 Task: Reply to email with the signature Crystal Jones with the subject Service cancellation from softage.1@softage.net with the message Can you please schedule a call to discuss the project budget and resources? Undo the message and rewrite the message as I am sorry for any miscommunication on our end. Send the email
Action: Mouse moved to (441, 566)
Screenshot: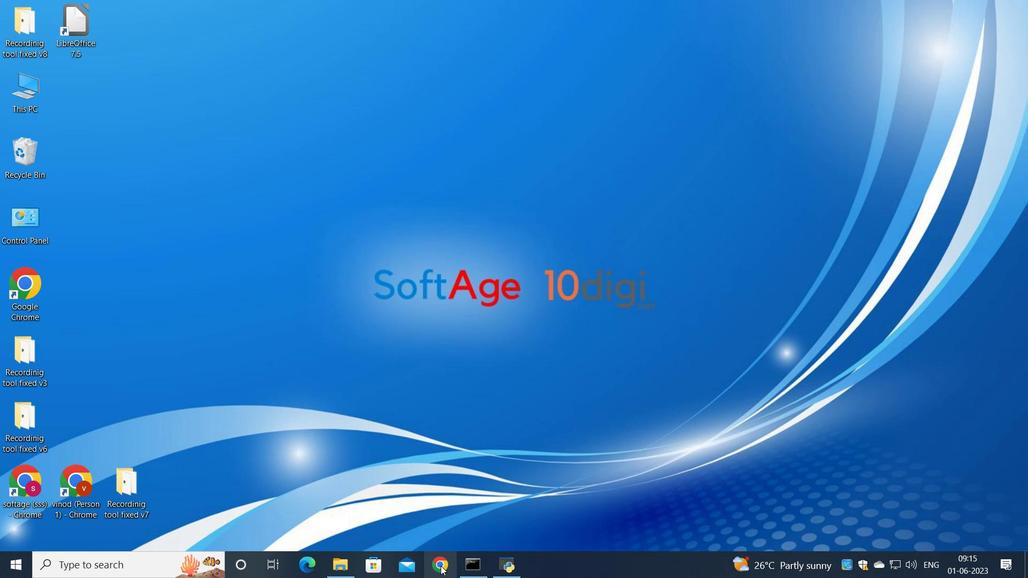
Action: Mouse pressed left at (441, 566)
Screenshot: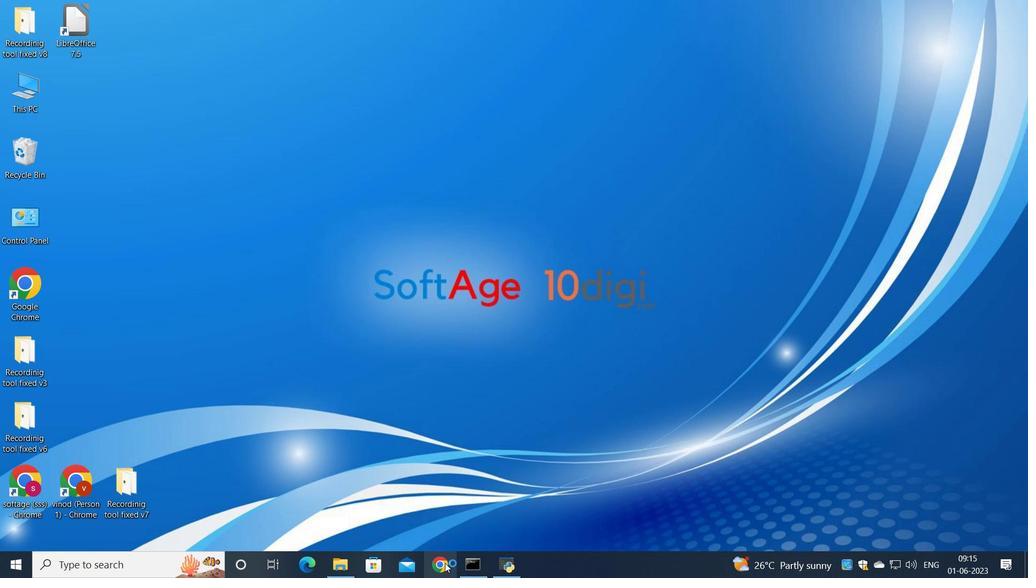 
Action: Mouse moved to (439, 349)
Screenshot: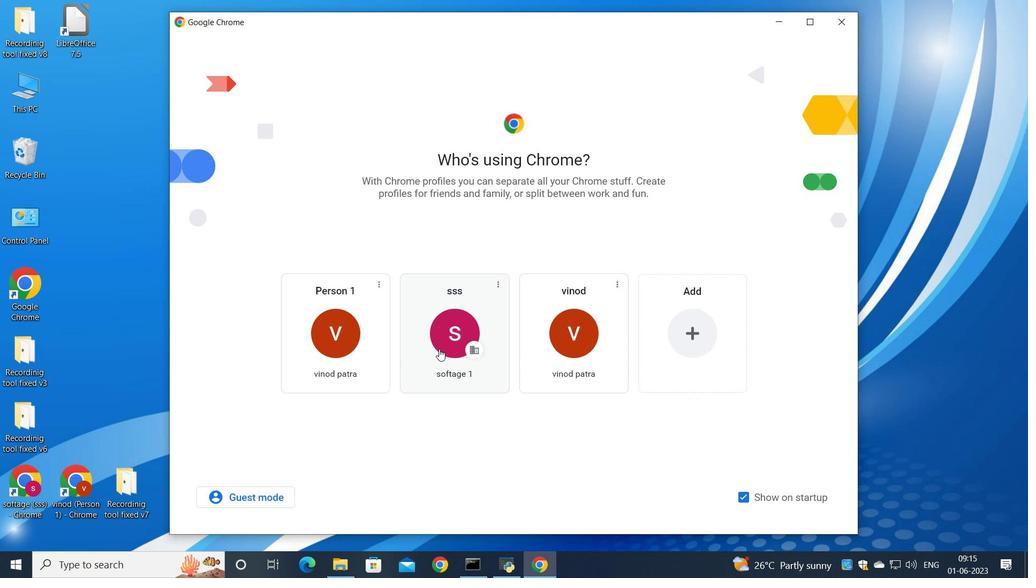 
Action: Mouse pressed left at (439, 349)
Screenshot: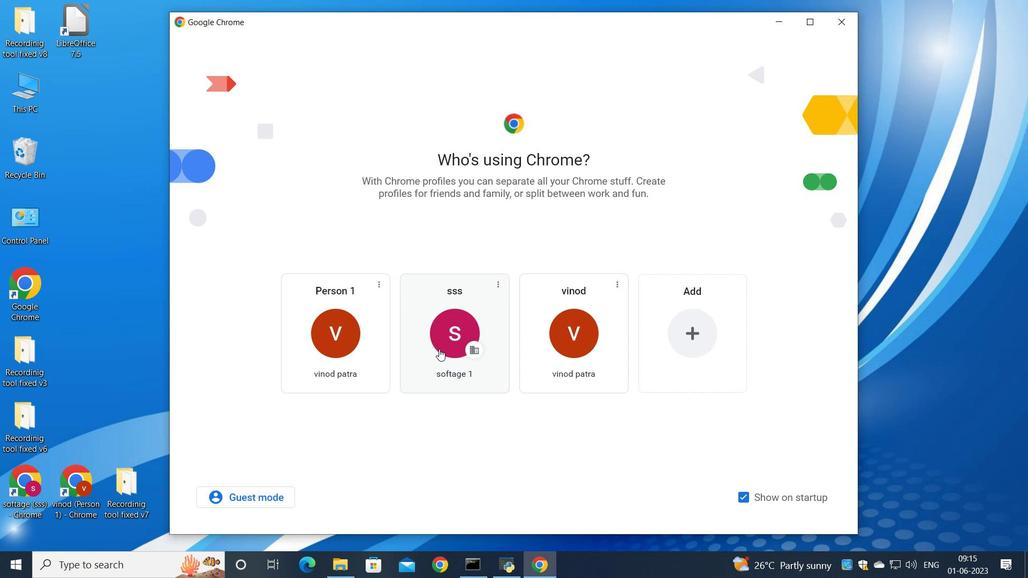 
Action: Mouse moved to (894, 89)
Screenshot: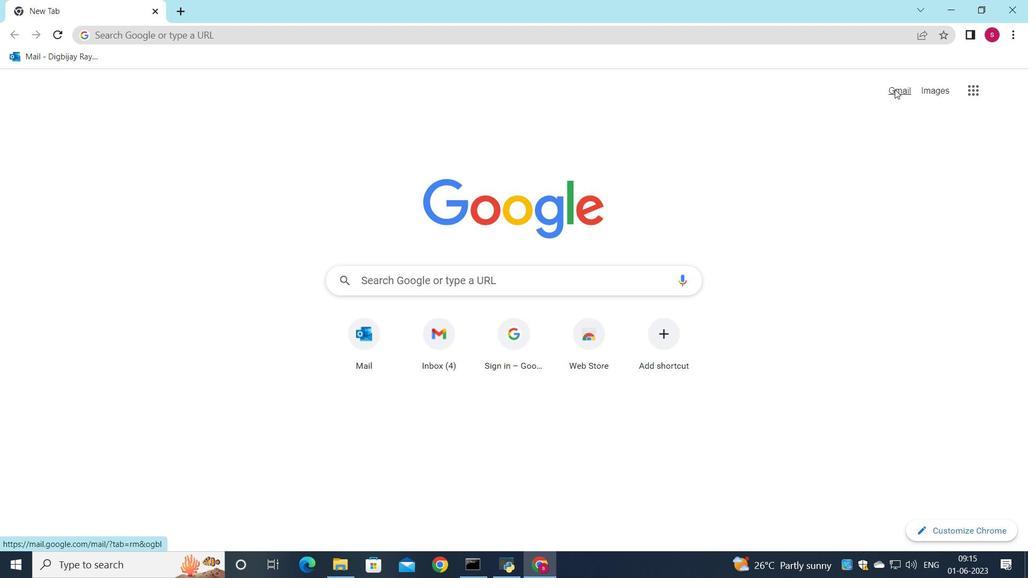 
Action: Mouse pressed left at (894, 89)
Screenshot: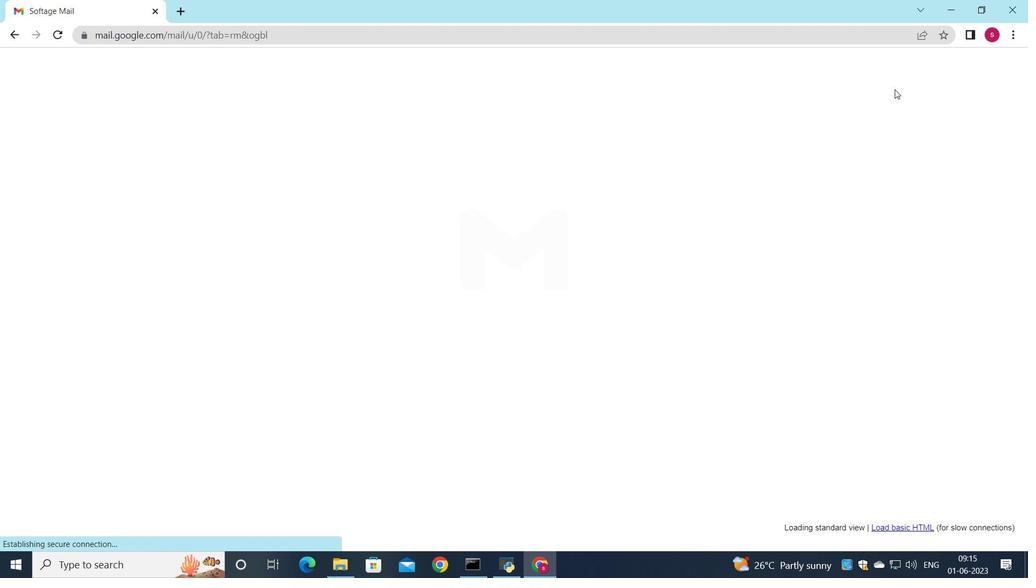 
Action: Mouse moved to (873, 92)
Screenshot: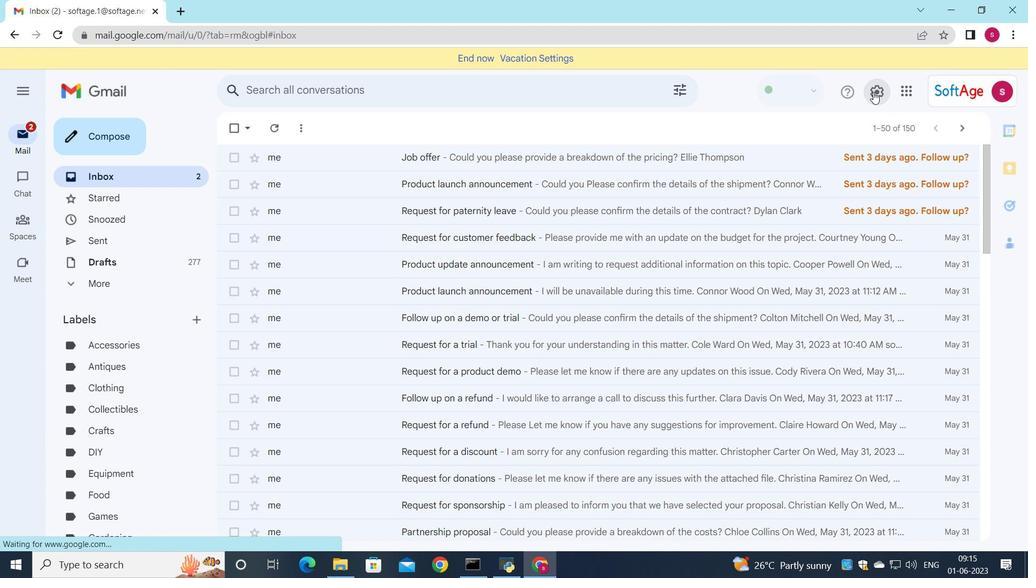 
Action: Mouse pressed left at (873, 92)
Screenshot: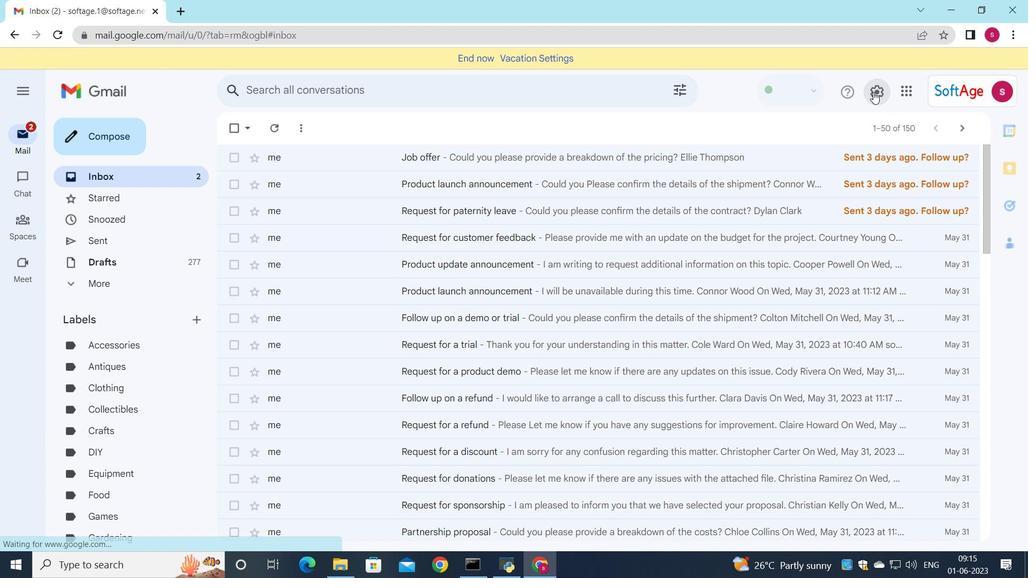 
Action: Mouse moved to (870, 159)
Screenshot: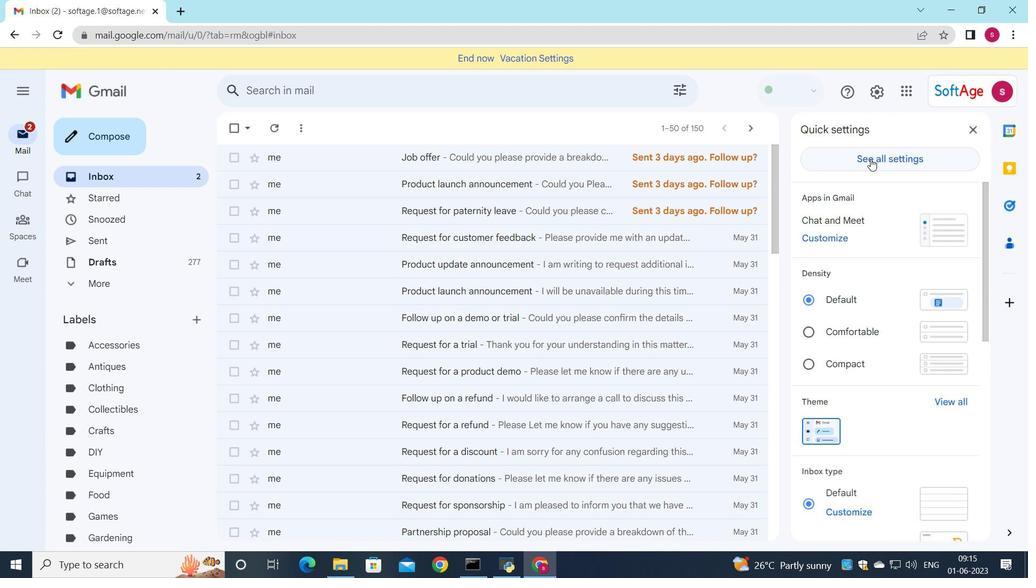 
Action: Mouse pressed left at (870, 159)
Screenshot: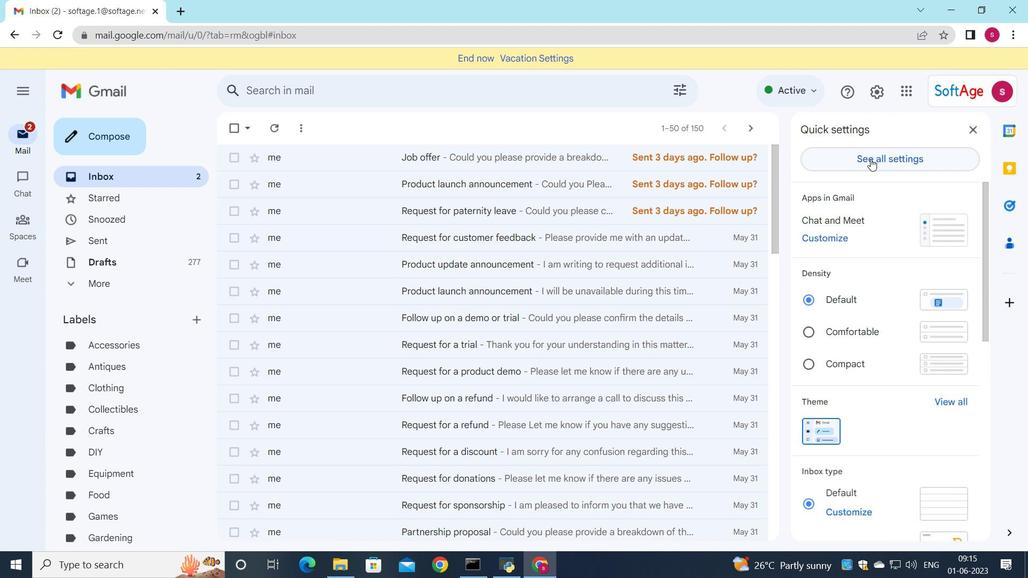
Action: Mouse moved to (656, 269)
Screenshot: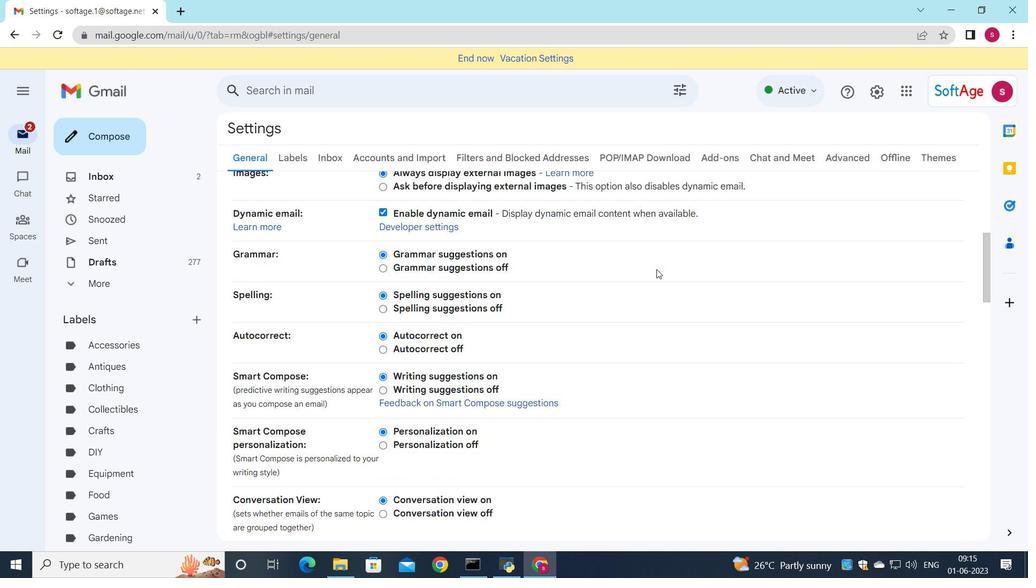 
Action: Mouse scrolled (656, 269) with delta (0, 0)
Screenshot: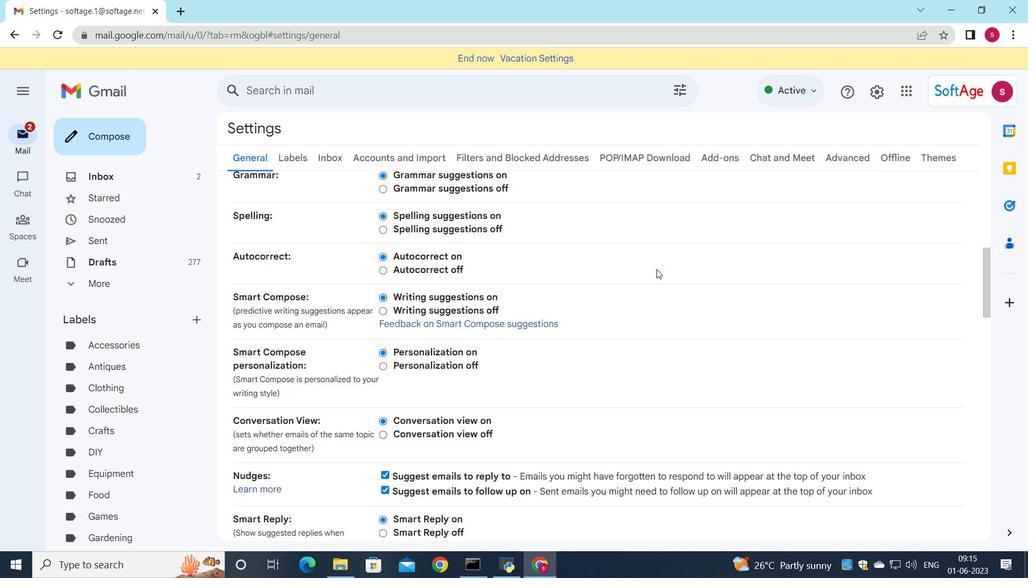 
Action: Mouse scrolled (656, 269) with delta (0, 0)
Screenshot: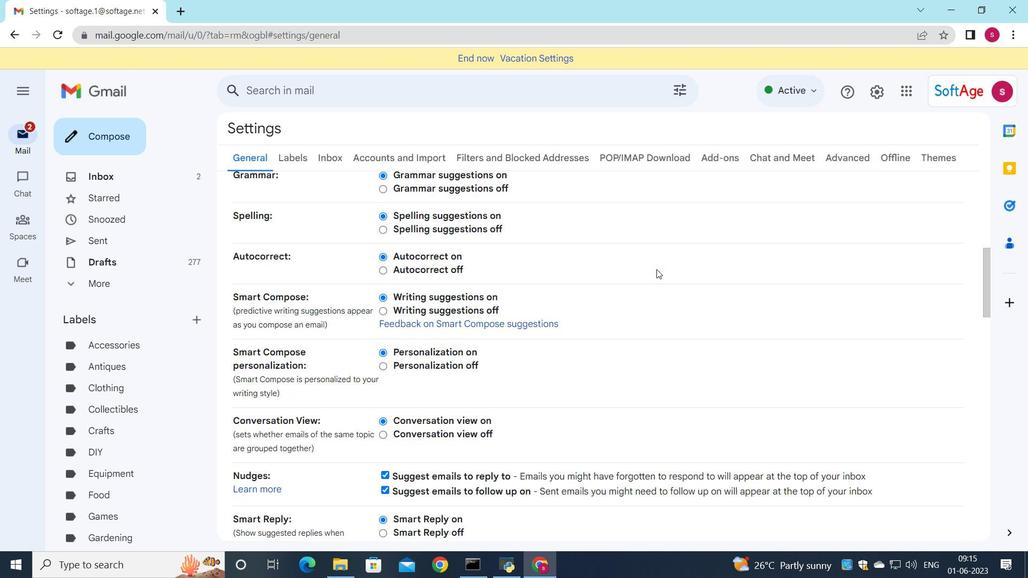 
Action: Mouse scrolled (656, 269) with delta (0, 0)
Screenshot: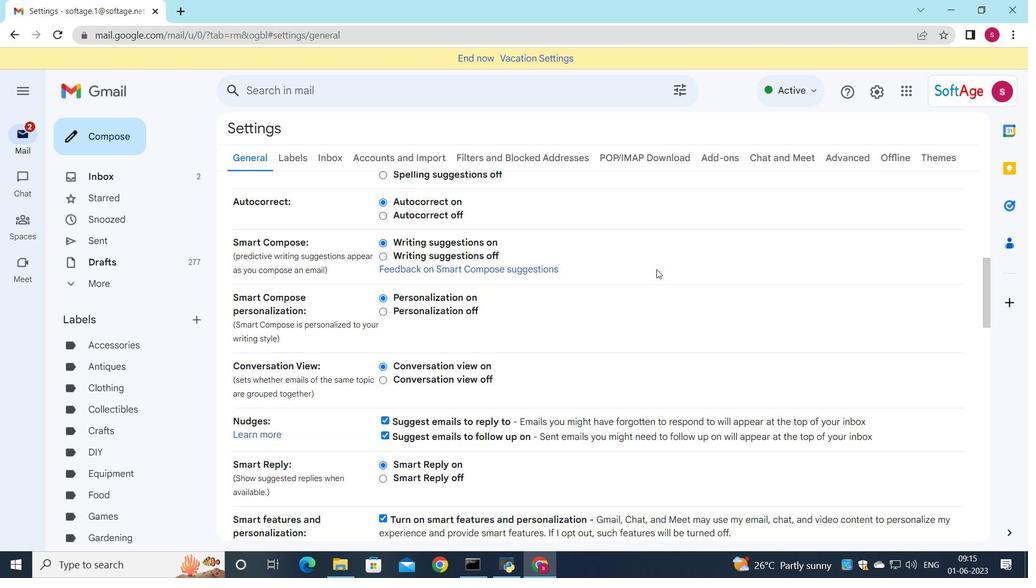 
Action: Mouse scrolled (656, 269) with delta (0, 0)
Screenshot: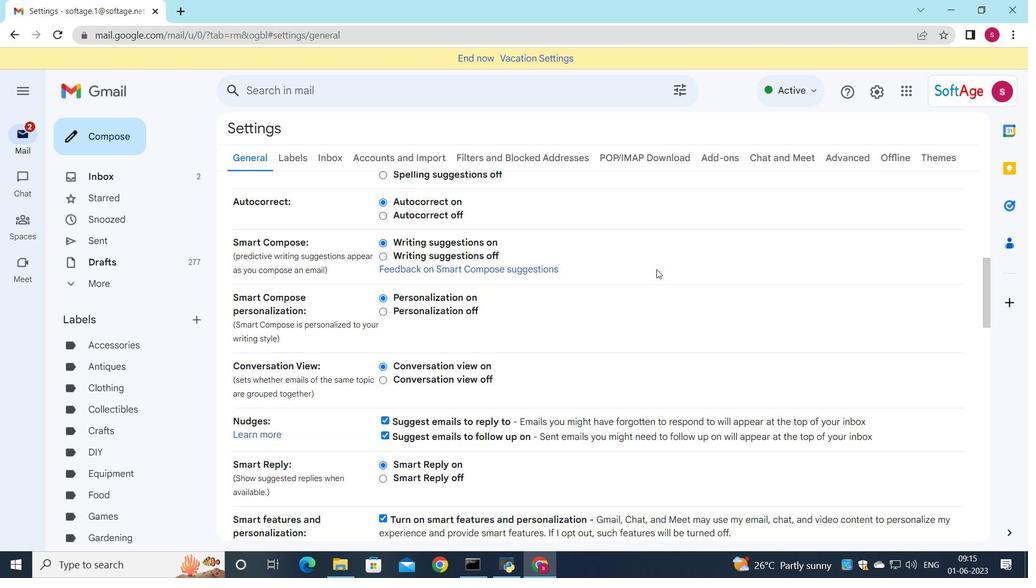 
Action: Mouse scrolled (656, 269) with delta (0, 0)
Screenshot: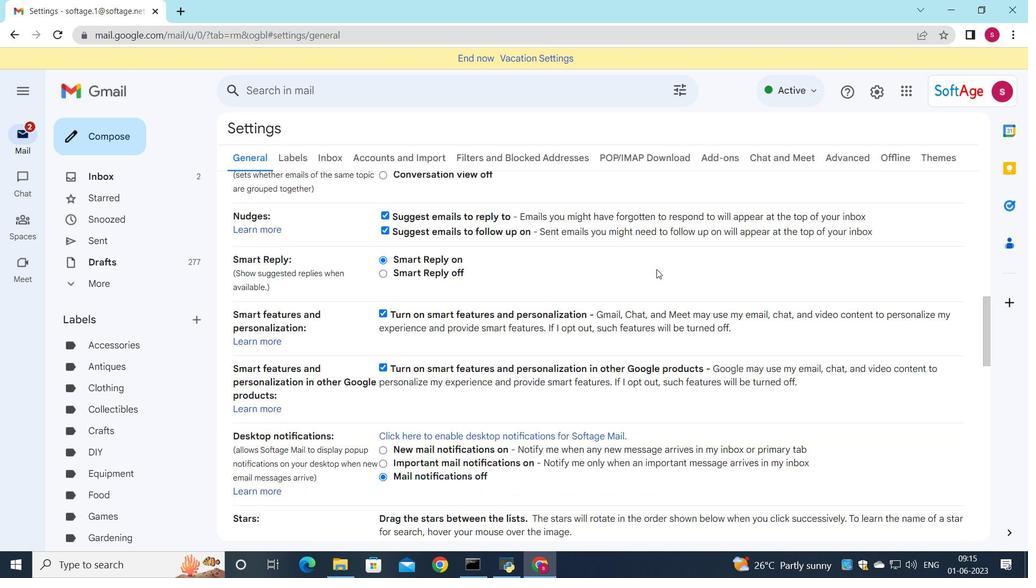 
Action: Mouse scrolled (656, 269) with delta (0, 0)
Screenshot: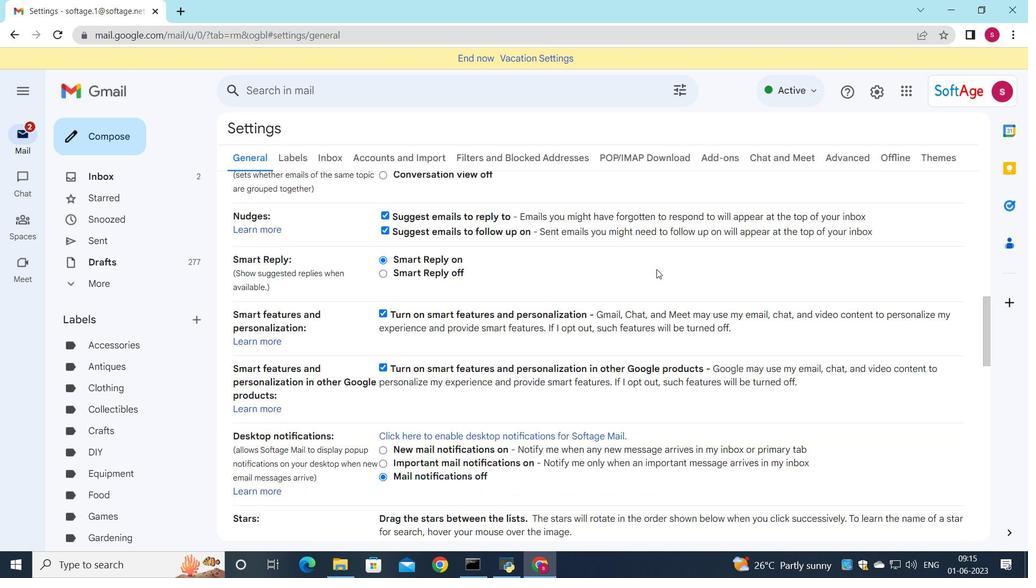 
Action: Mouse scrolled (656, 269) with delta (0, 0)
Screenshot: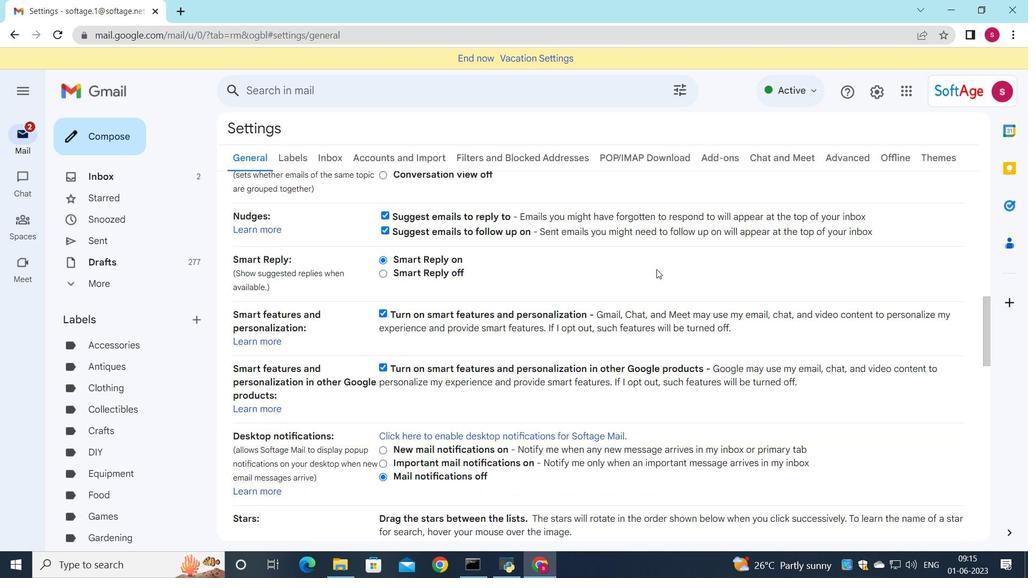 
Action: Mouse scrolled (656, 269) with delta (0, 0)
Screenshot: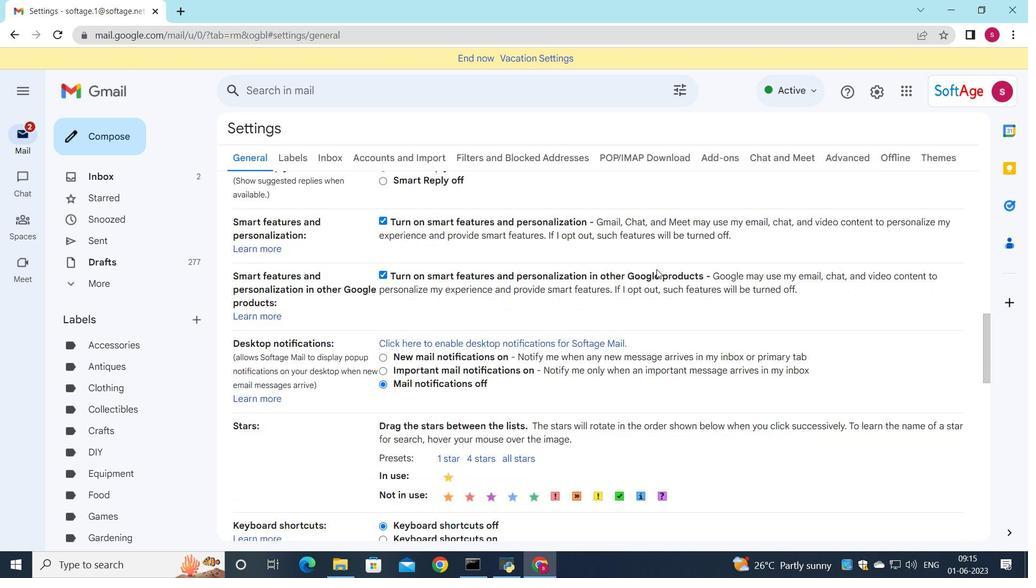 
Action: Mouse scrolled (656, 269) with delta (0, 0)
Screenshot: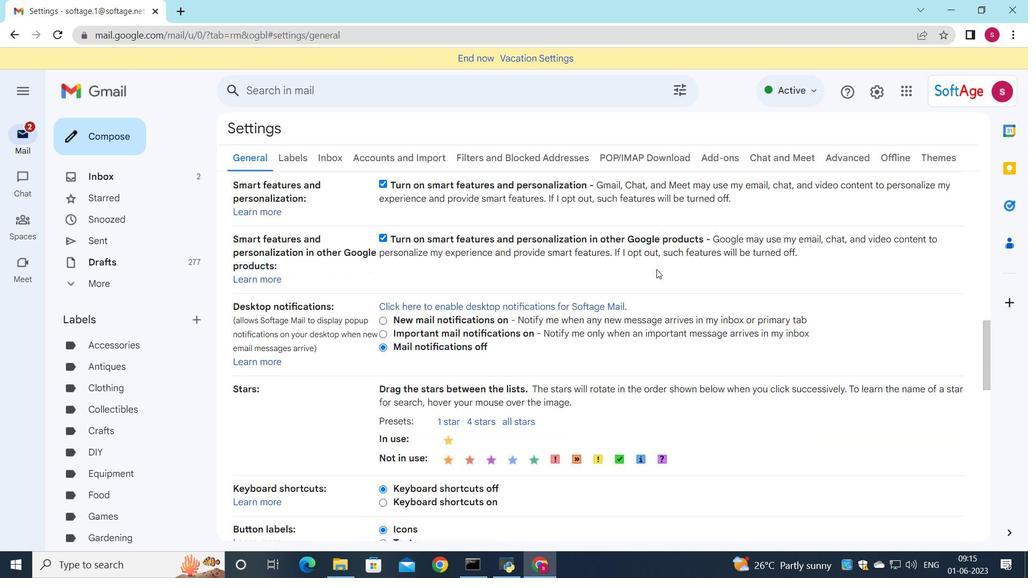 
Action: Mouse scrolled (656, 269) with delta (0, 0)
Screenshot: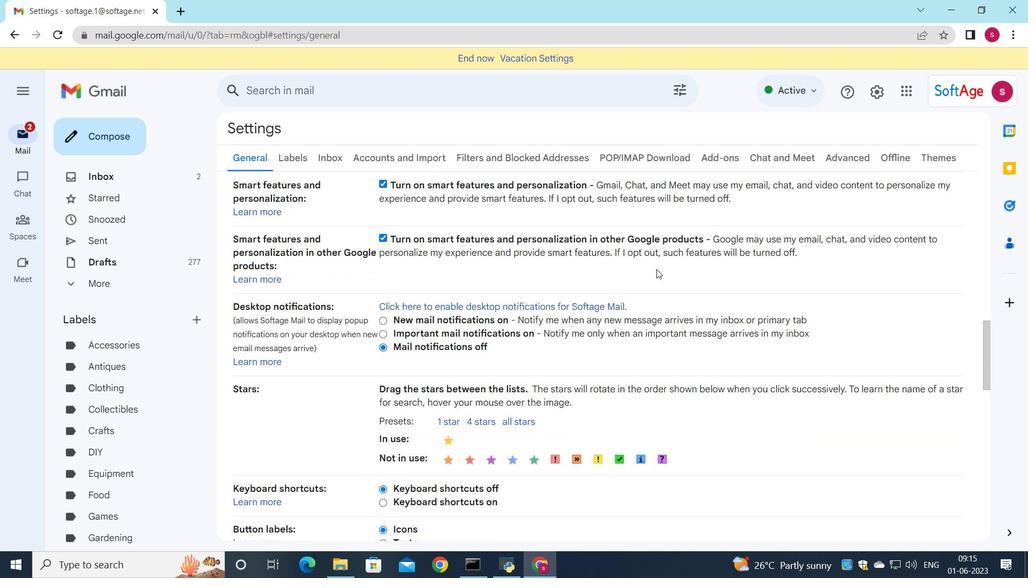 
Action: Mouse scrolled (656, 269) with delta (0, 0)
Screenshot: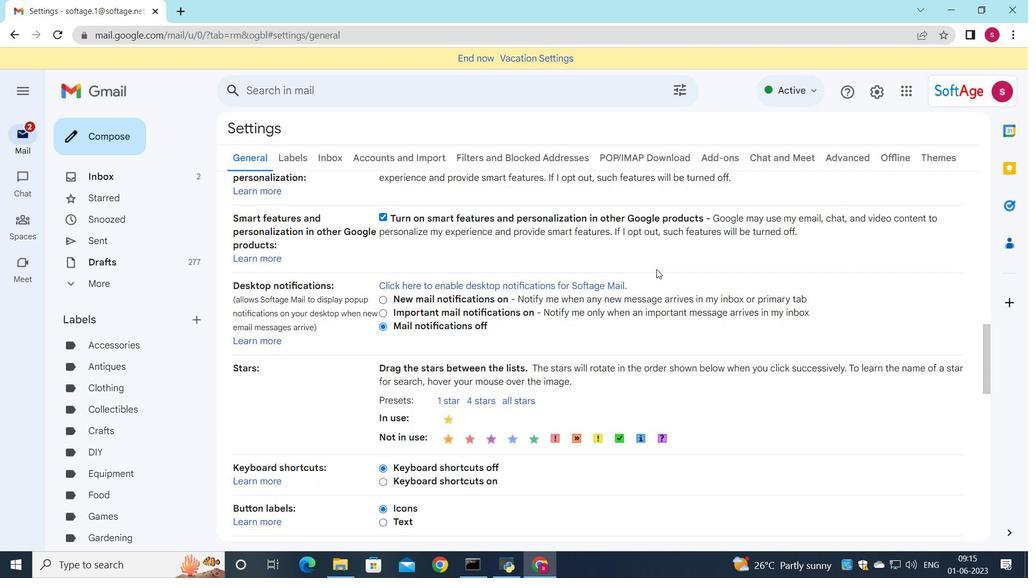
Action: Mouse scrolled (656, 269) with delta (0, 0)
Screenshot: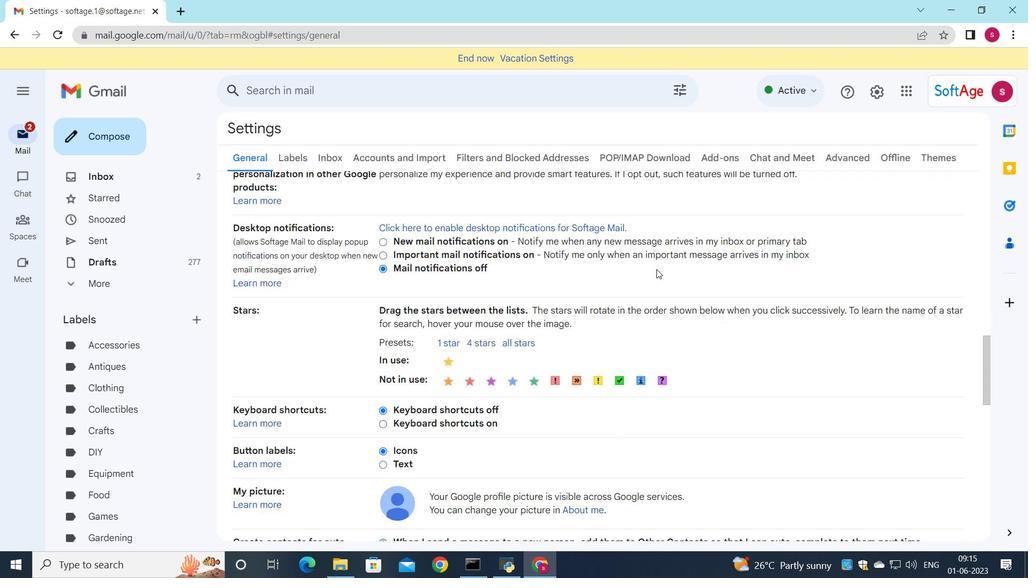 
Action: Mouse scrolled (656, 269) with delta (0, 0)
Screenshot: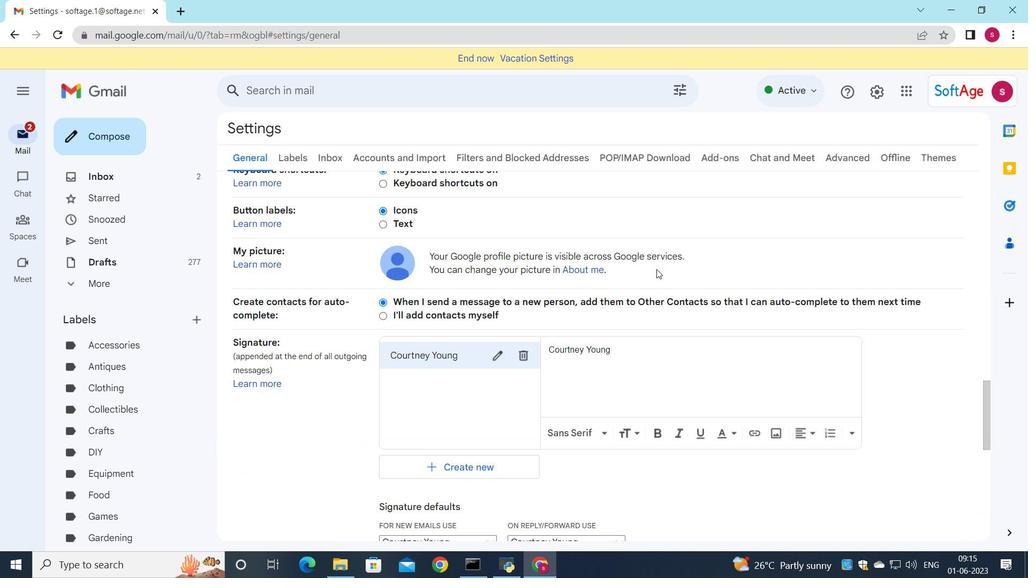 
Action: Mouse scrolled (656, 269) with delta (0, 0)
Screenshot: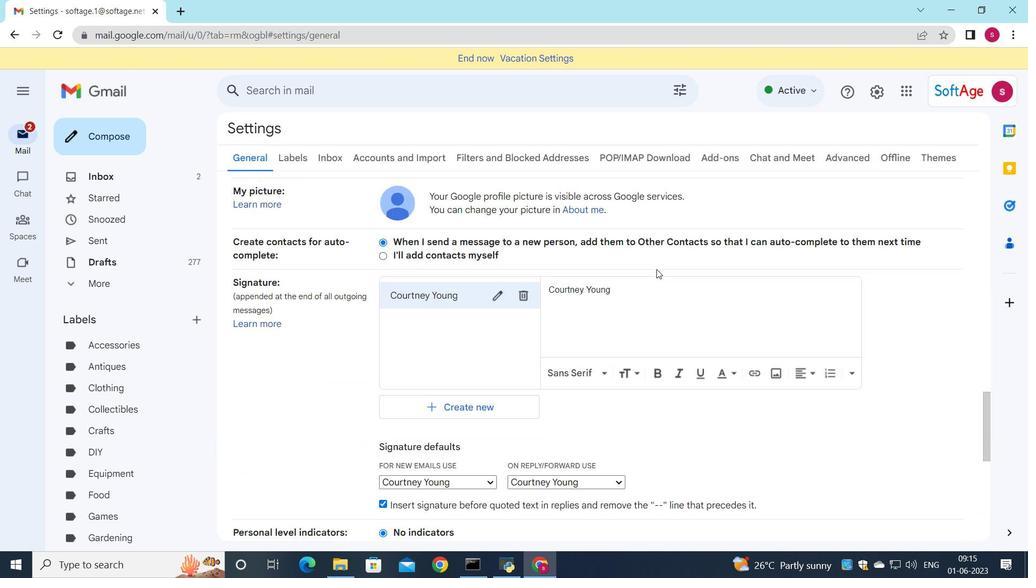 
Action: Mouse scrolled (656, 269) with delta (0, 0)
Screenshot: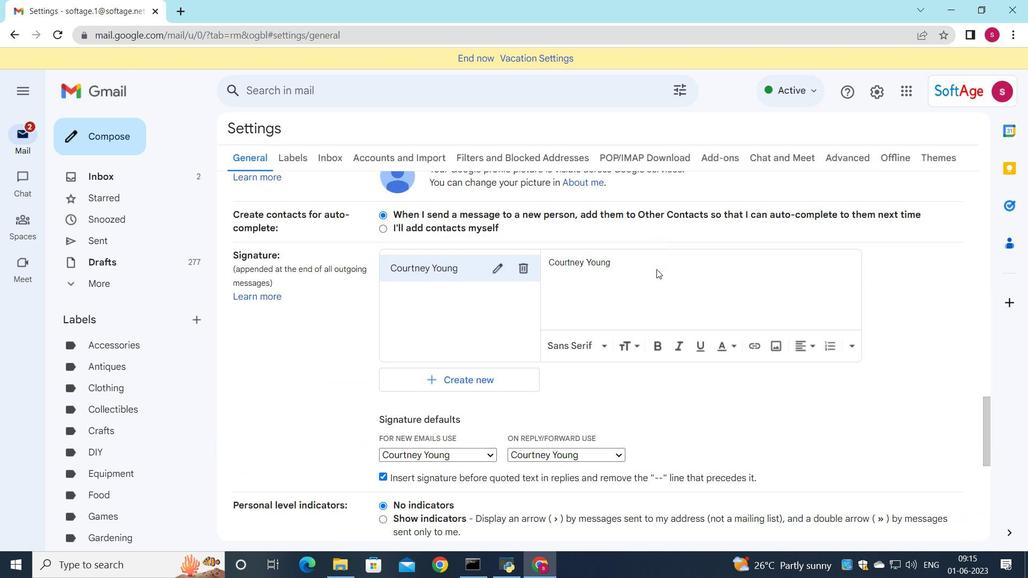 
Action: Mouse scrolled (656, 269) with delta (0, 0)
Screenshot: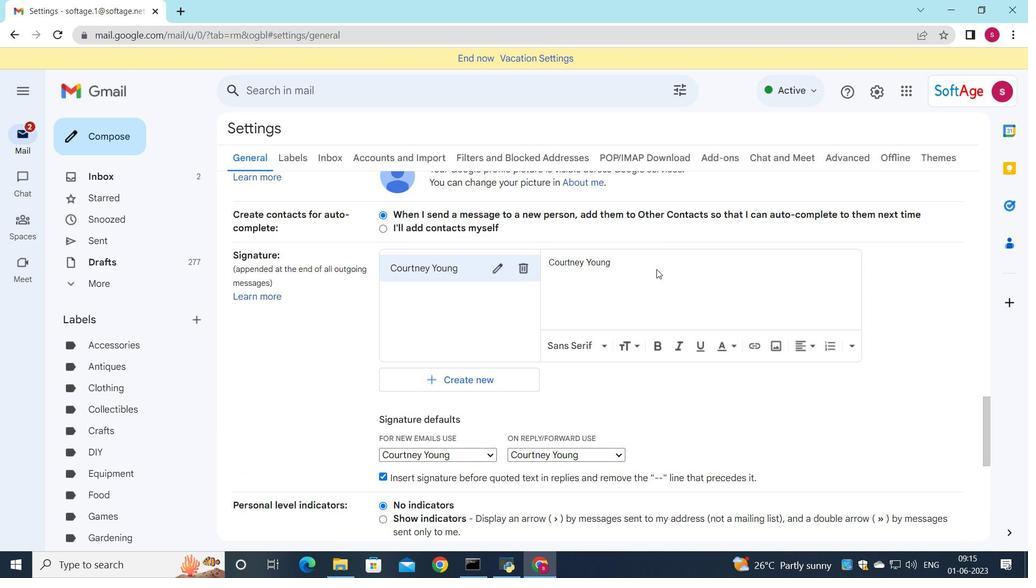 
Action: Mouse scrolled (656, 269) with delta (0, 0)
Screenshot: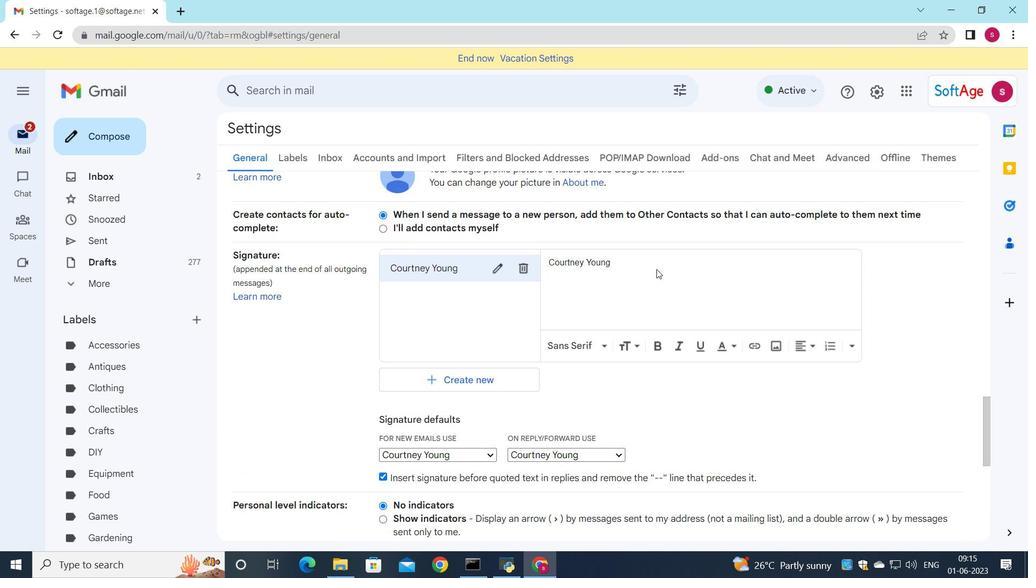 
Action: Mouse scrolled (656, 269) with delta (0, 0)
Screenshot: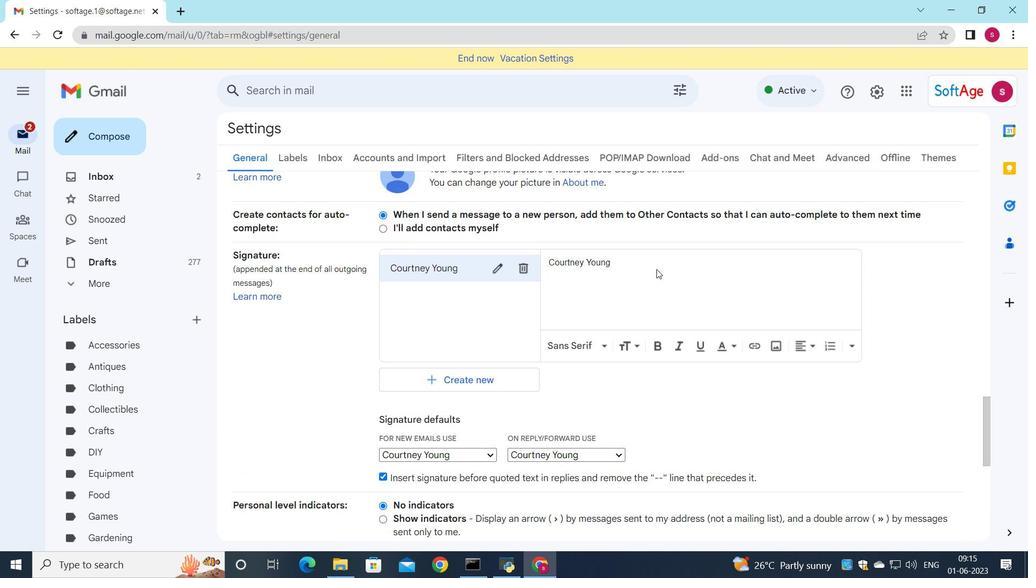 
Action: Mouse moved to (526, 268)
Screenshot: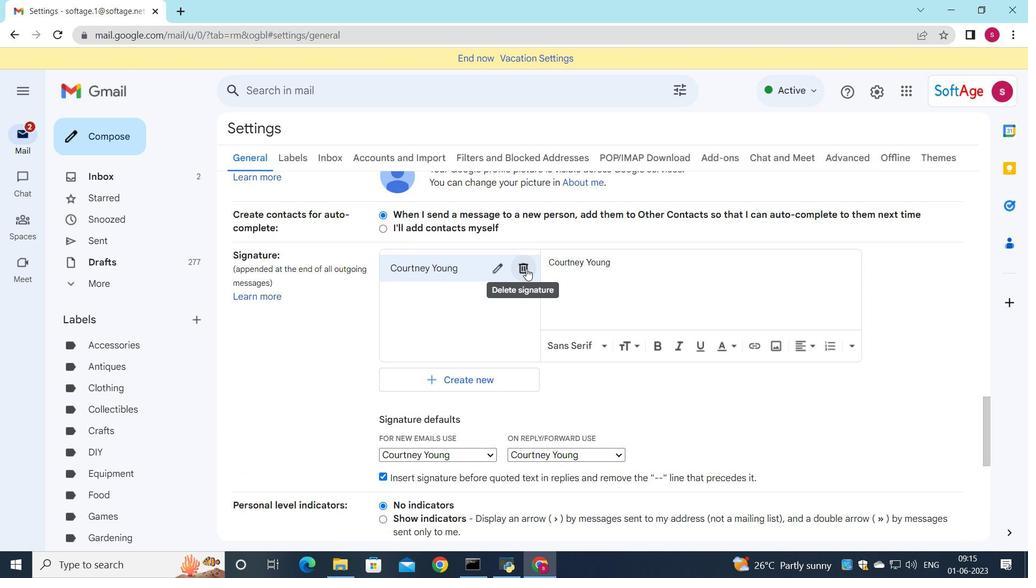 
Action: Mouse pressed left at (526, 268)
Screenshot: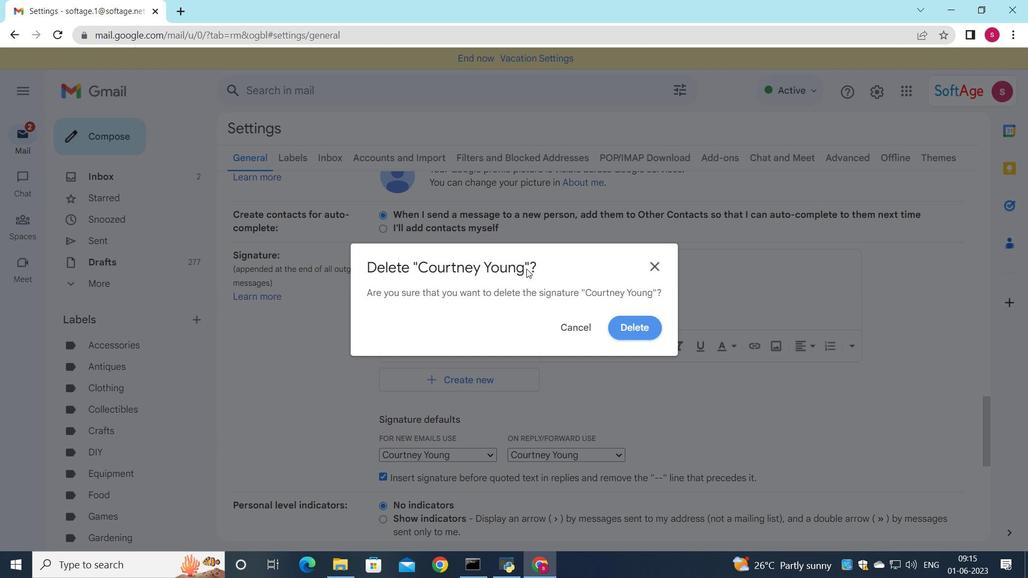
Action: Mouse moved to (625, 322)
Screenshot: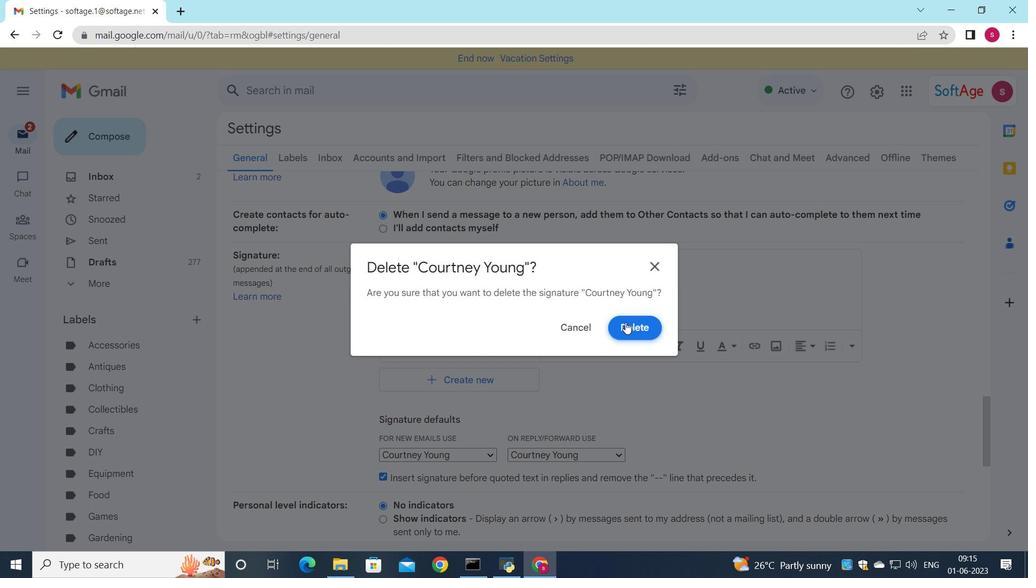 
Action: Mouse pressed left at (625, 322)
Screenshot: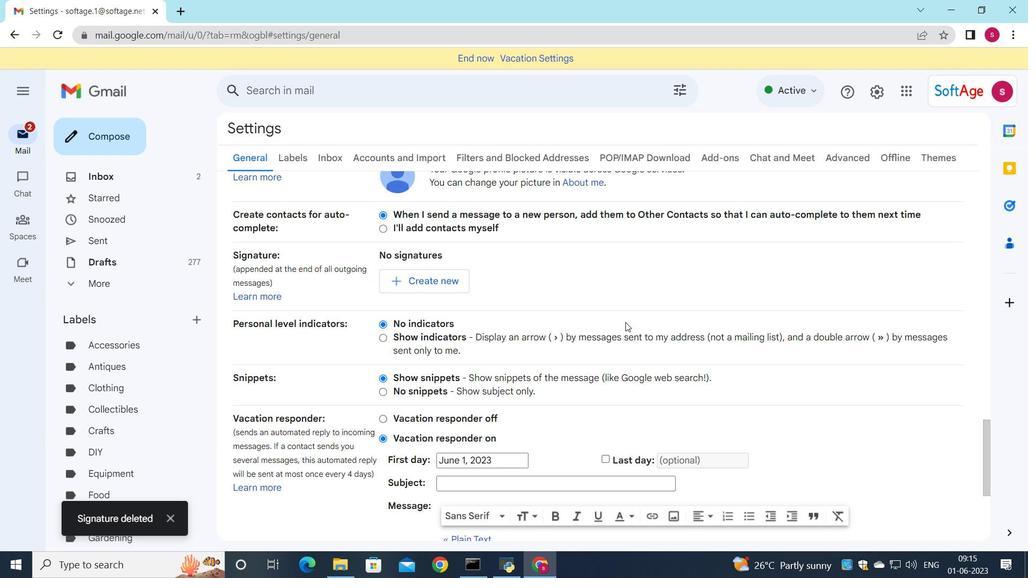 
Action: Mouse moved to (418, 280)
Screenshot: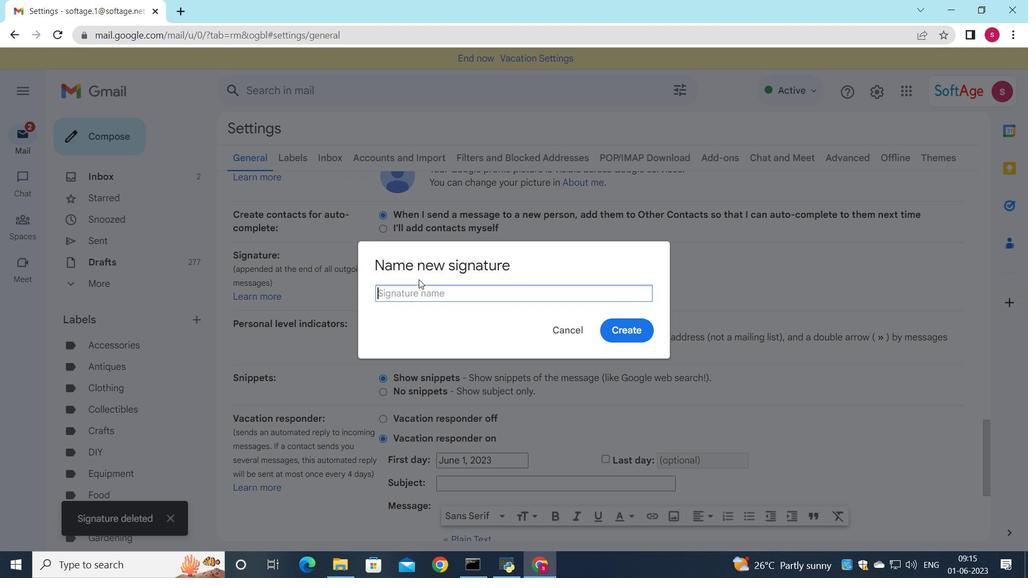 
Action: Mouse pressed left at (418, 280)
Screenshot: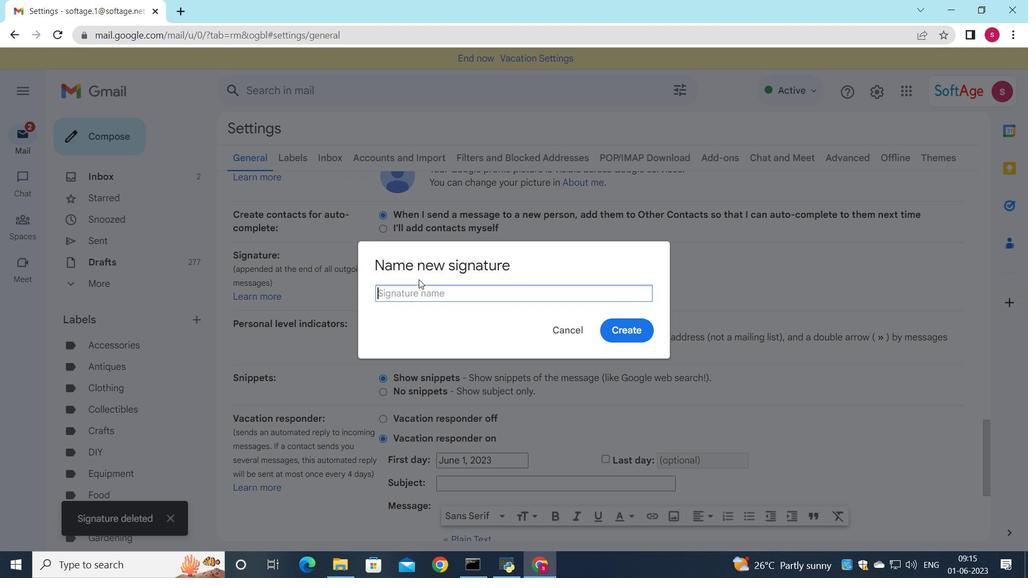
Action: Mouse moved to (530, 336)
Screenshot: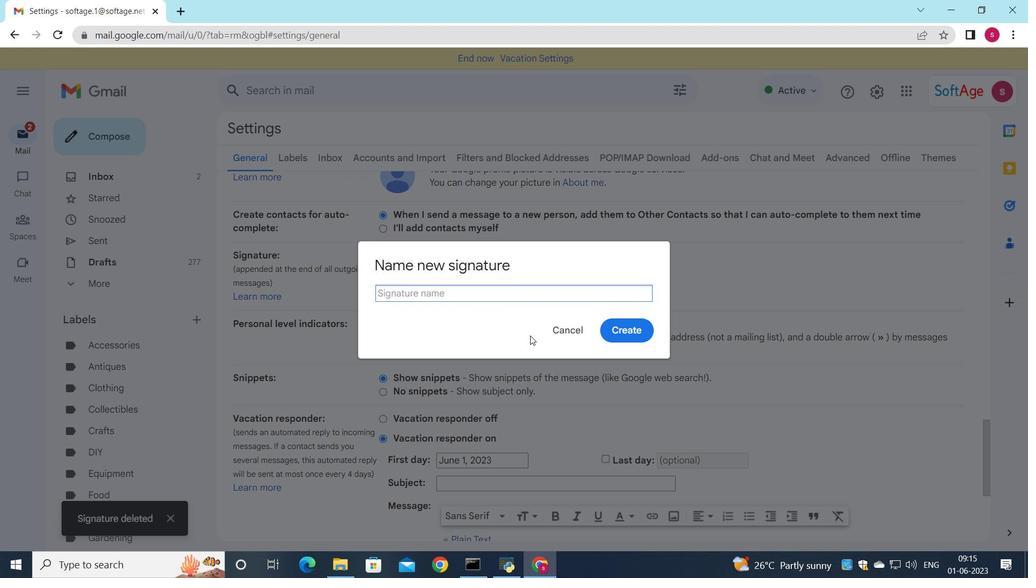 
Action: Key pressed <Key.shift>Crystal<Key.space><Key.shift>Jones
Screenshot: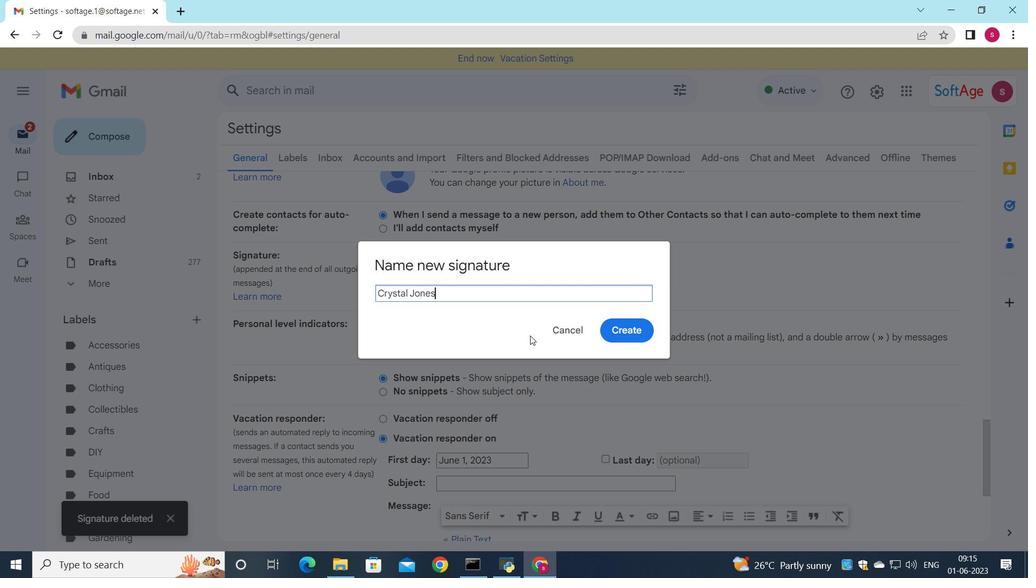 
Action: Mouse moved to (621, 334)
Screenshot: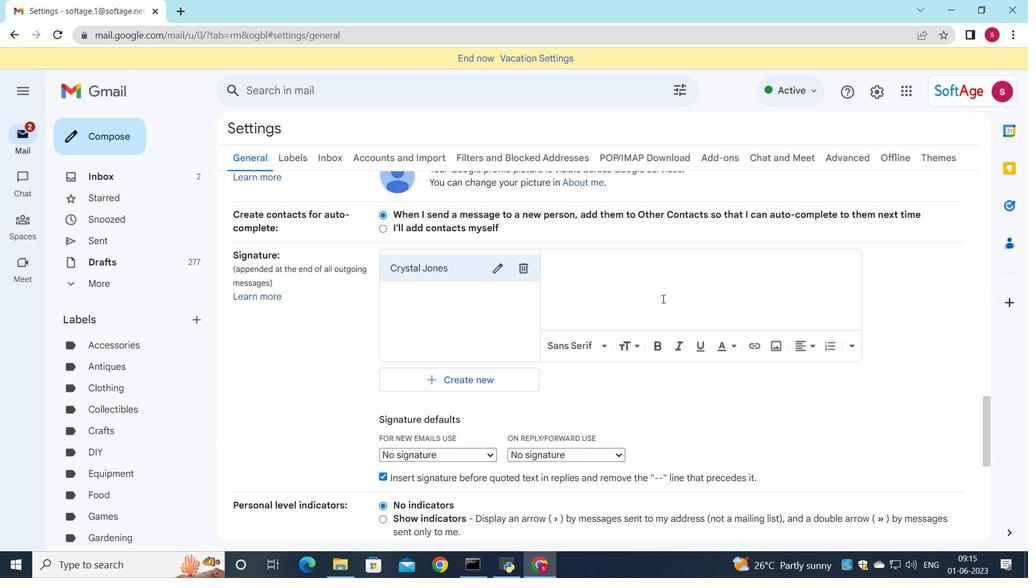 
Action: Mouse pressed left at (621, 334)
Screenshot: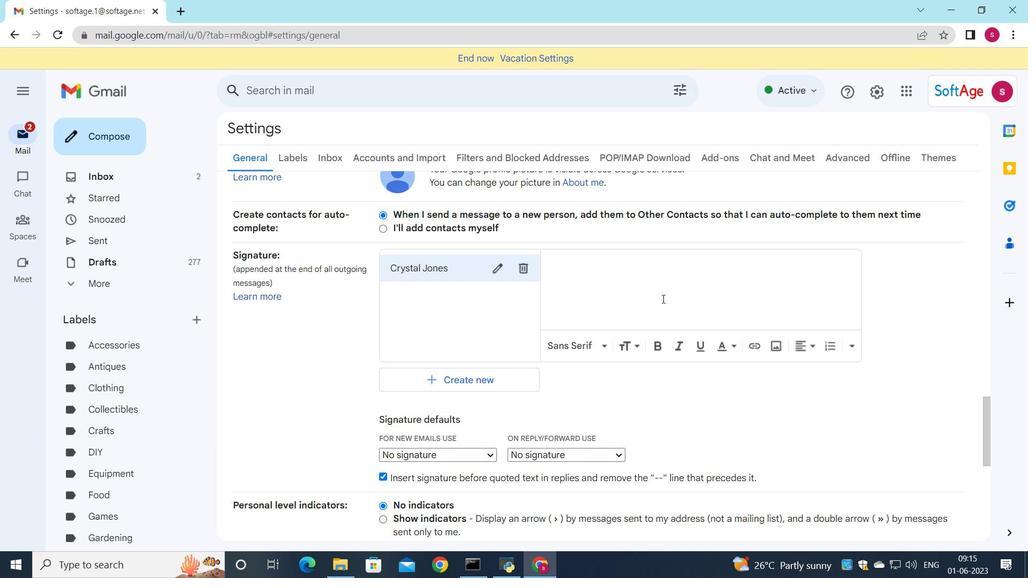 
Action: Mouse moved to (660, 290)
Screenshot: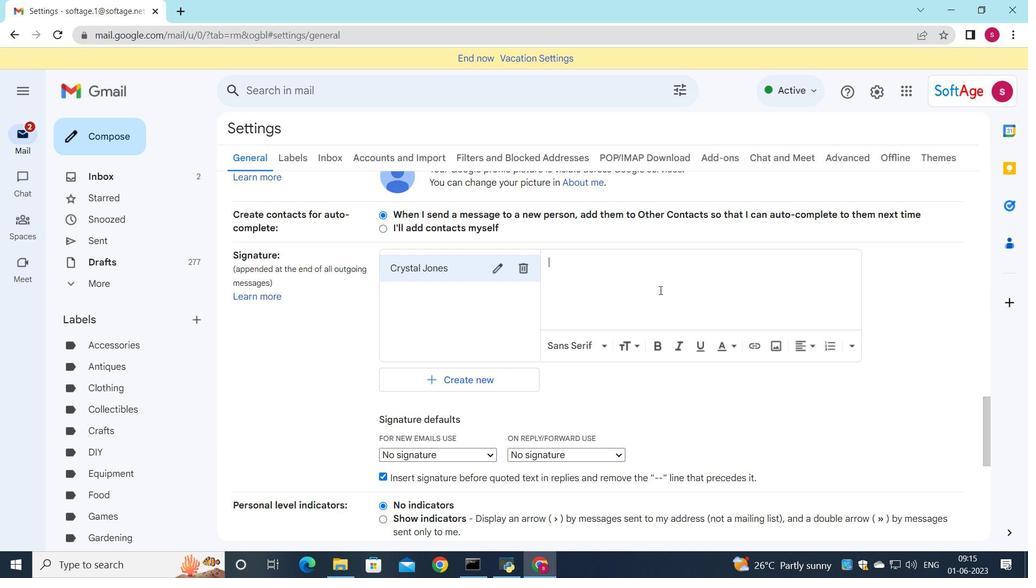 
Action: Mouse pressed left at (660, 290)
Screenshot: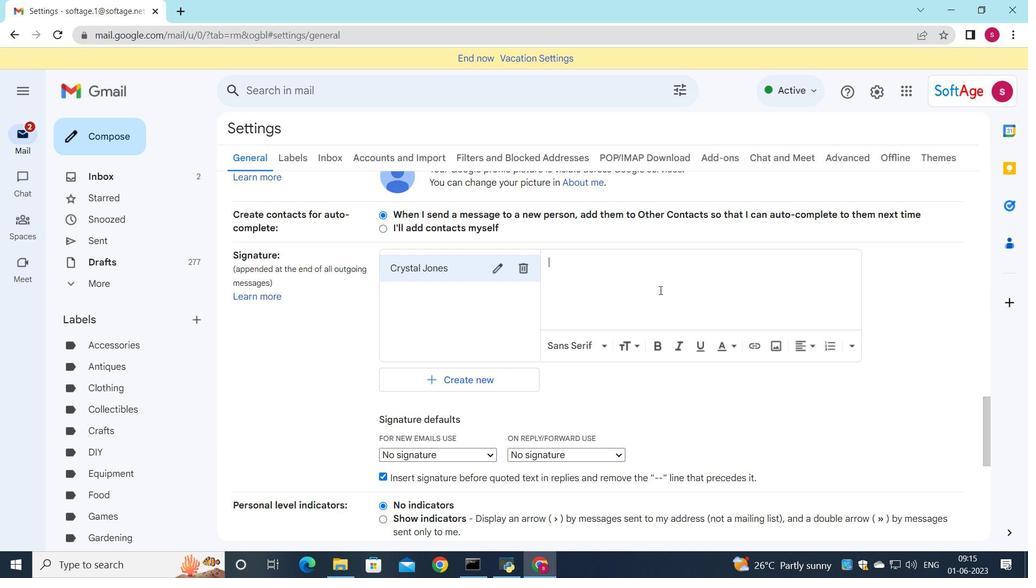 
Action: Key pressed <Key.shift>Crysy
Screenshot: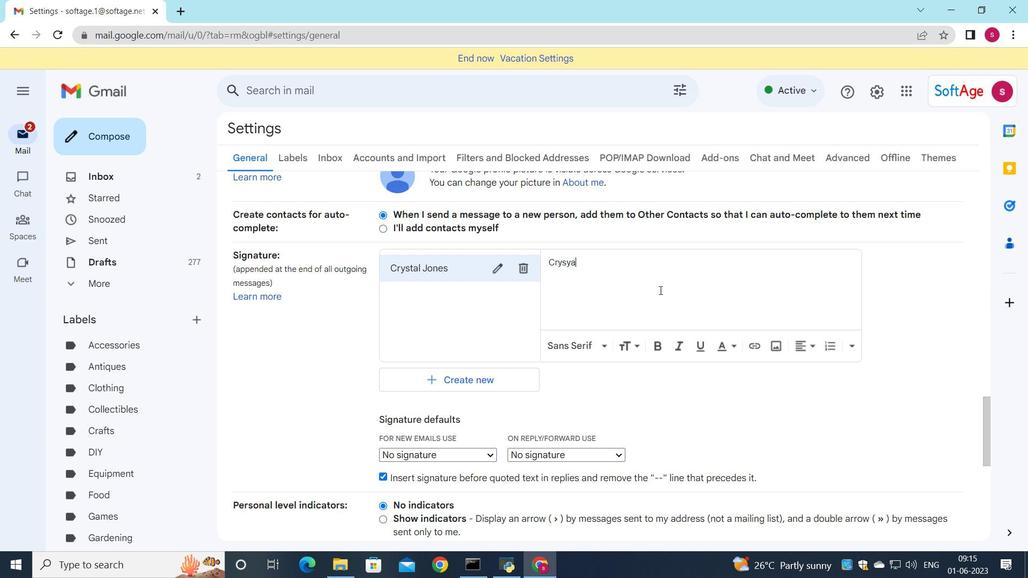 
Action: Mouse moved to (660, 290)
Screenshot: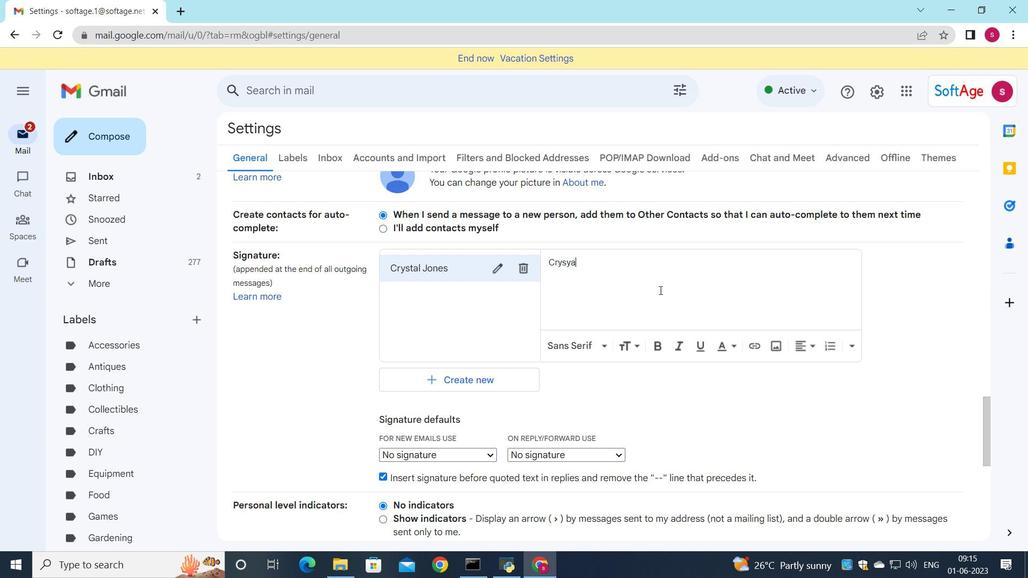 
Action: Key pressed al<Key.space>
Screenshot: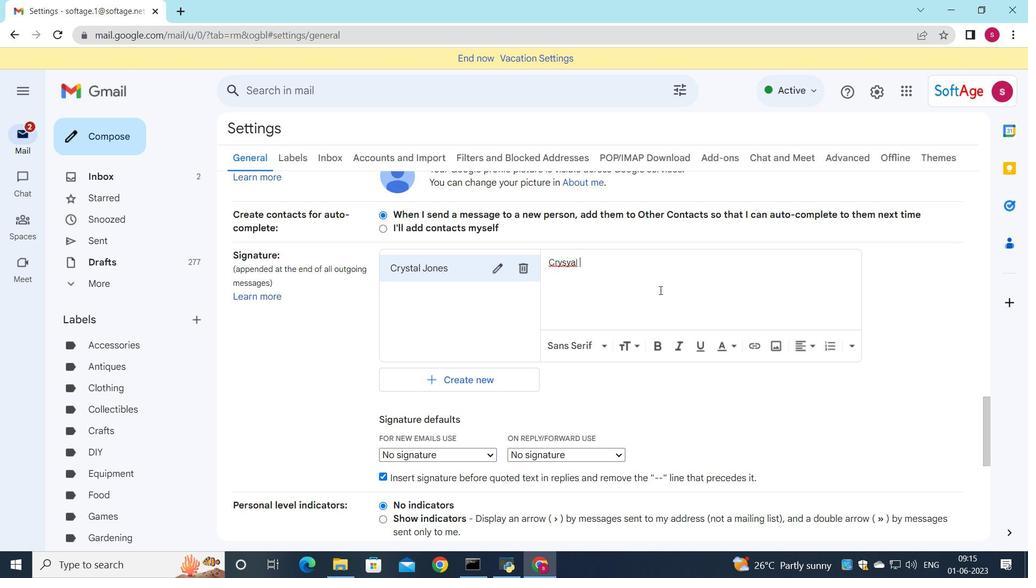 
Action: Mouse moved to (569, 263)
Screenshot: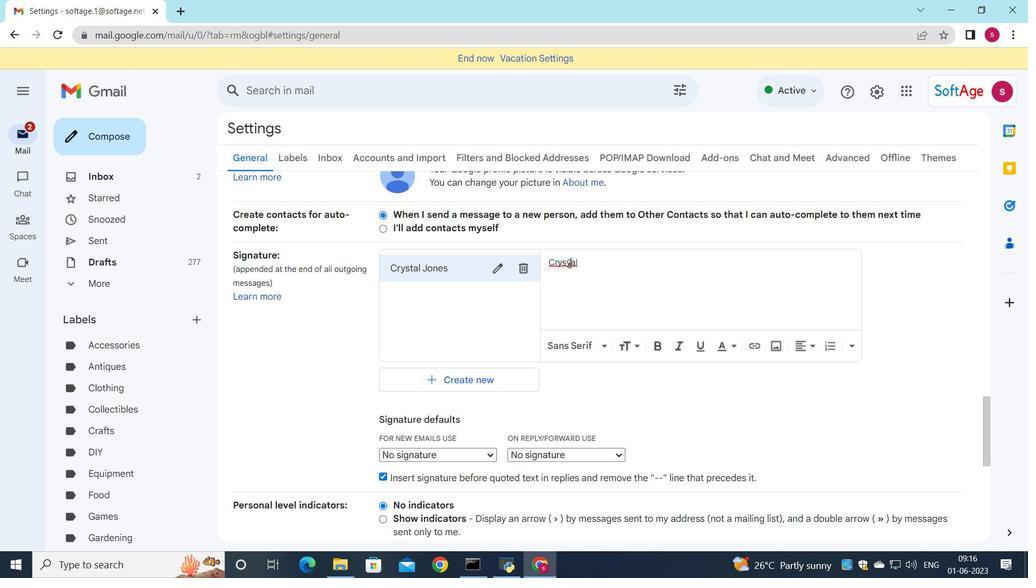 
Action: Mouse pressed left at (569, 263)
Screenshot: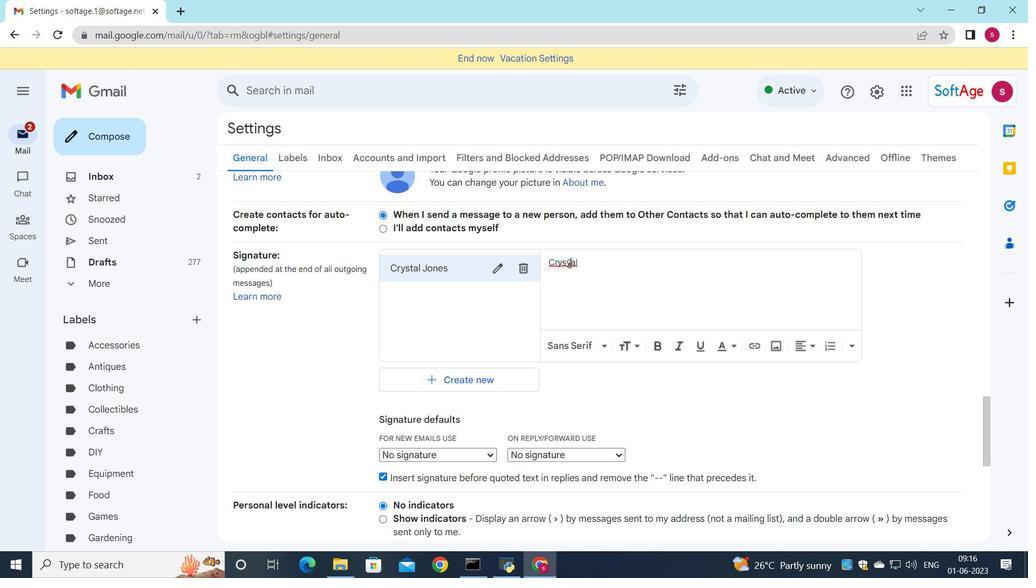 
Action: Key pressed <Key.backspace>t<Key.right><Key.right><Key.space><Key.shift>Jones
Screenshot: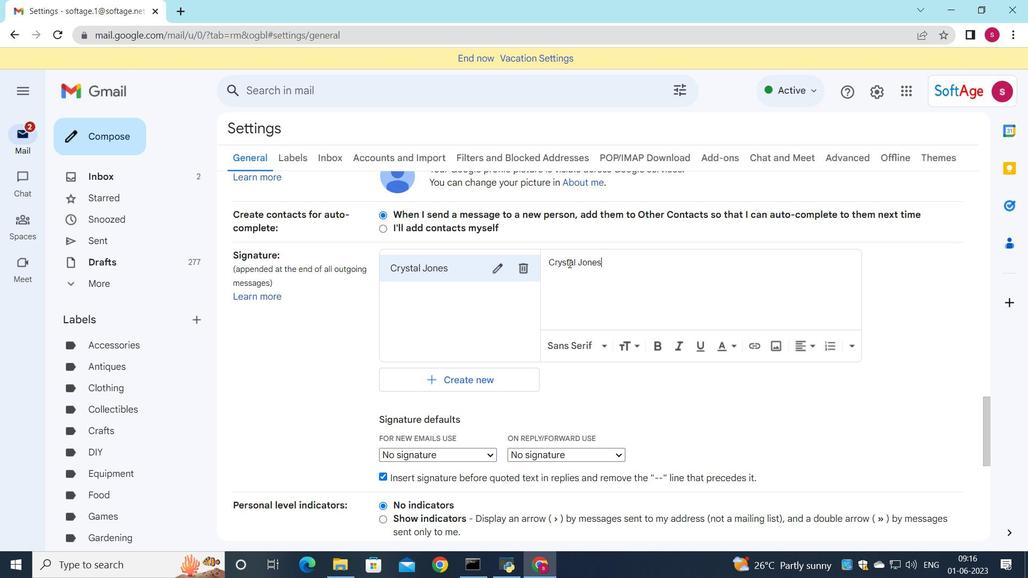 
Action: Mouse moved to (485, 453)
Screenshot: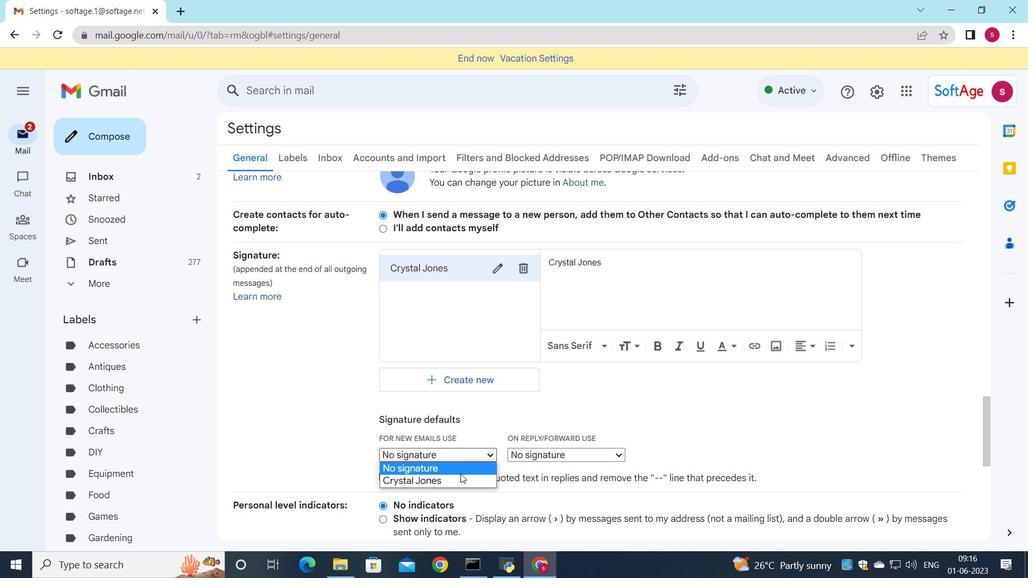 
Action: Mouse pressed left at (485, 453)
Screenshot: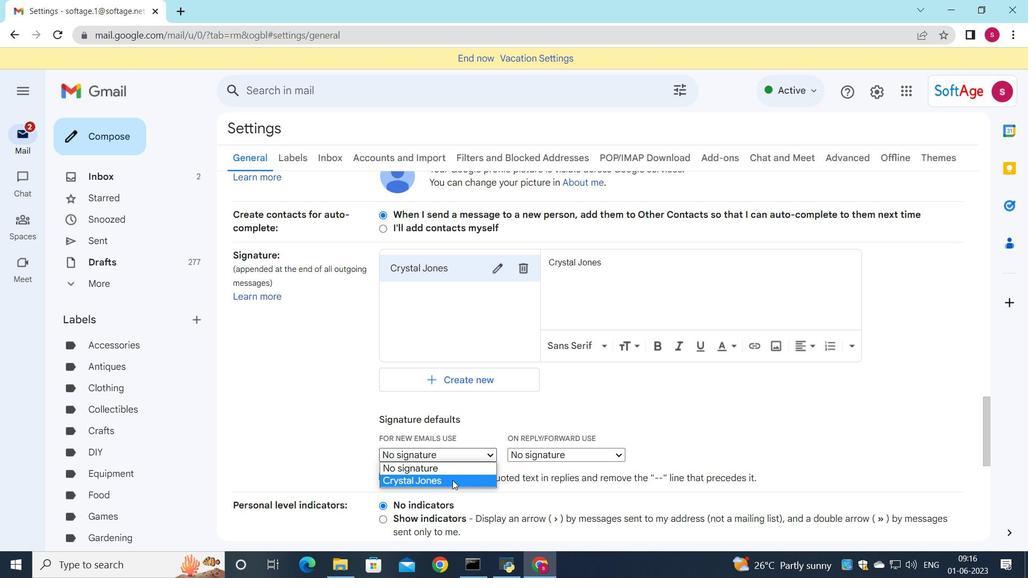 
Action: Mouse moved to (452, 480)
Screenshot: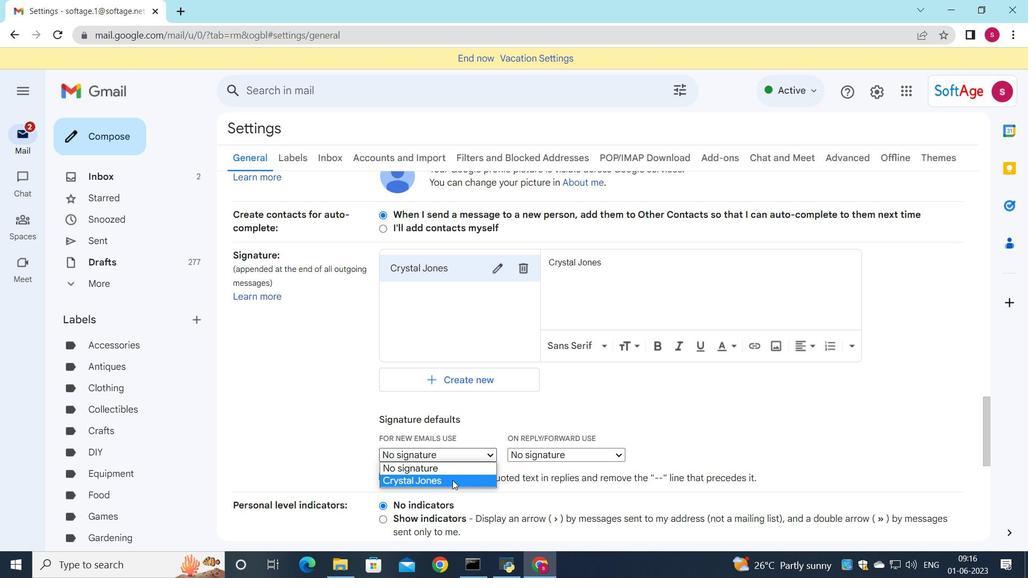 
Action: Mouse pressed left at (452, 480)
Screenshot: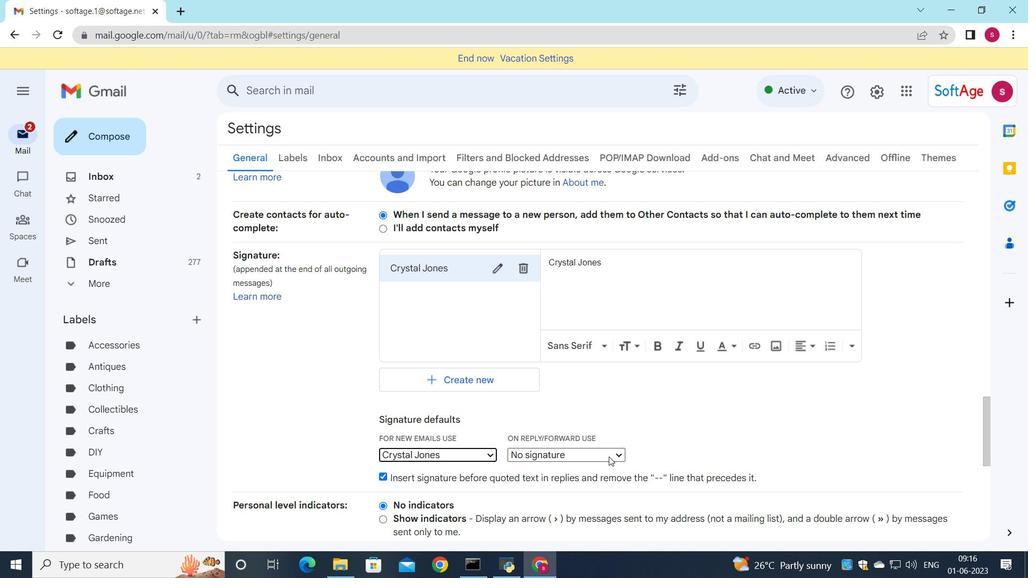 
Action: Mouse moved to (604, 456)
Screenshot: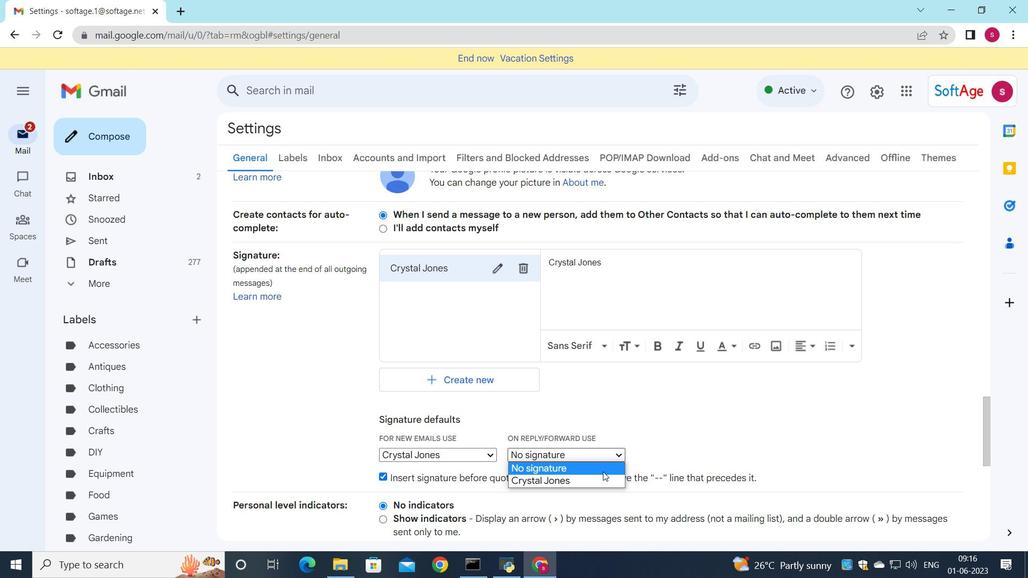 
Action: Mouse pressed left at (604, 456)
Screenshot: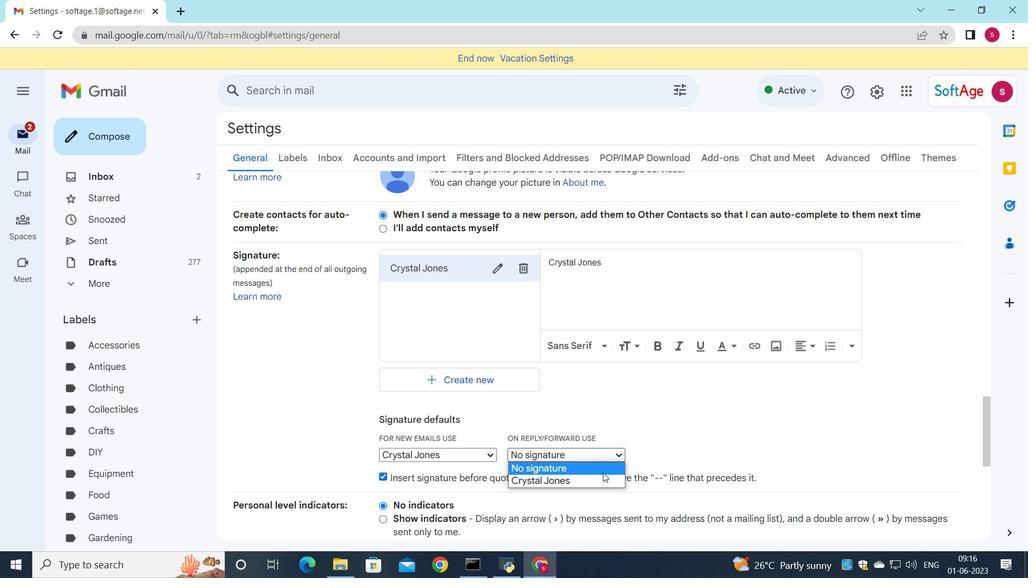 
Action: Mouse moved to (601, 482)
Screenshot: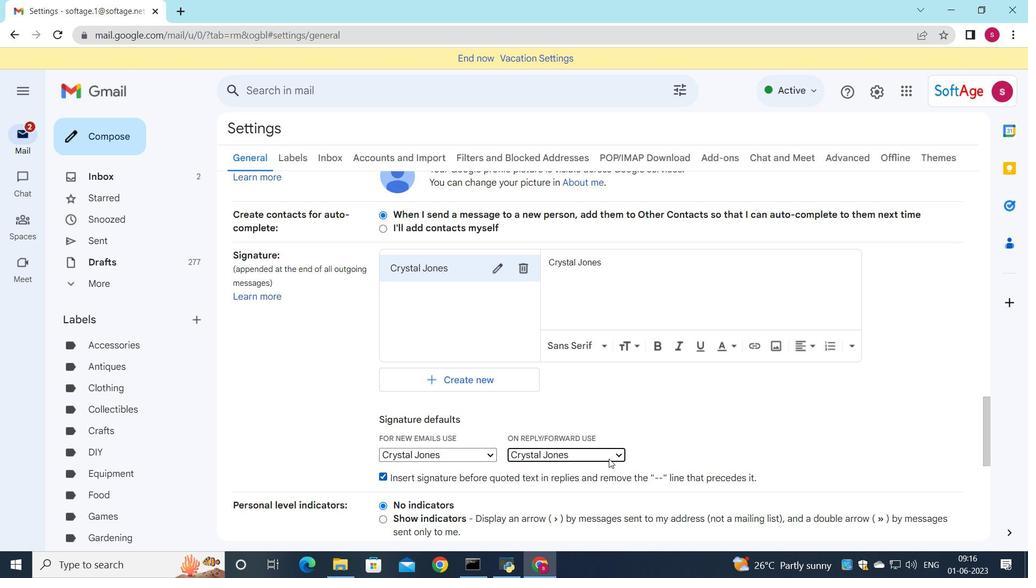 
Action: Mouse pressed left at (601, 482)
Screenshot: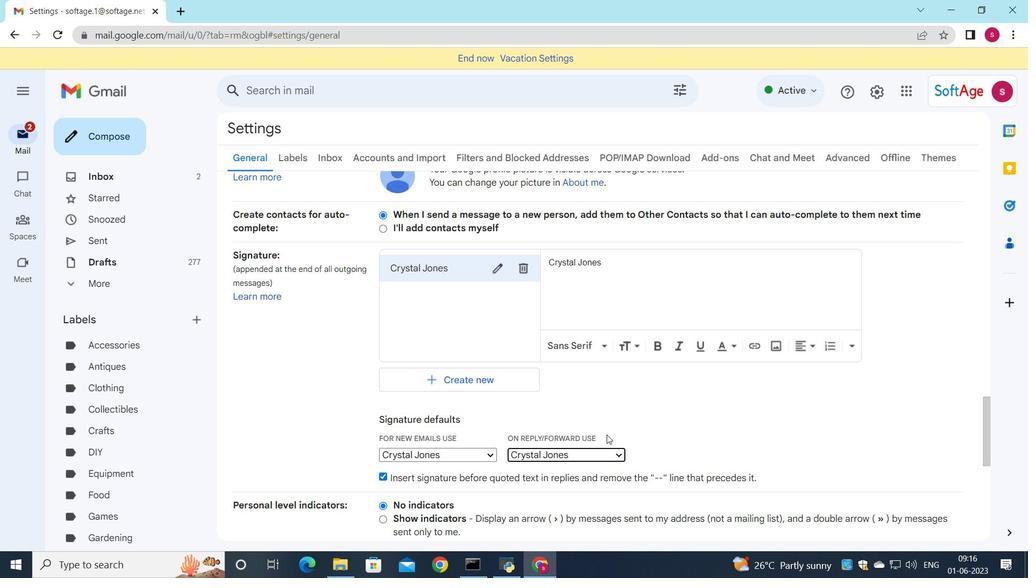
Action: Mouse moved to (607, 432)
Screenshot: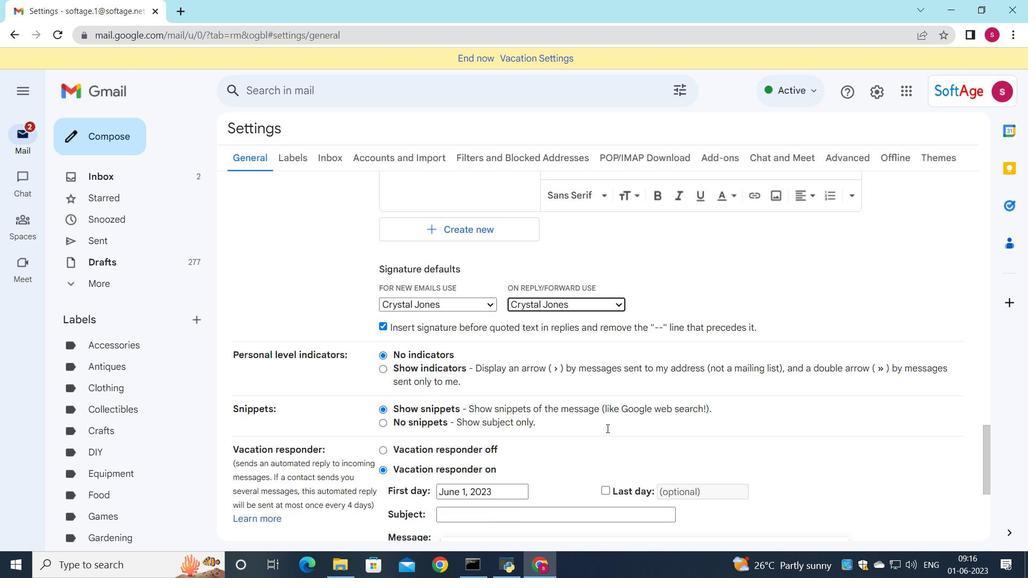 
Action: Mouse scrolled (607, 431) with delta (0, 0)
Screenshot: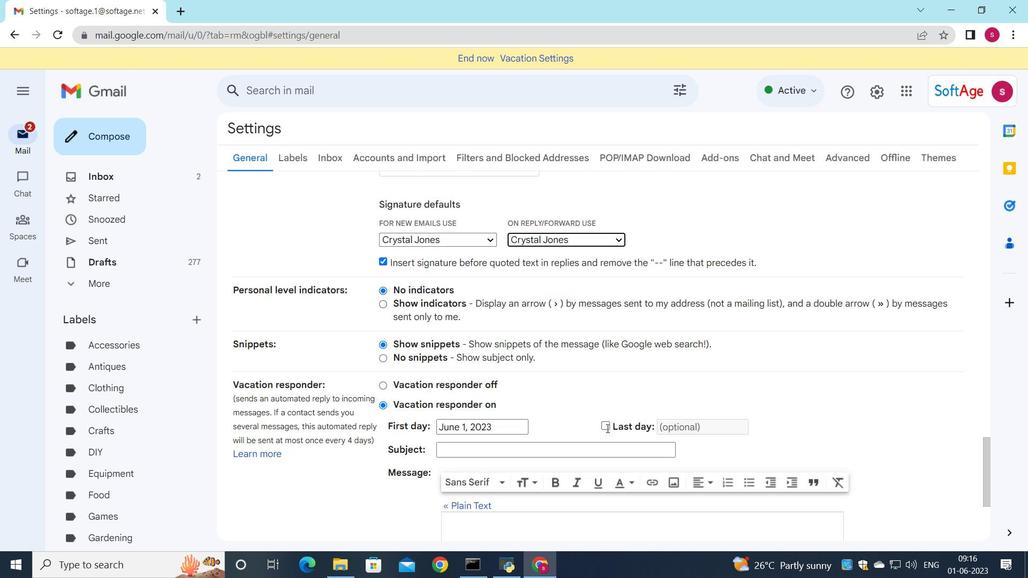 
Action: Mouse scrolled (607, 431) with delta (0, 0)
Screenshot: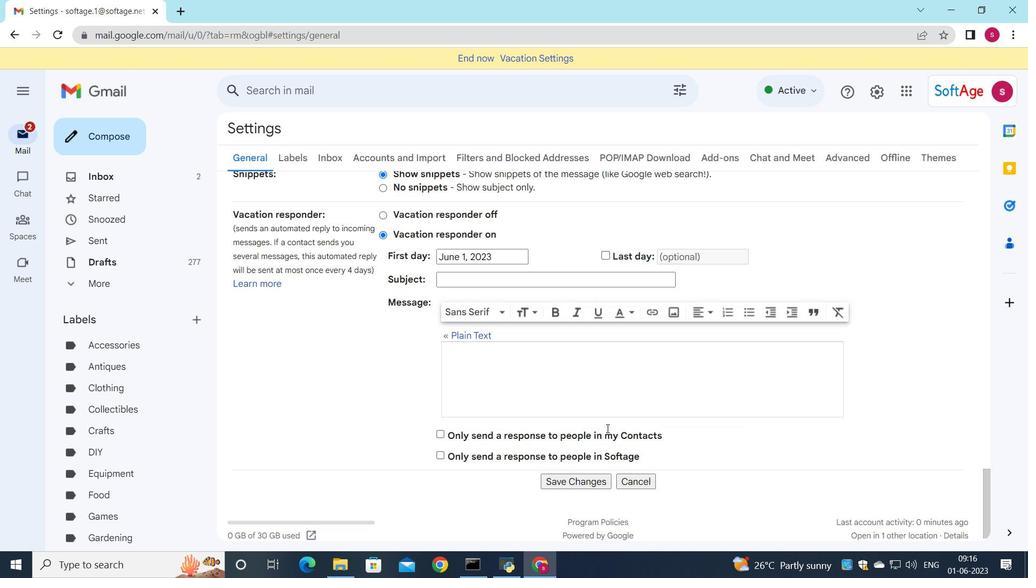 
Action: Mouse moved to (607, 428)
Screenshot: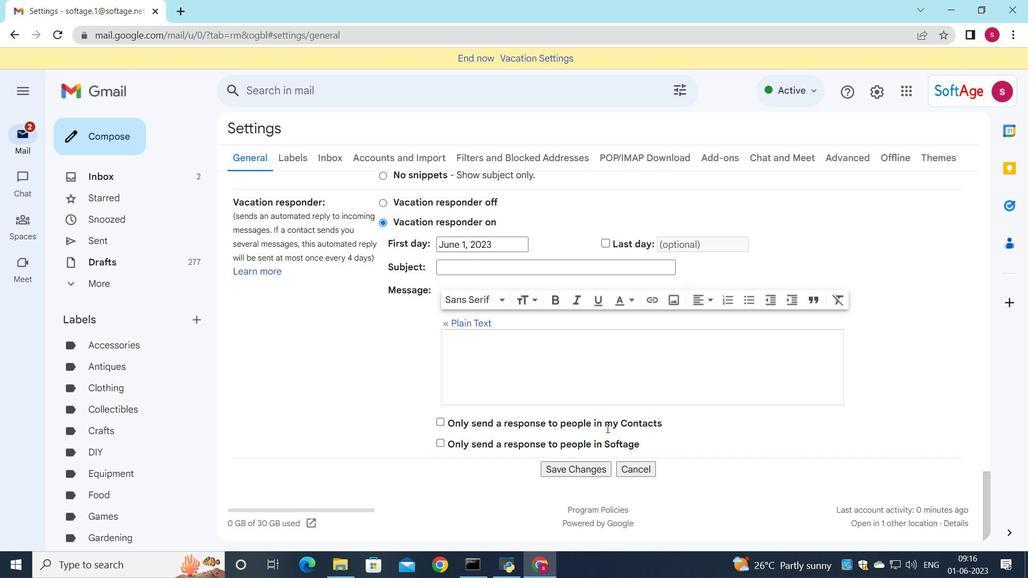 
Action: Mouse scrolled (607, 427) with delta (0, 0)
Screenshot: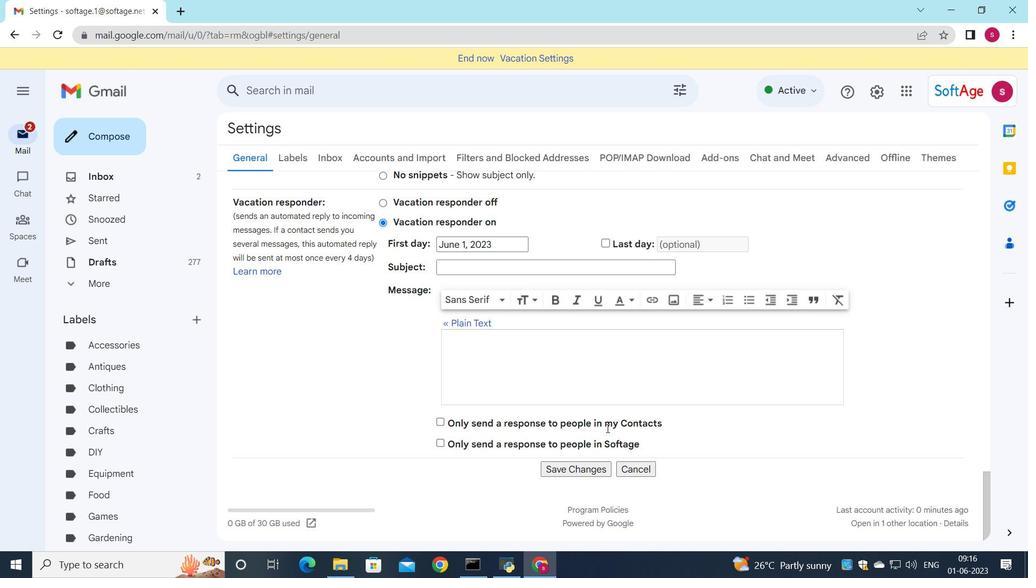 
Action: Mouse scrolled (607, 427) with delta (0, 0)
Screenshot: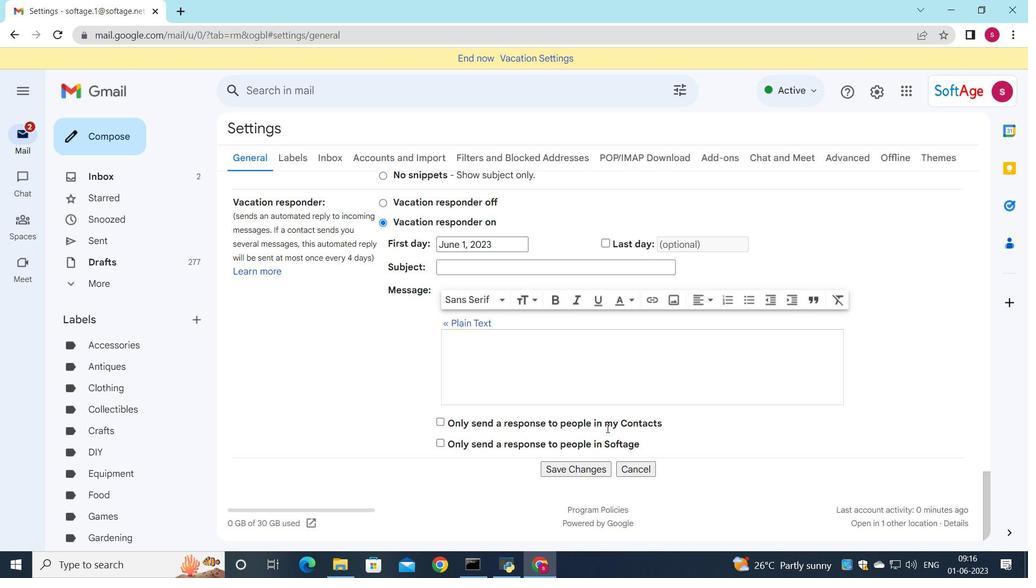 
Action: Mouse scrolled (607, 427) with delta (0, 0)
Screenshot: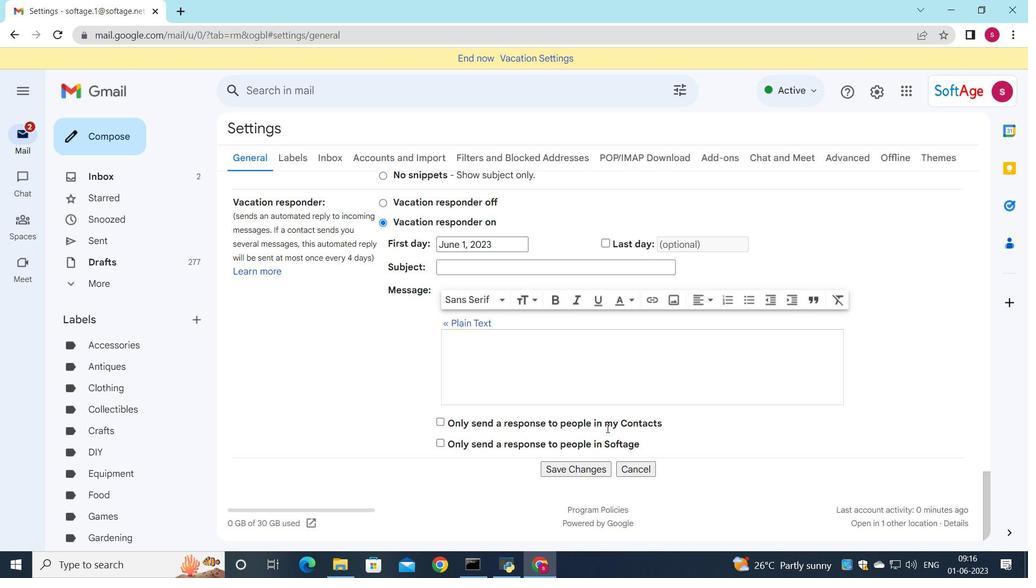 
Action: Mouse scrolled (607, 427) with delta (0, 0)
Screenshot: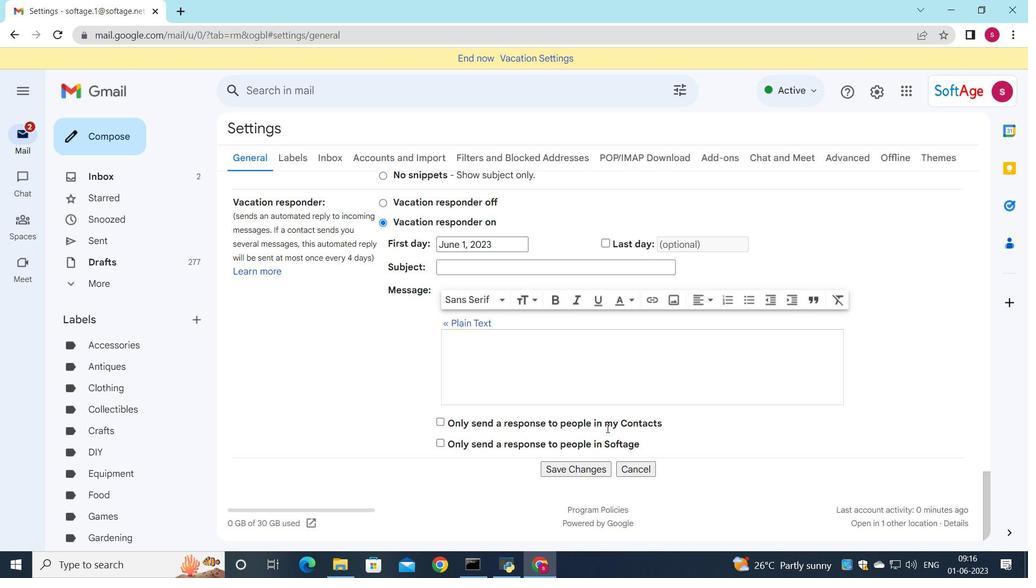 
Action: Mouse scrolled (607, 427) with delta (0, 0)
Screenshot: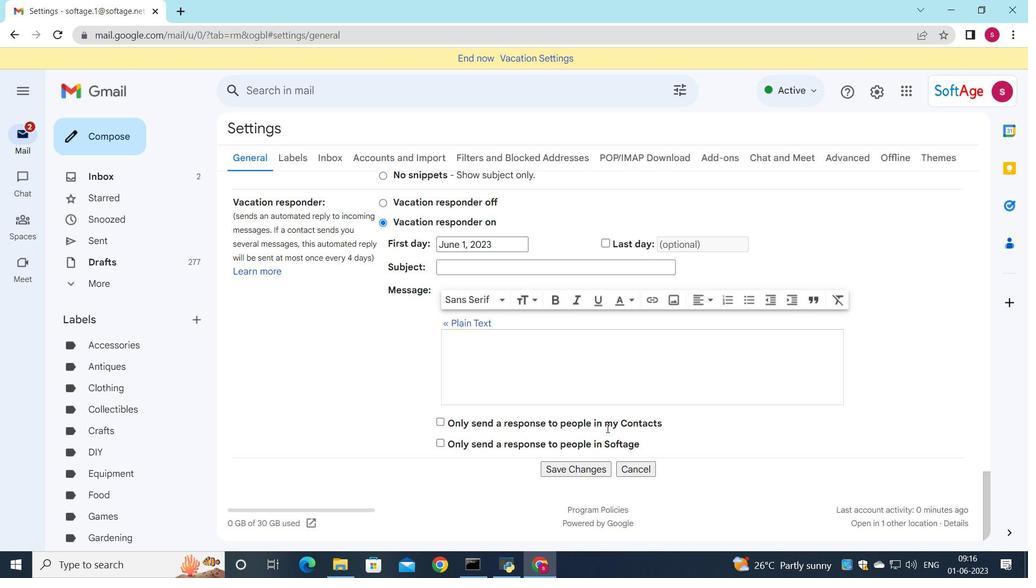 
Action: Mouse scrolled (607, 427) with delta (0, 0)
Screenshot: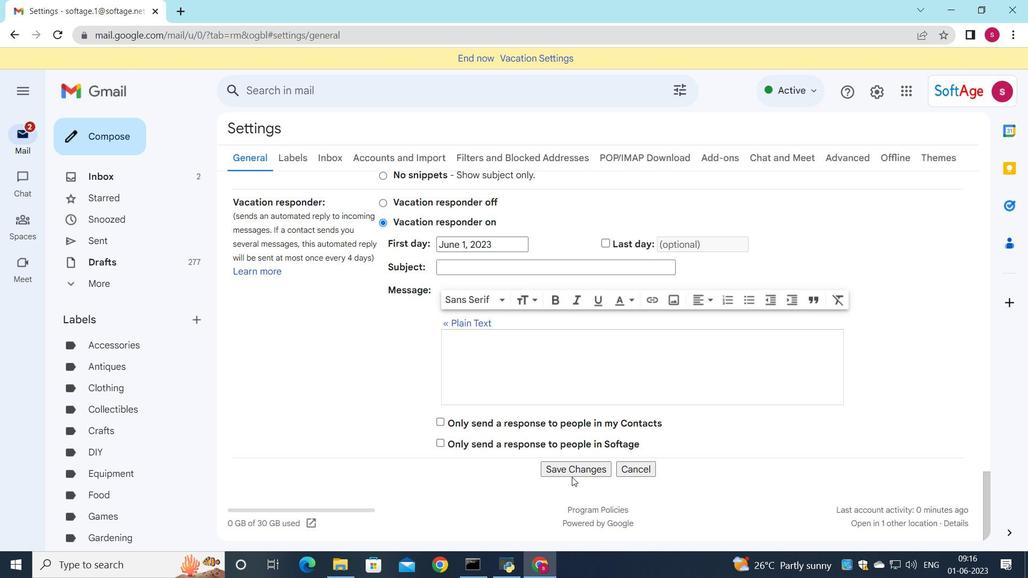 
Action: Mouse moved to (570, 472)
Screenshot: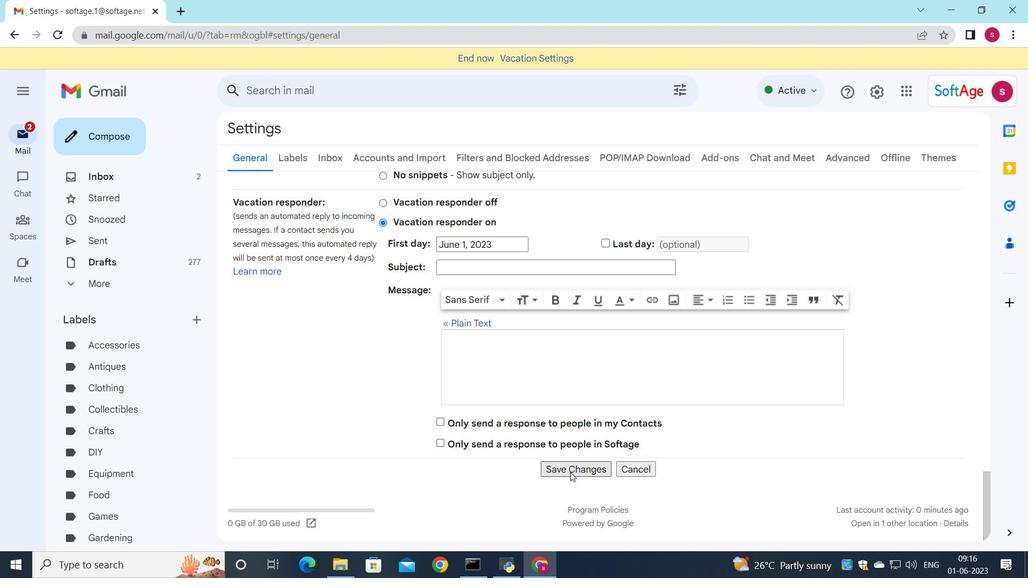 
Action: Mouse pressed left at (570, 472)
Screenshot: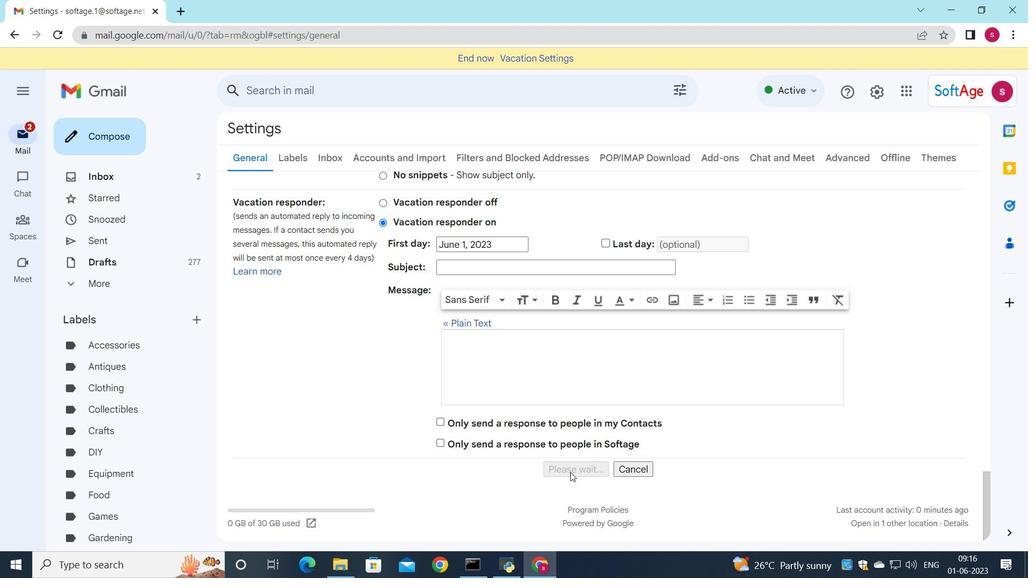 
Action: Mouse moved to (297, 251)
Screenshot: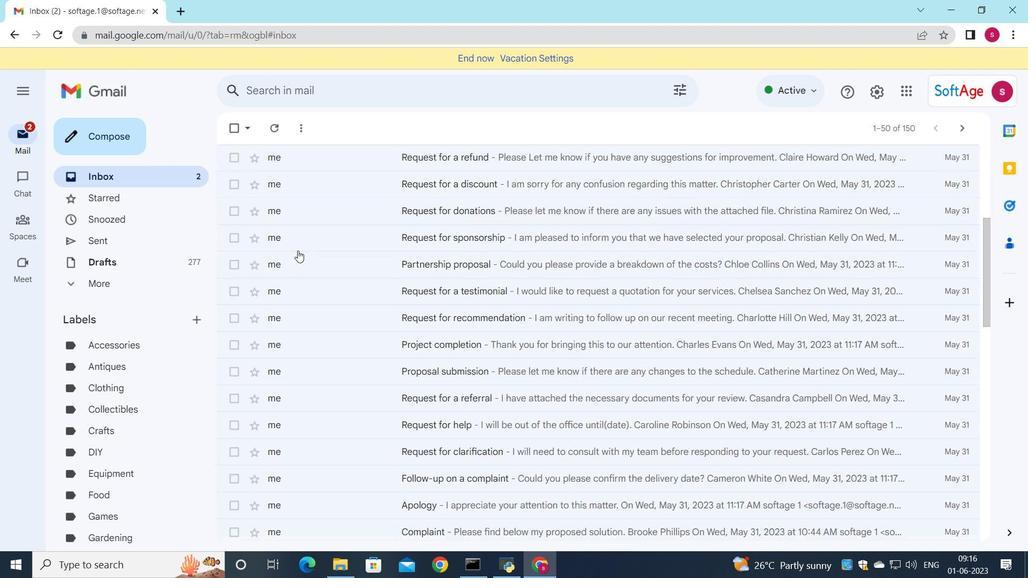 
Action: Mouse scrolled (297, 250) with delta (0, 0)
Screenshot: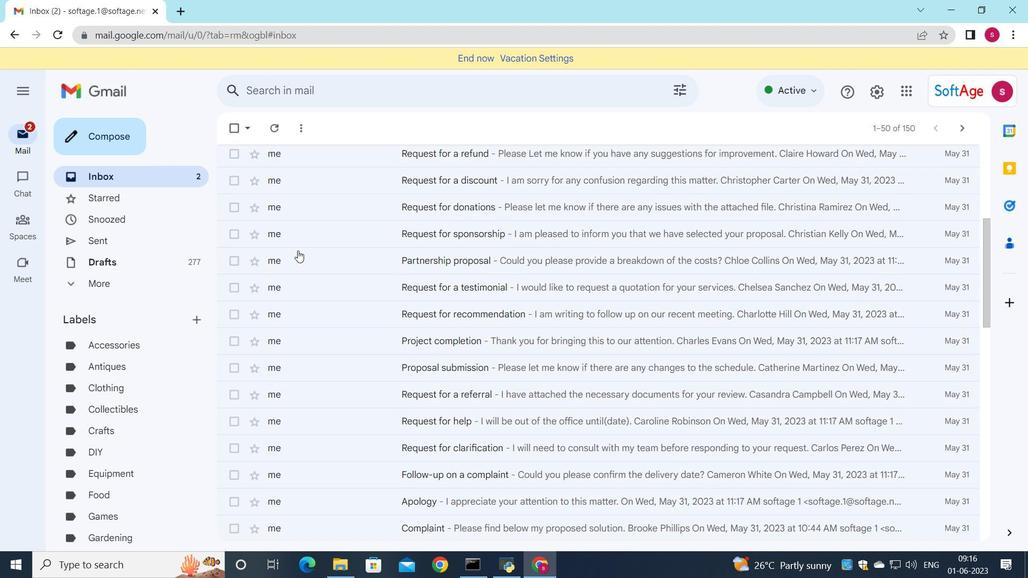 
Action: Mouse scrolled (297, 250) with delta (0, 0)
Screenshot: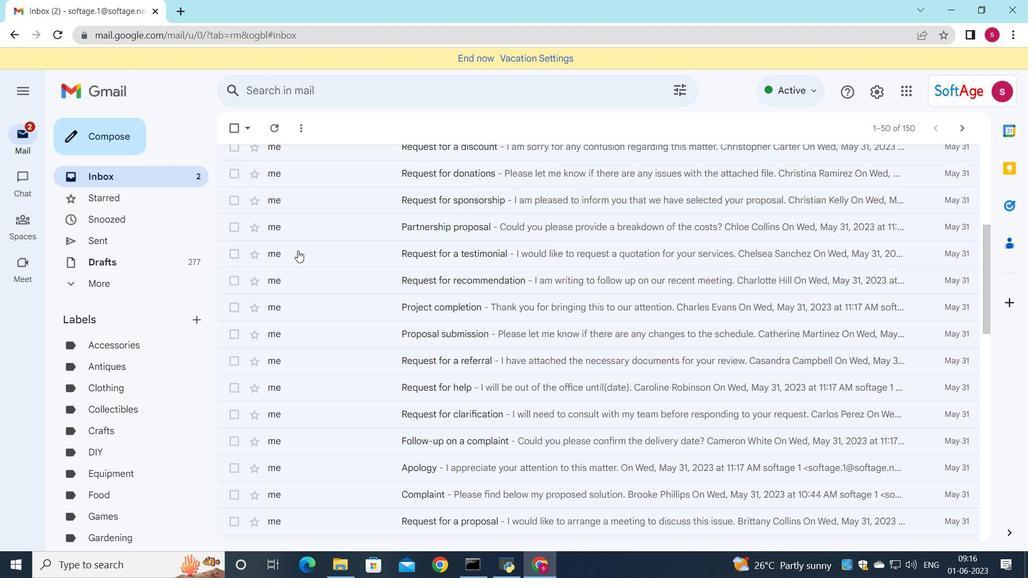 
Action: Mouse scrolled (297, 250) with delta (0, 0)
Screenshot: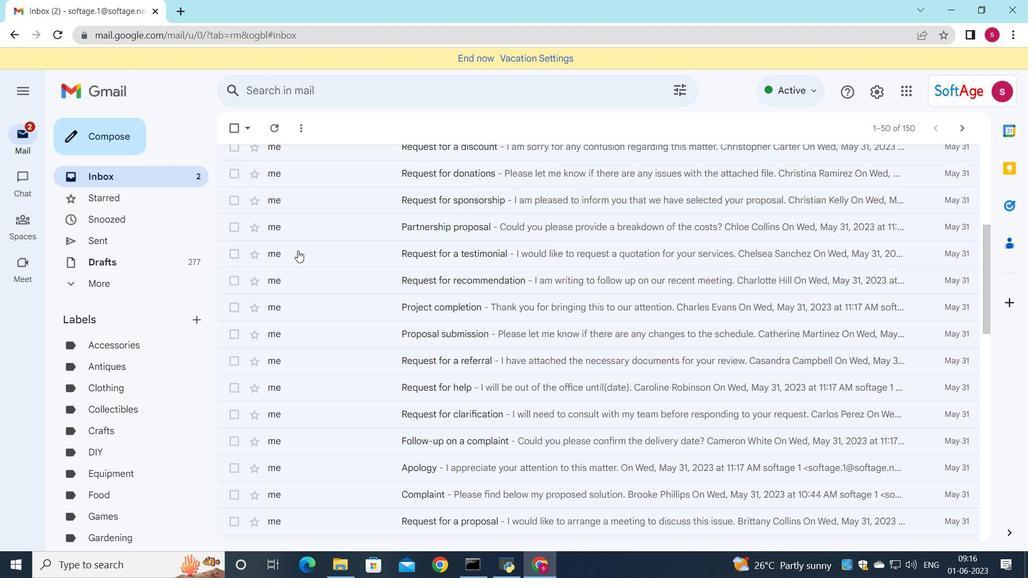 
Action: Mouse scrolled (297, 250) with delta (0, 0)
Screenshot: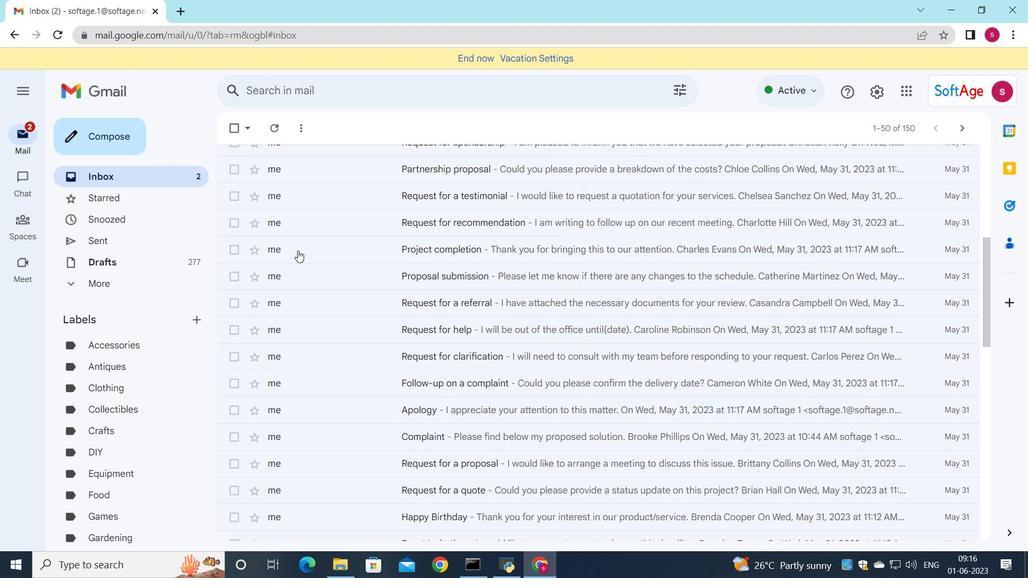
Action: Mouse scrolled (297, 250) with delta (0, 0)
Screenshot: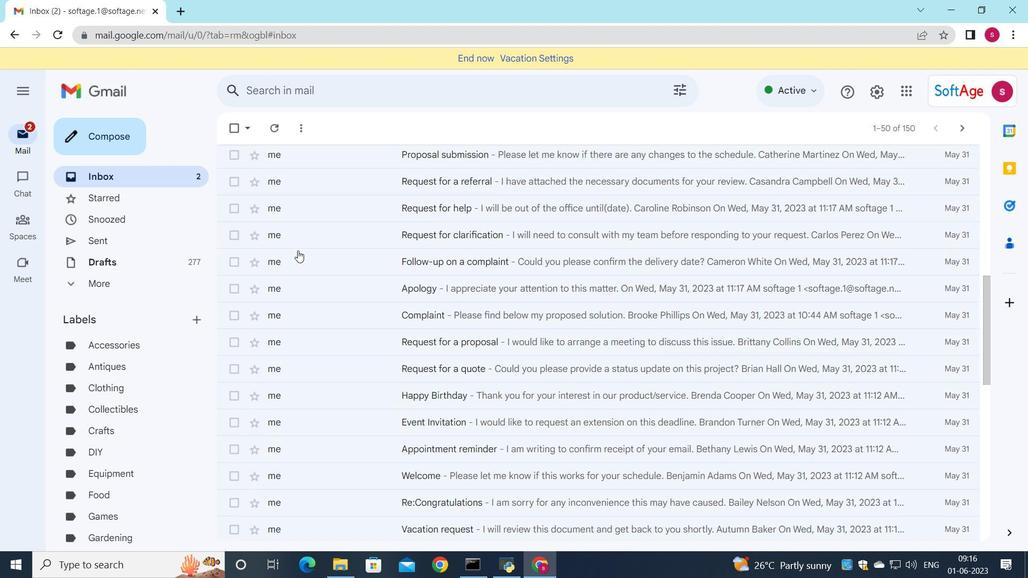 
Action: Mouse scrolled (297, 250) with delta (0, 0)
Screenshot: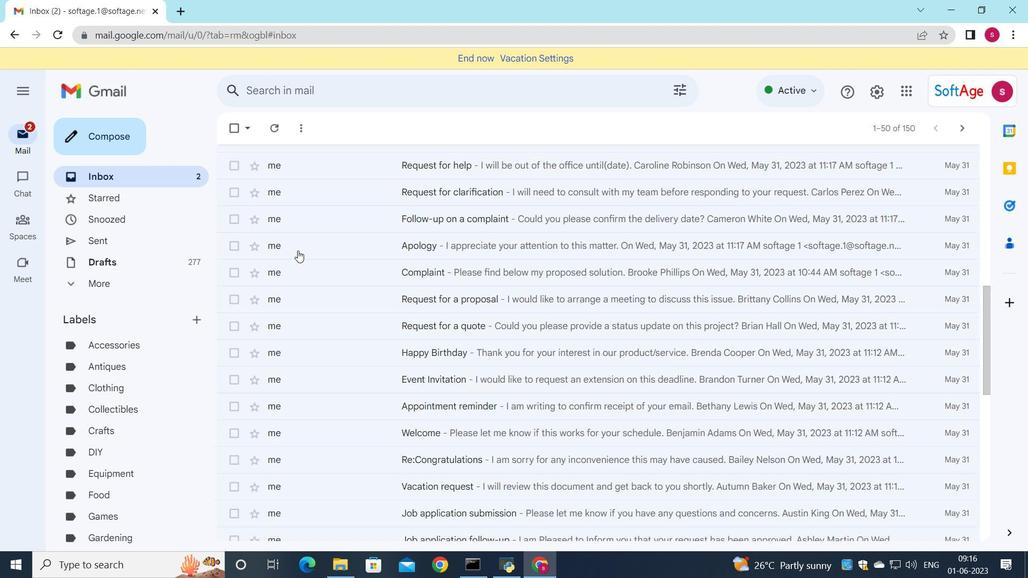 
Action: Mouse scrolled (297, 250) with delta (0, 0)
Screenshot: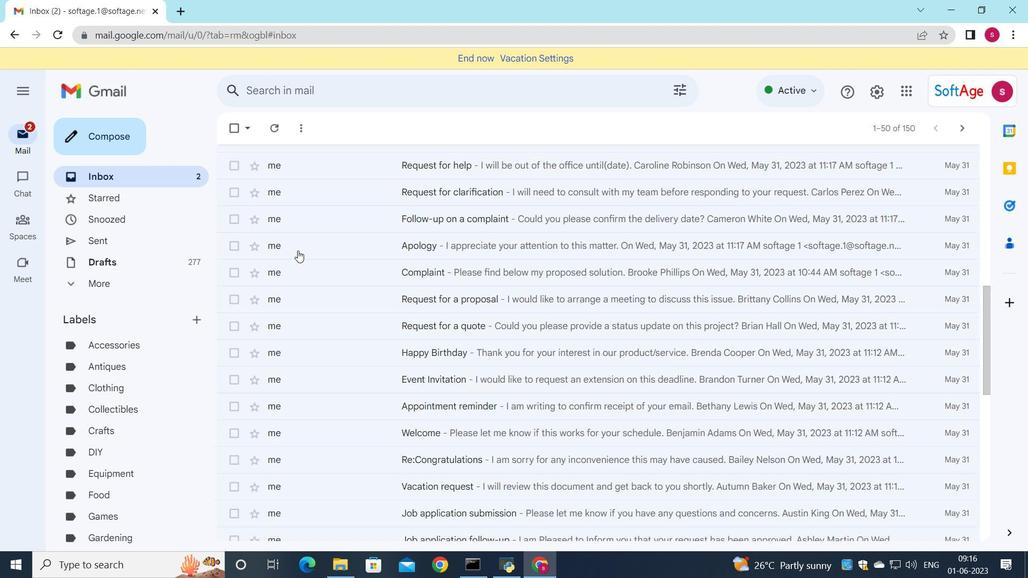 
Action: Mouse scrolled (297, 250) with delta (0, 0)
Screenshot: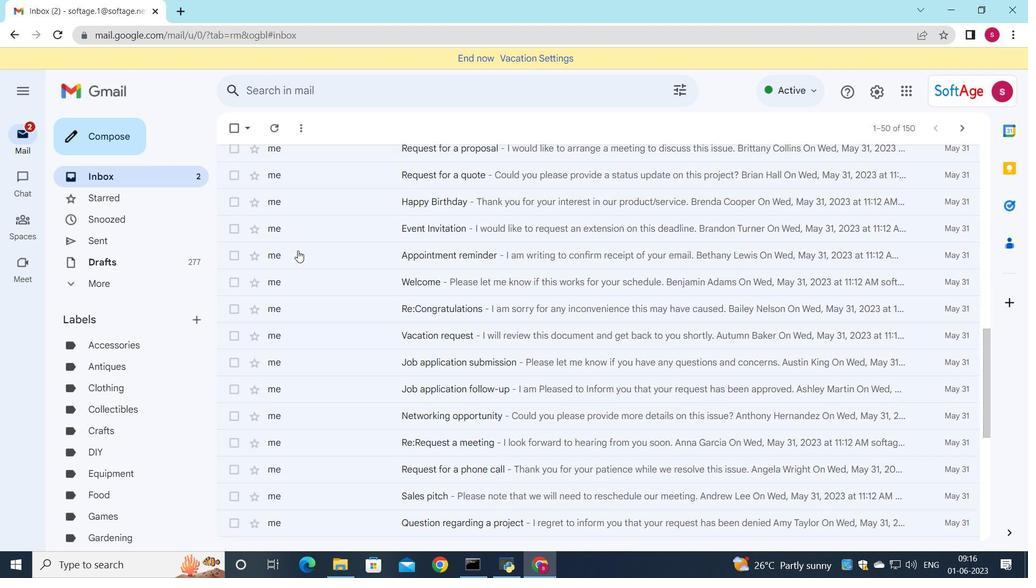 
Action: Mouse scrolled (297, 250) with delta (0, 0)
Screenshot: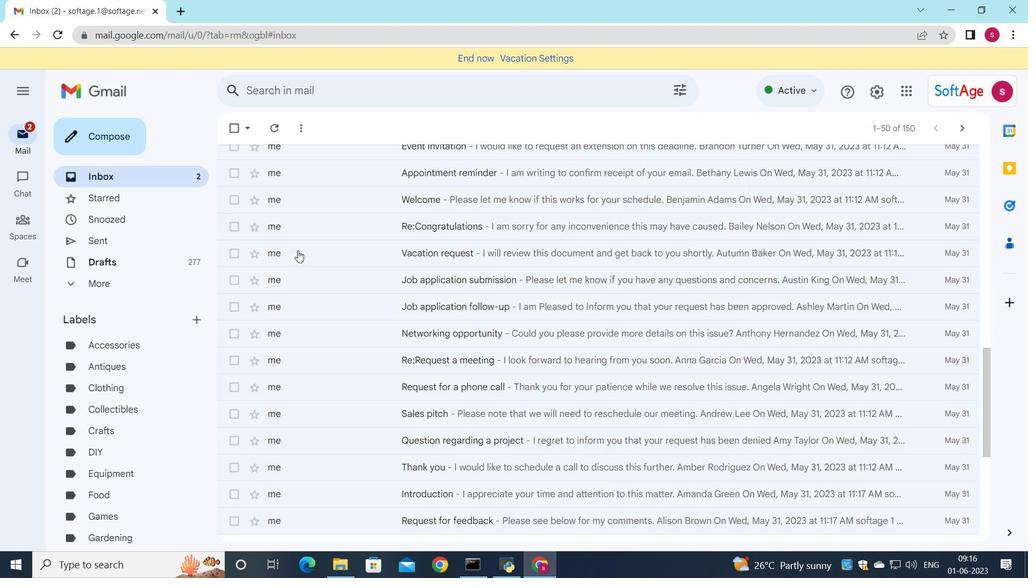 
Action: Mouse scrolled (297, 250) with delta (0, 0)
Screenshot: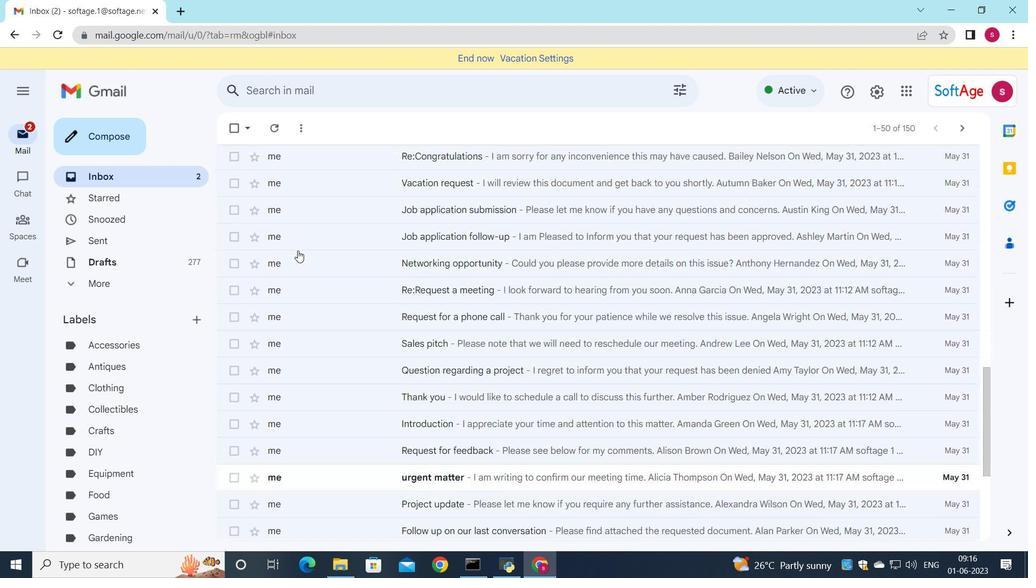 
Action: Mouse scrolled (297, 250) with delta (0, 0)
Screenshot: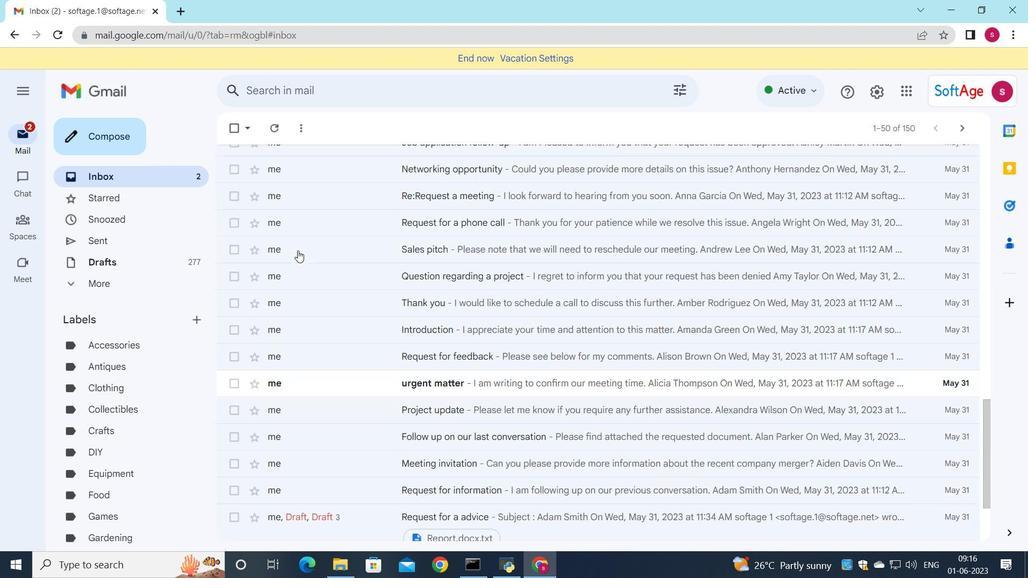 
Action: Mouse scrolled (297, 250) with delta (0, 0)
Screenshot: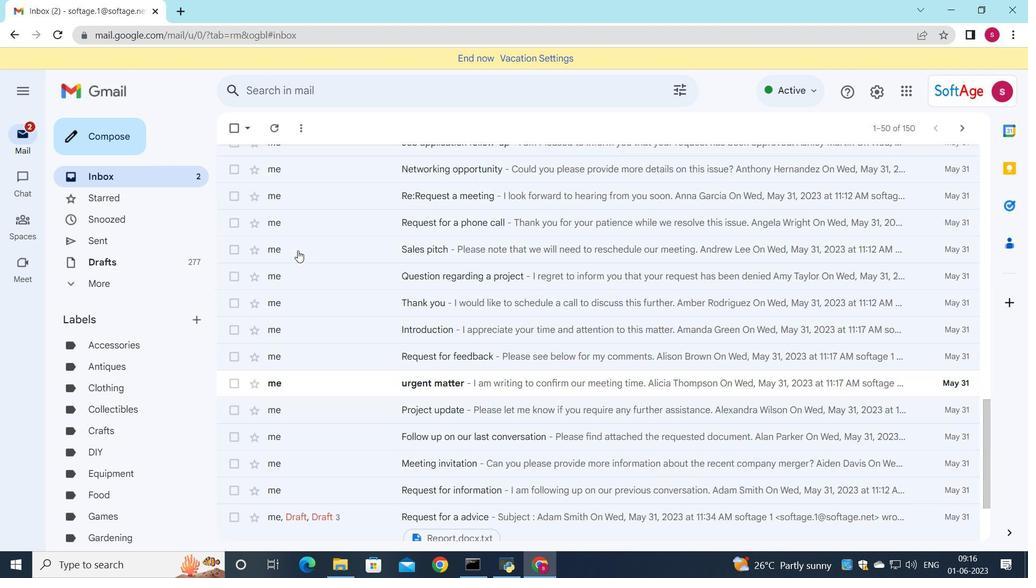 
Action: Mouse scrolled (297, 250) with delta (0, 0)
Screenshot: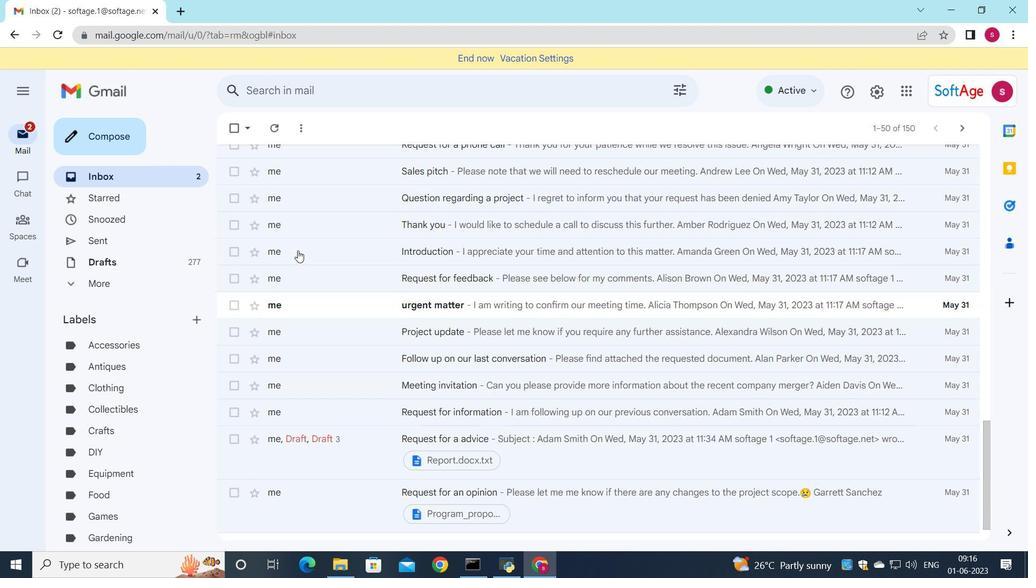 
Action: Mouse scrolled (297, 250) with delta (0, 0)
Screenshot: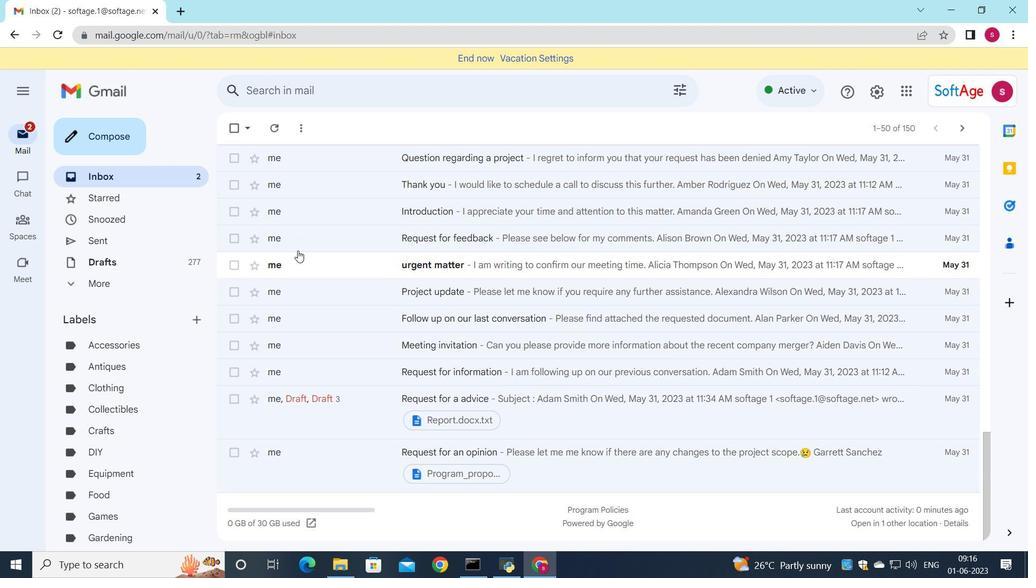 
Action: Mouse scrolled (297, 250) with delta (0, 0)
Screenshot: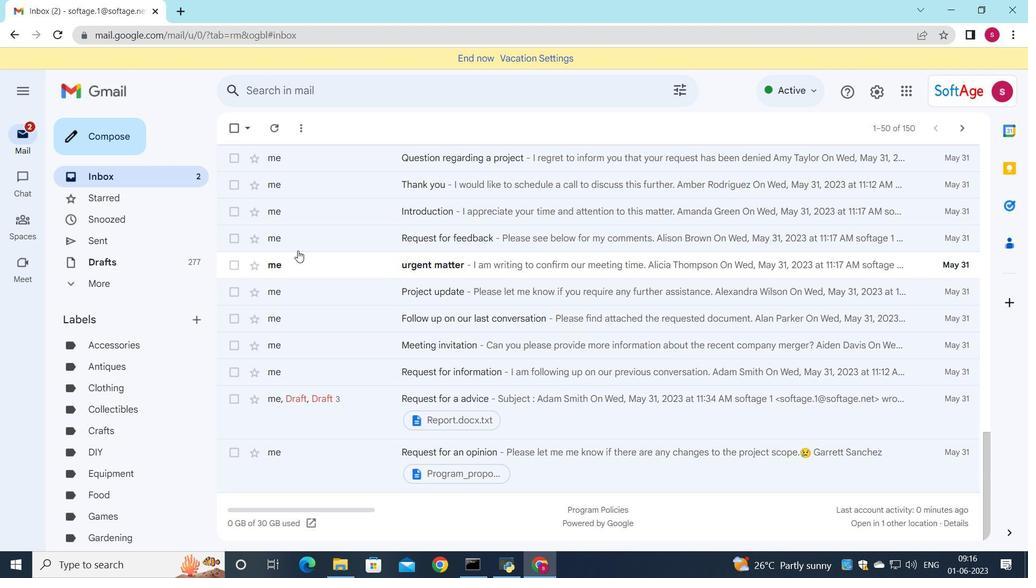 
Action: Mouse scrolled (297, 250) with delta (0, 0)
Screenshot: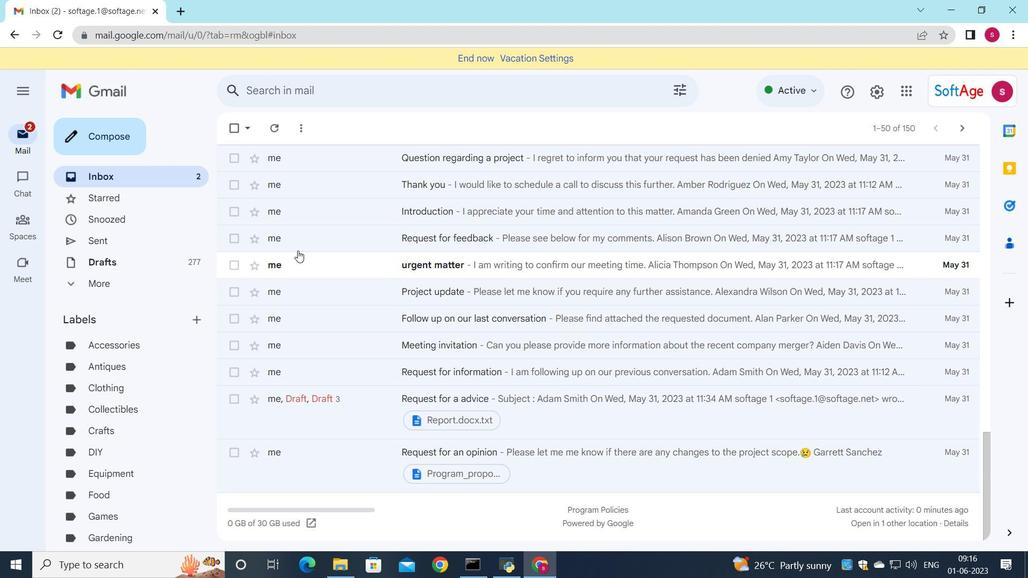 
Action: Mouse scrolled (297, 250) with delta (0, 0)
Screenshot: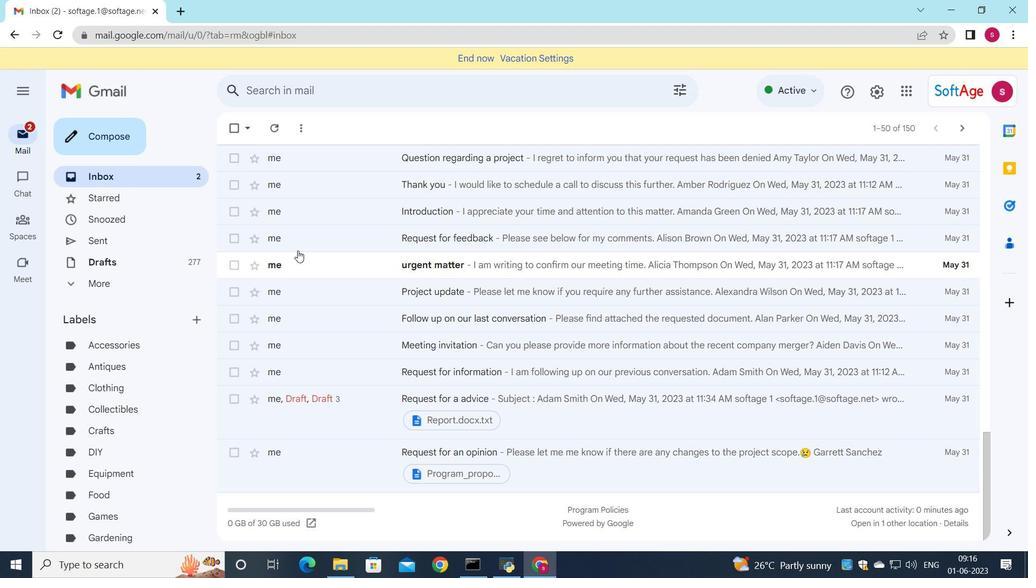 
Action: Mouse scrolled (297, 250) with delta (0, 0)
Screenshot: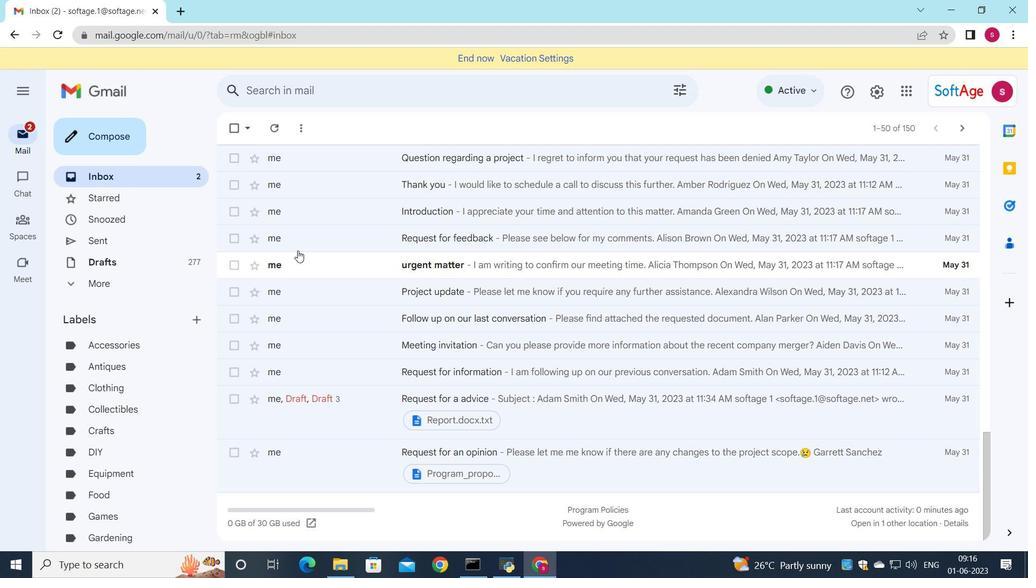 
Action: Mouse scrolled (297, 251) with delta (0, 0)
Screenshot: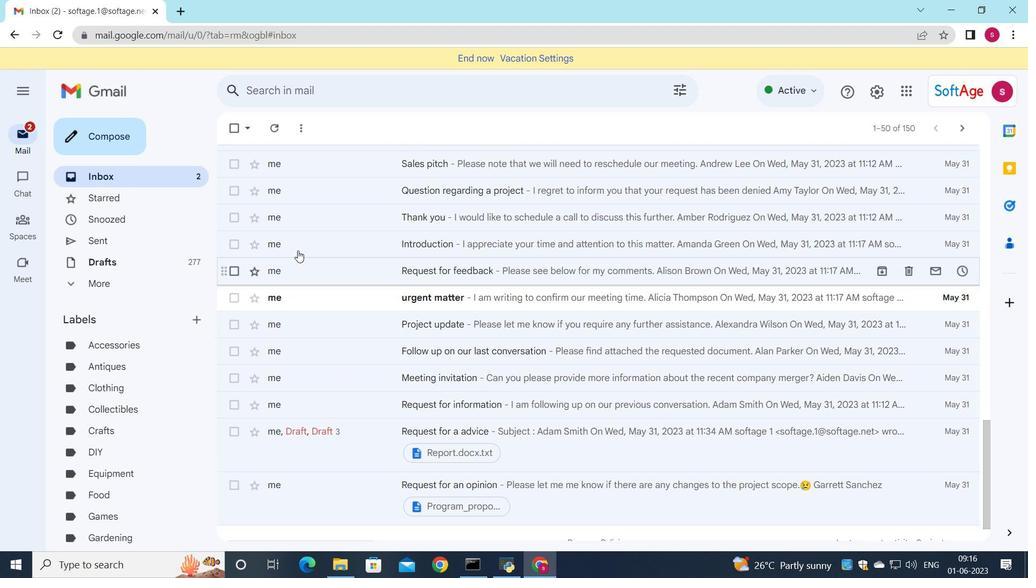 
Action: Mouse scrolled (297, 250) with delta (0, 0)
Screenshot: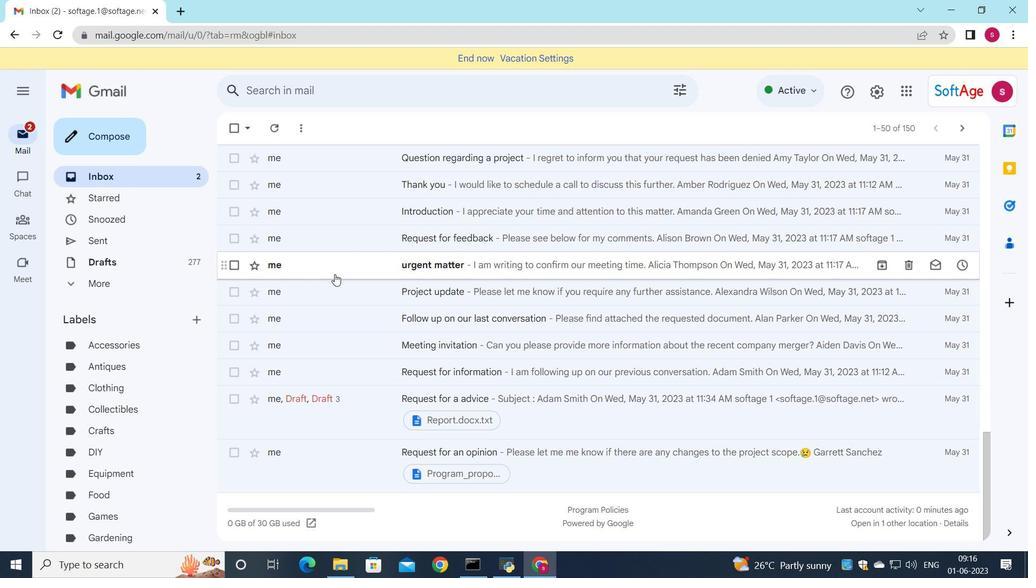 
Action: Mouse scrolled (297, 250) with delta (0, 0)
Screenshot: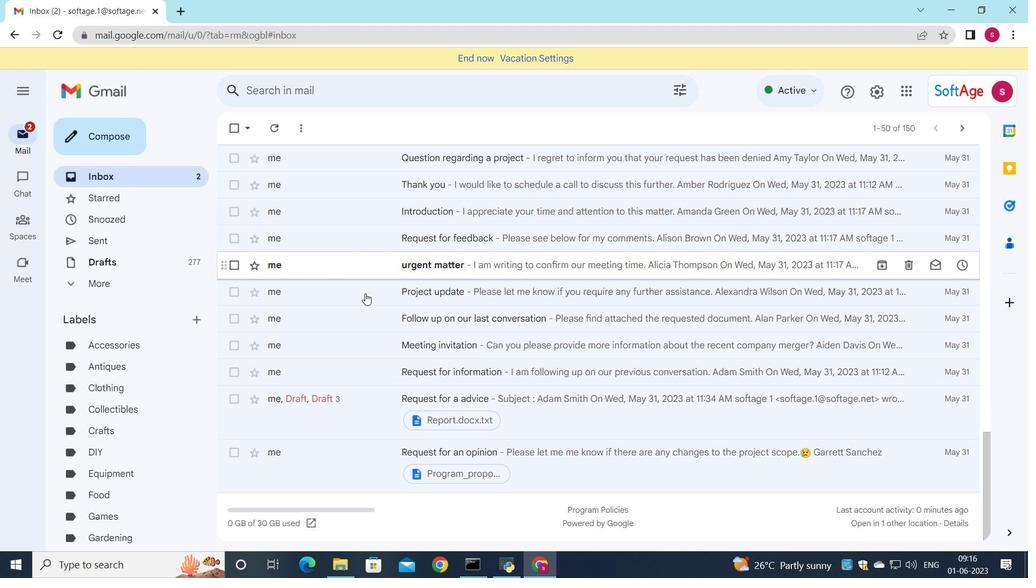 
Action: Mouse moved to (587, 464)
Screenshot: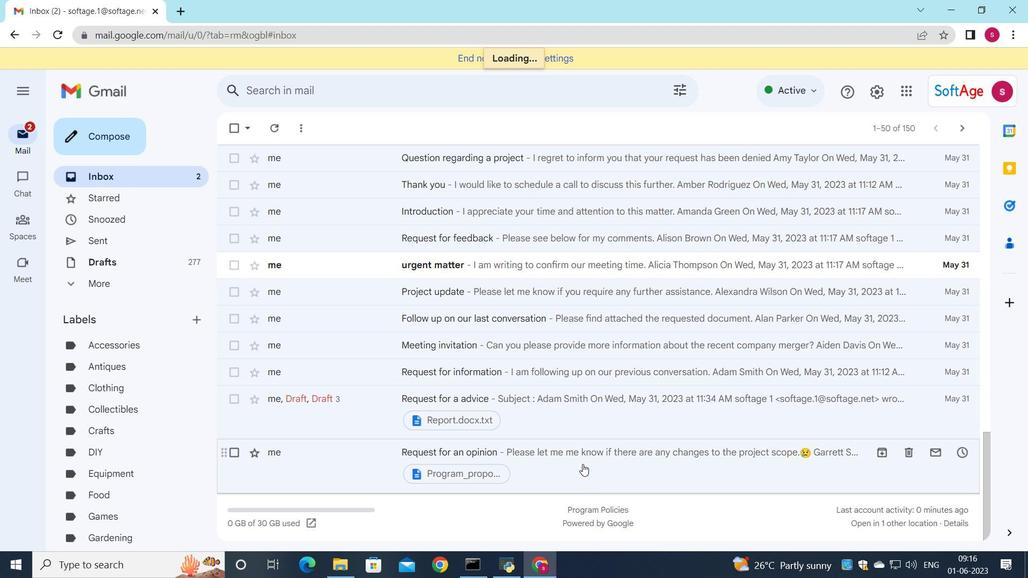 
Action: Mouse pressed left at (587, 464)
Screenshot: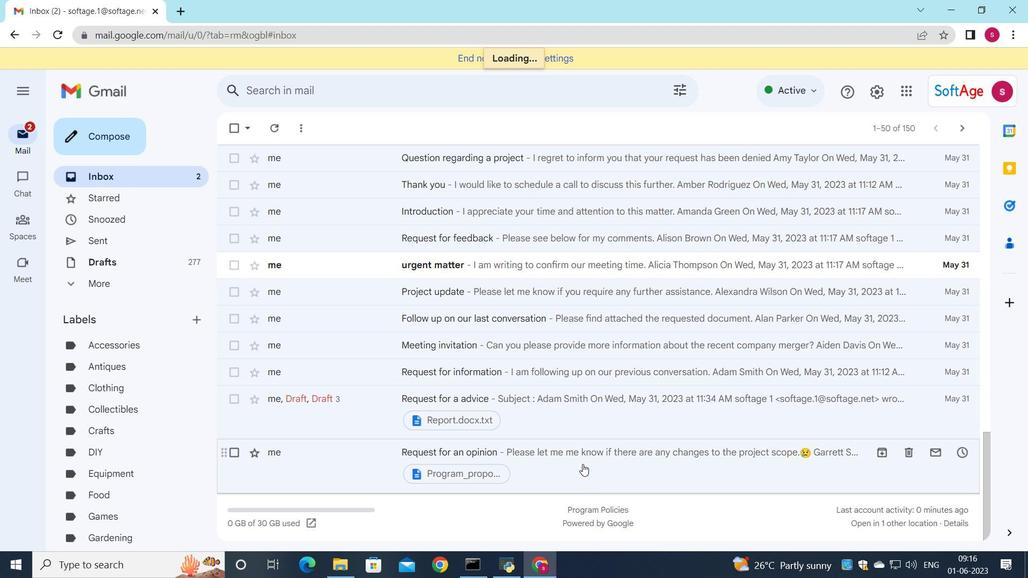 
Action: Mouse moved to (291, 417)
Screenshot: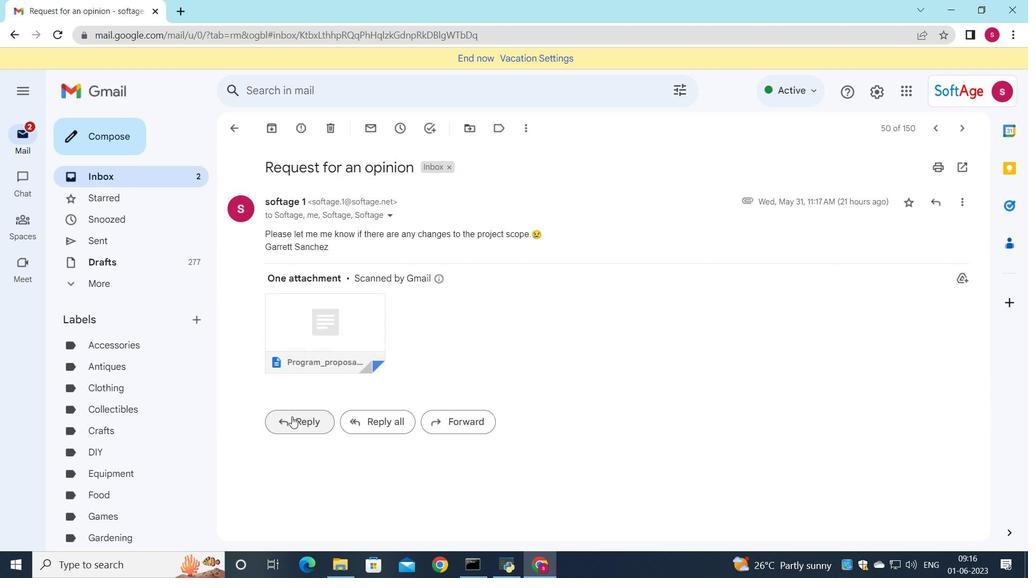 
Action: Mouse pressed left at (291, 417)
Screenshot: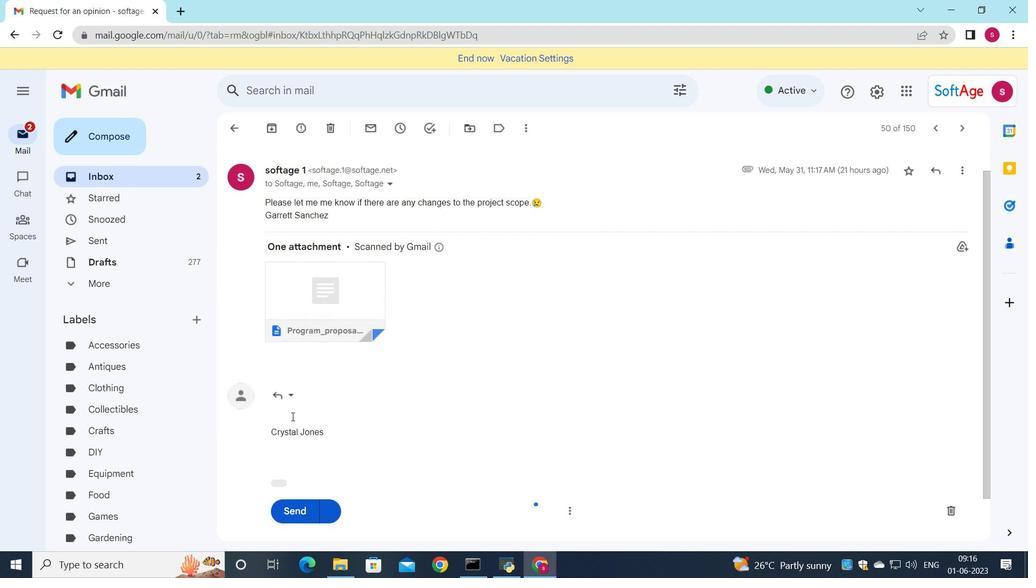 
Action: Mouse moved to (291, 364)
Screenshot: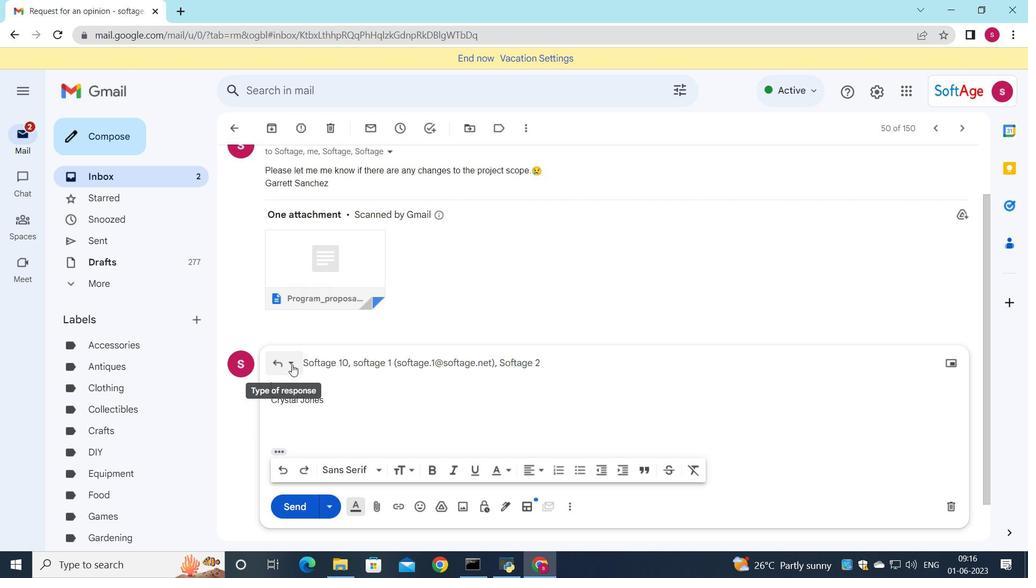 
Action: Mouse pressed left at (291, 364)
Screenshot: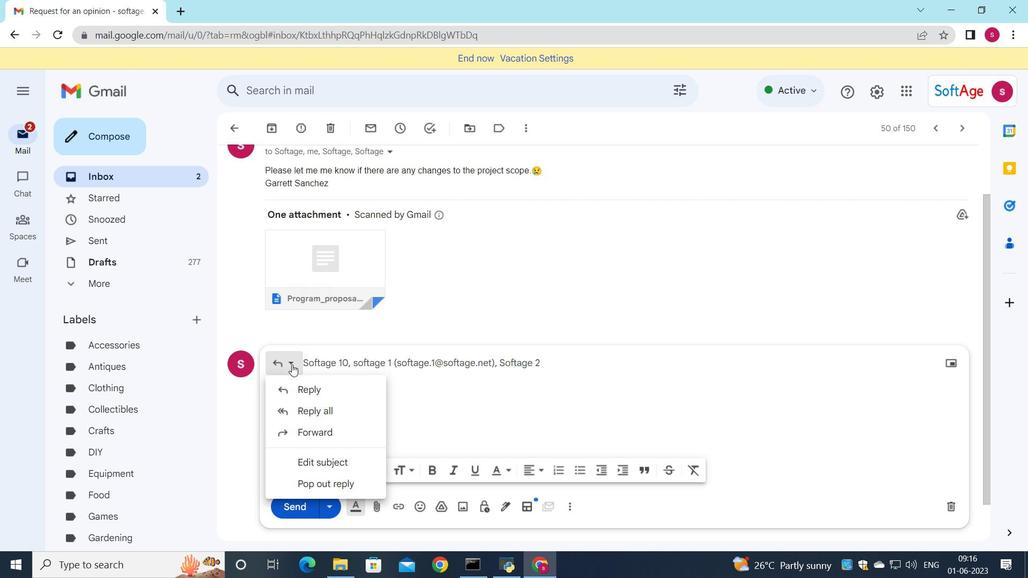 
Action: Mouse moved to (314, 458)
Screenshot: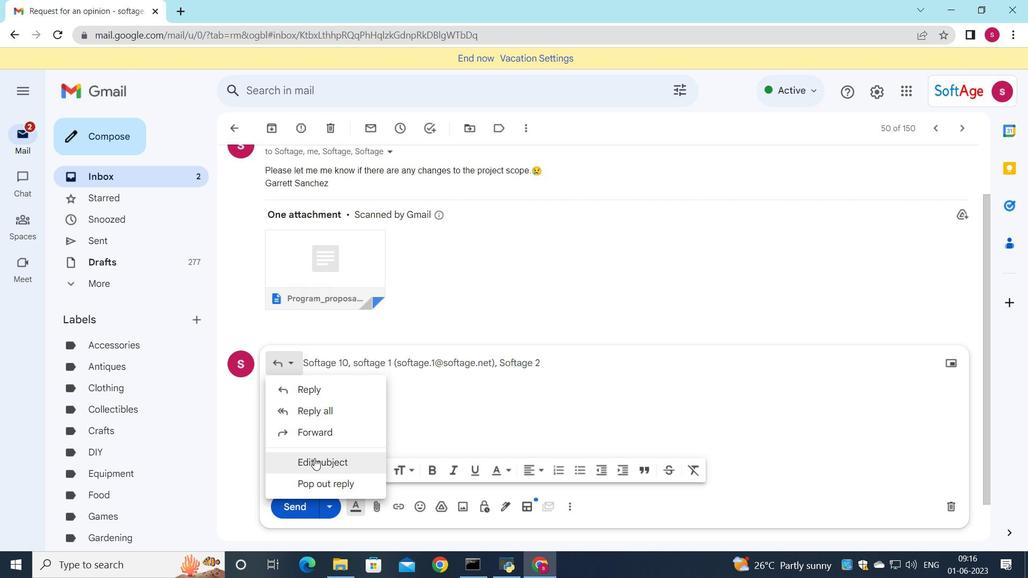 
Action: Mouse pressed left at (314, 458)
Screenshot: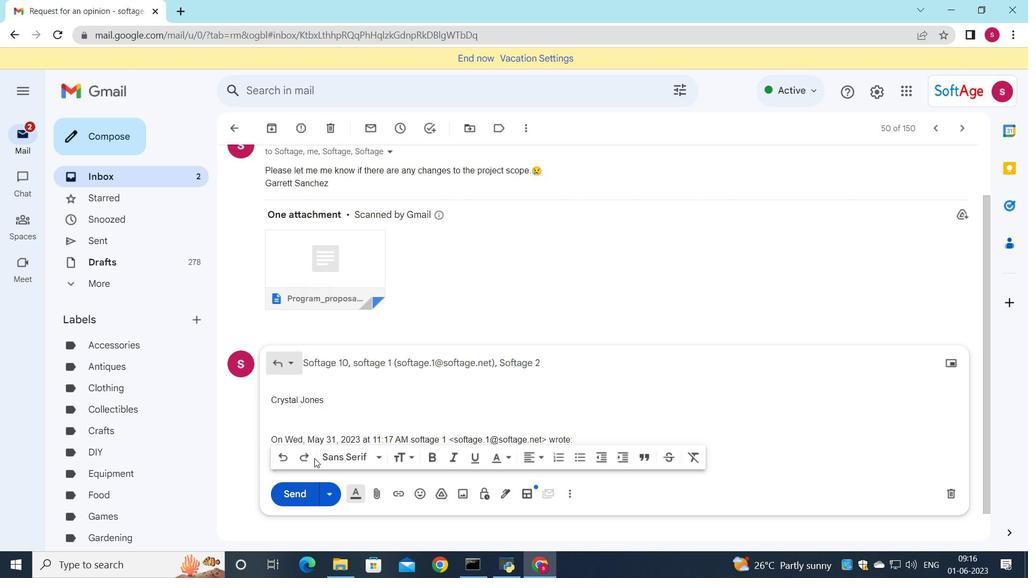 
Action: Mouse moved to (799, 261)
Screenshot: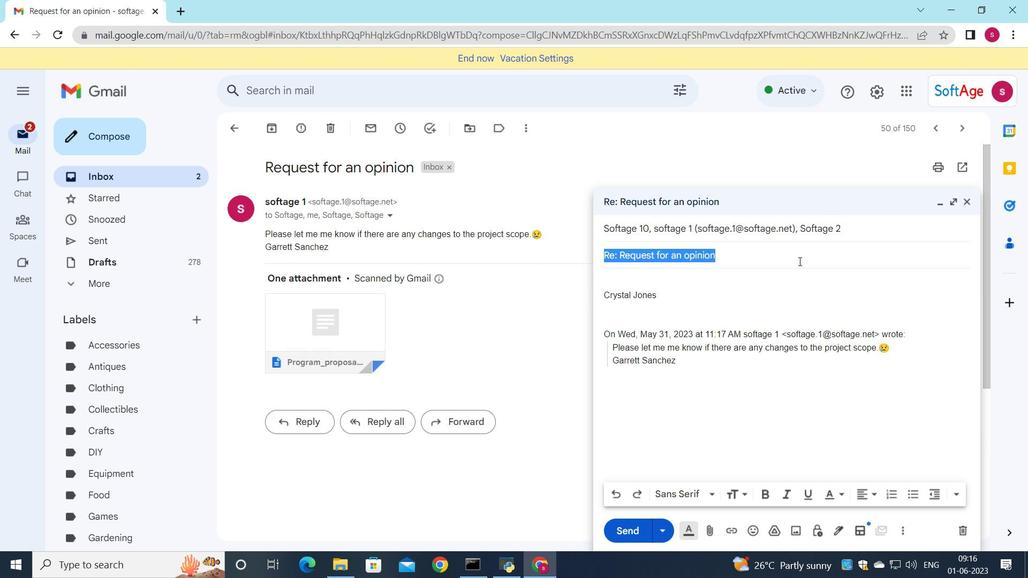 
Action: Key pressed <Key.shift><Key.shift><Key.shift><Key.shift>Service<Key.space><Key.shift>cancellation
Screenshot: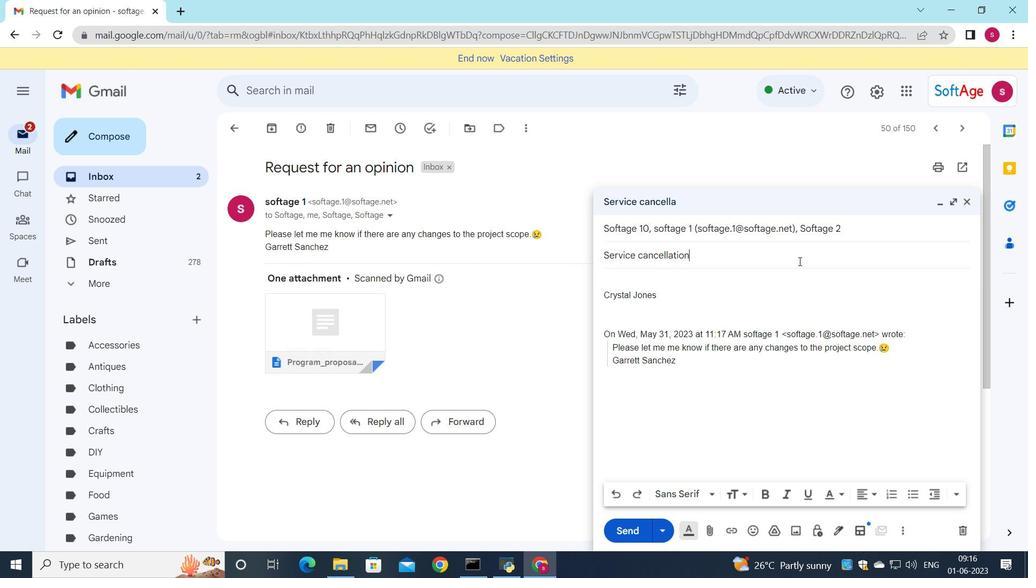
Action: Mouse moved to (624, 282)
Screenshot: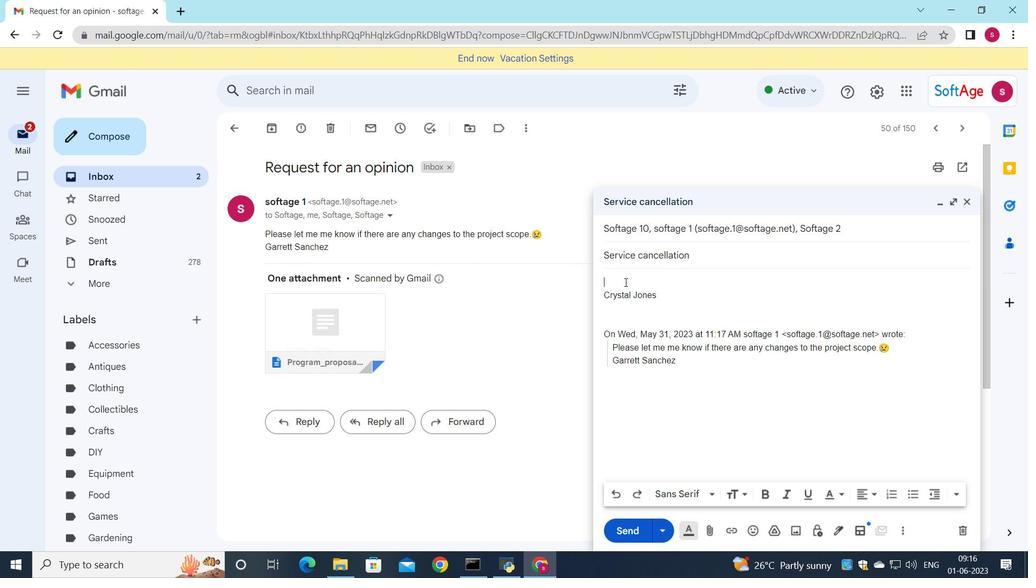 
Action: Mouse pressed left at (624, 282)
Screenshot: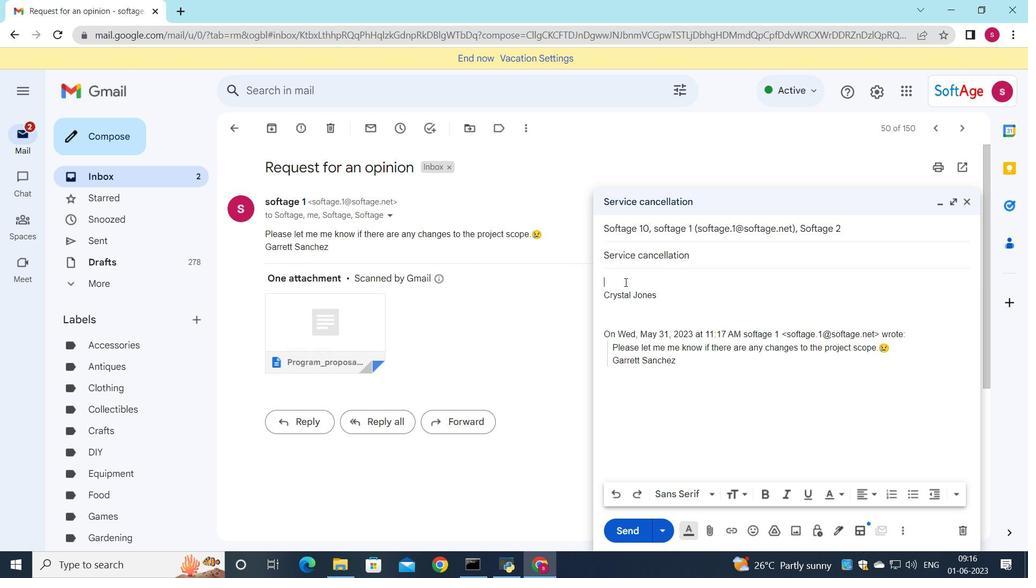 
Action: Key pressed <Key.shift>Can<Key.space>you<Key.space>please<Key.space>schr<Key.backspace>edule<Key.space>a<Key.space>call<Key.space>to<Key.space>discuss<Key.space>the<Key.space>project<Key.space>budget<Key.space>and<Key.space>resourcew<Key.backspace>s
Screenshot: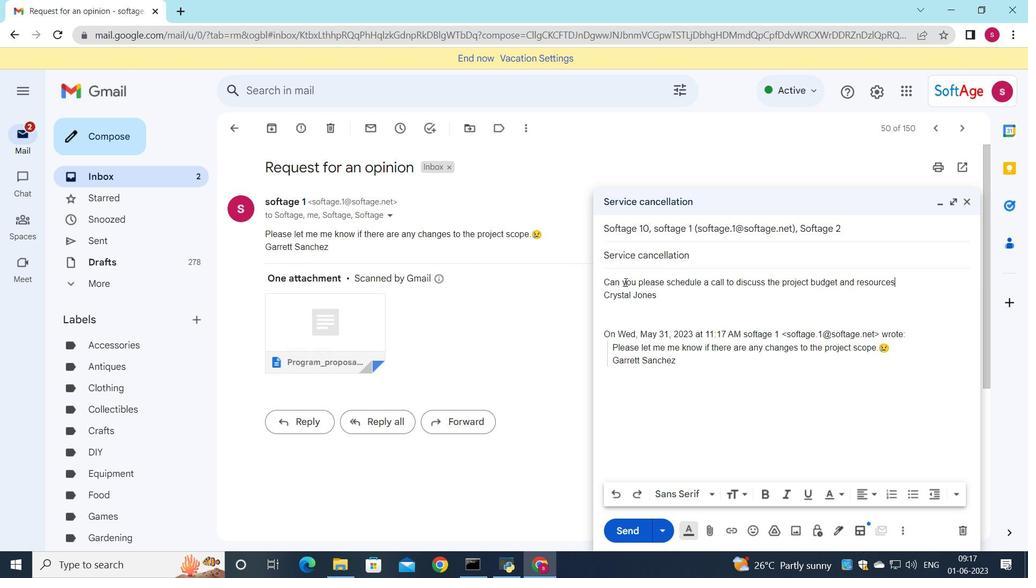 
Action: Mouse moved to (904, 317)
Screenshot: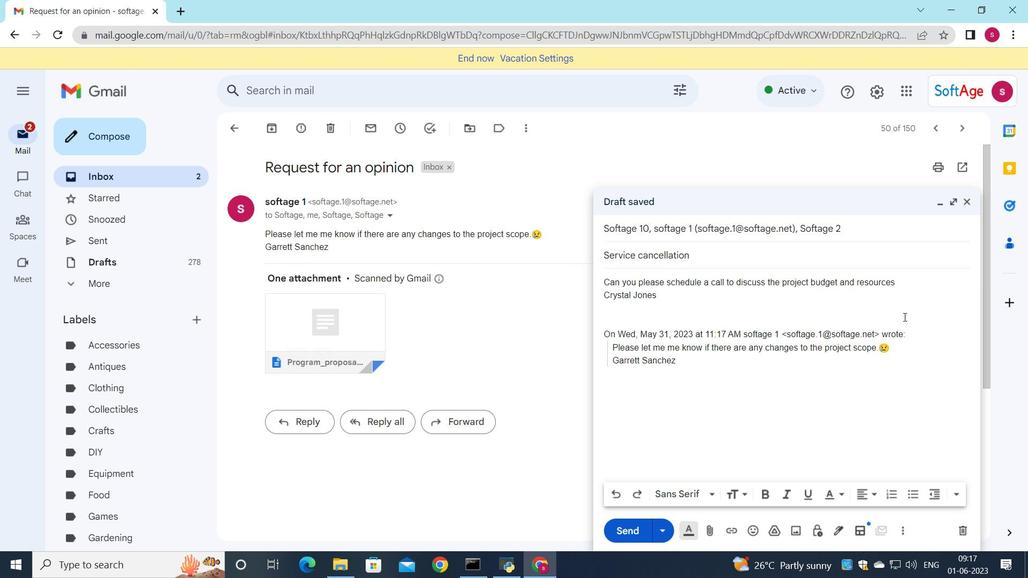 
Action: Key pressed <Key.shift_r>?
Screenshot: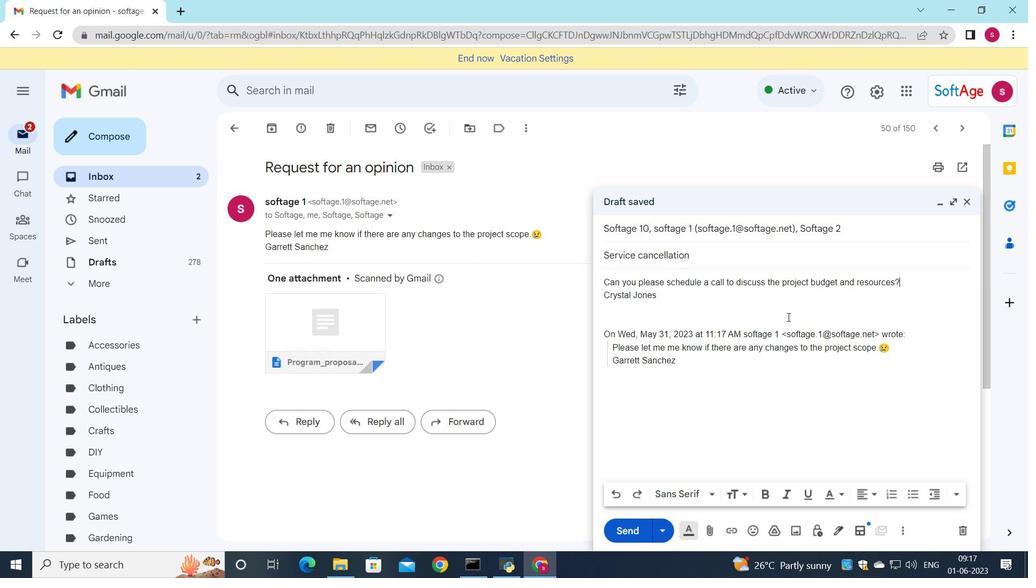 
Action: Mouse moved to (609, 498)
Screenshot: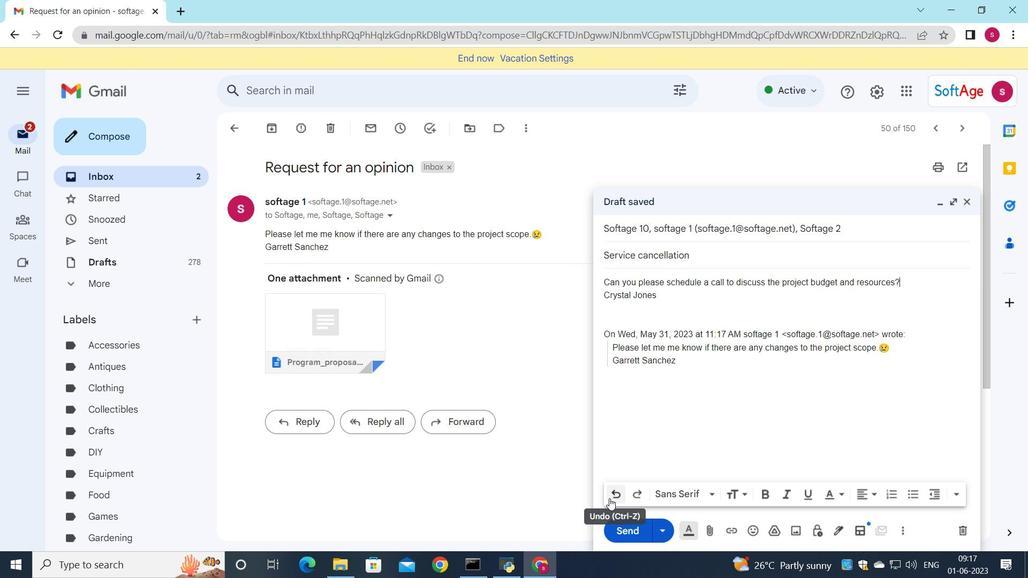 
Action: Mouse pressed left at (609, 498)
Screenshot: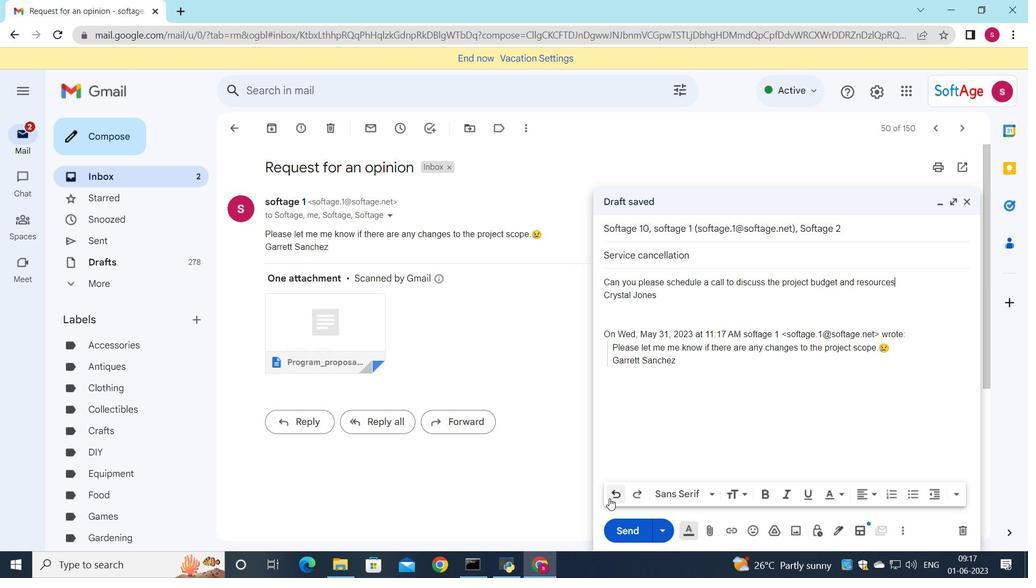 
Action: Mouse pressed left at (609, 498)
Screenshot: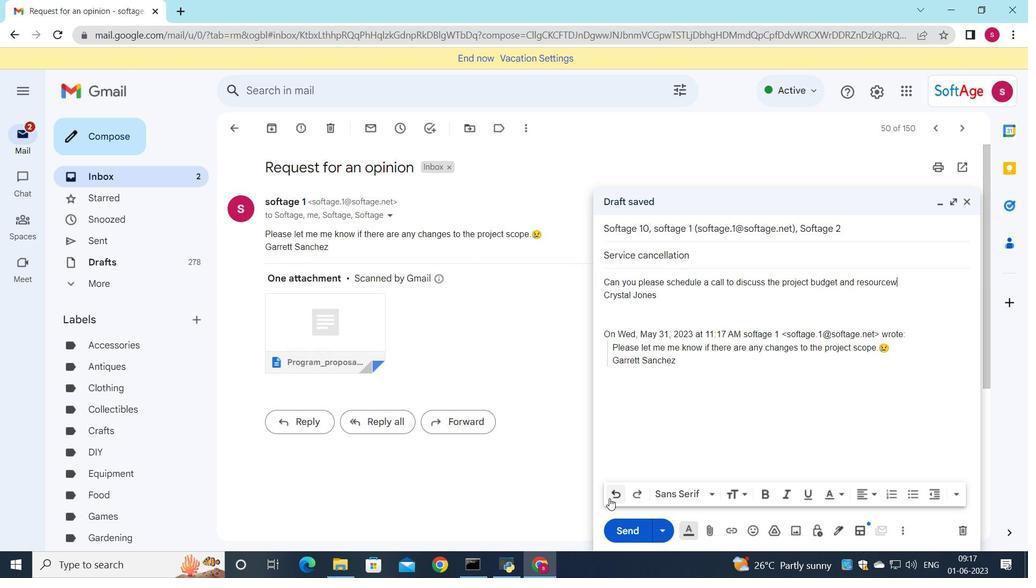 
Action: Mouse pressed left at (609, 498)
Screenshot: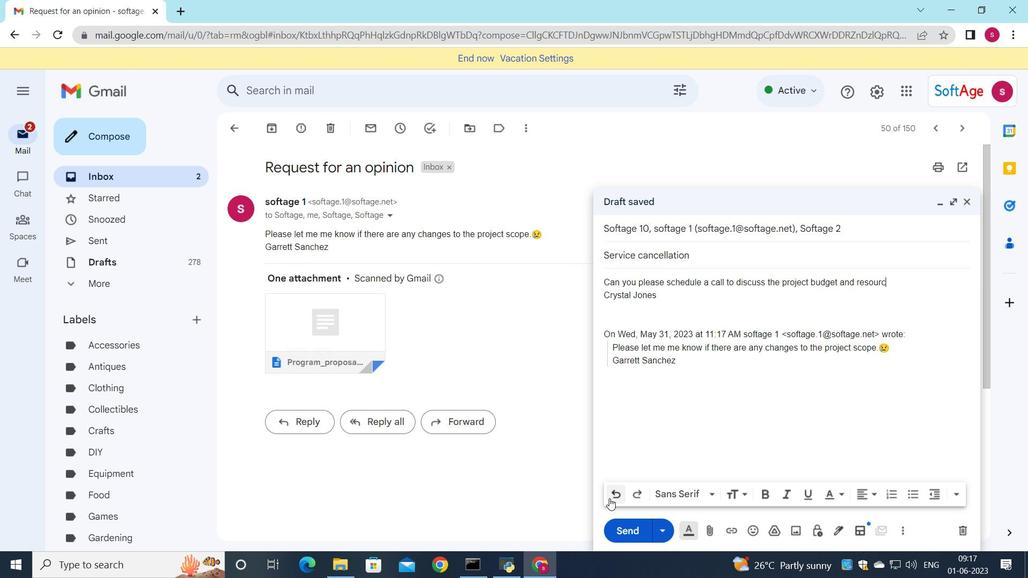 
Action: Mouse pressed left at (609, 498)
Screenshot: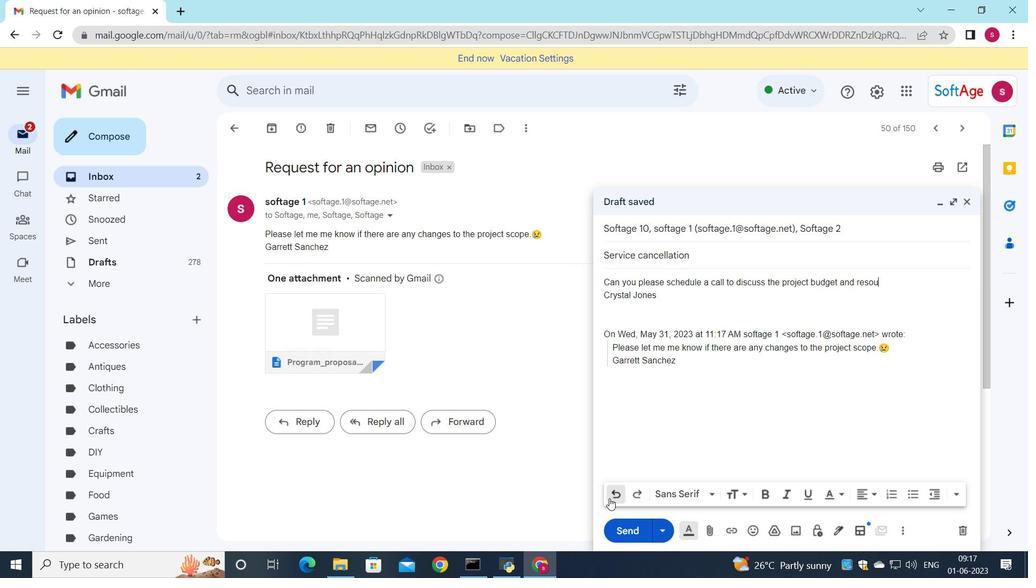 
Action: Mouse pressed left at (609, 498)
Screenshot: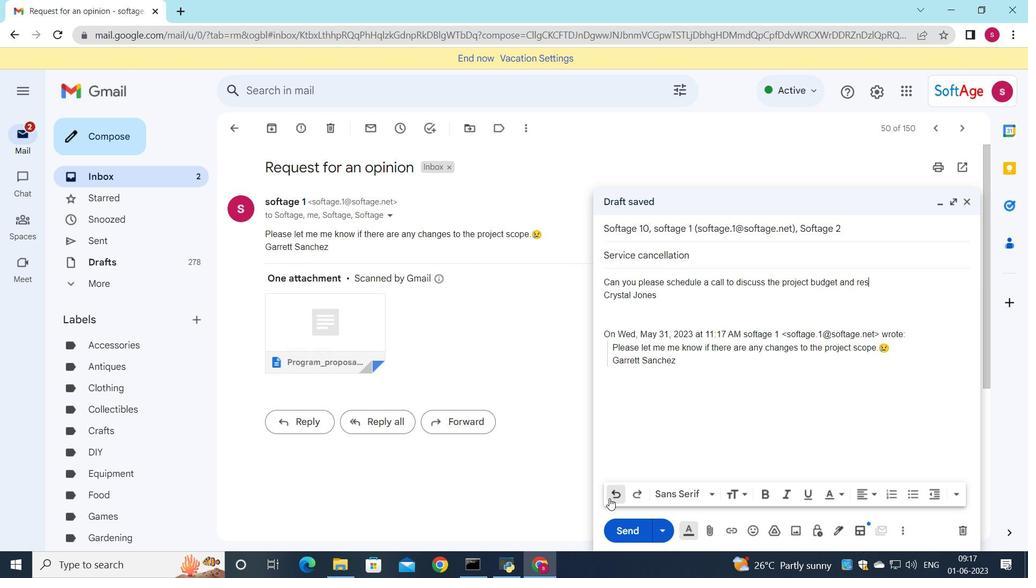 
Action: Mouse pressed left at (609, 498)
Screenshot: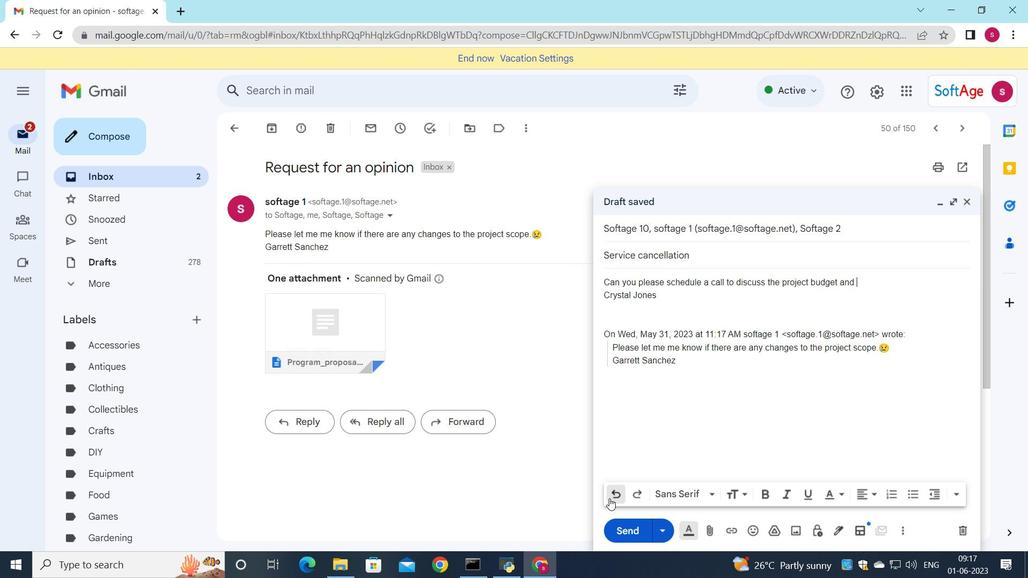 
Action: Mouse pressed left at (609, 498)
Screenshot: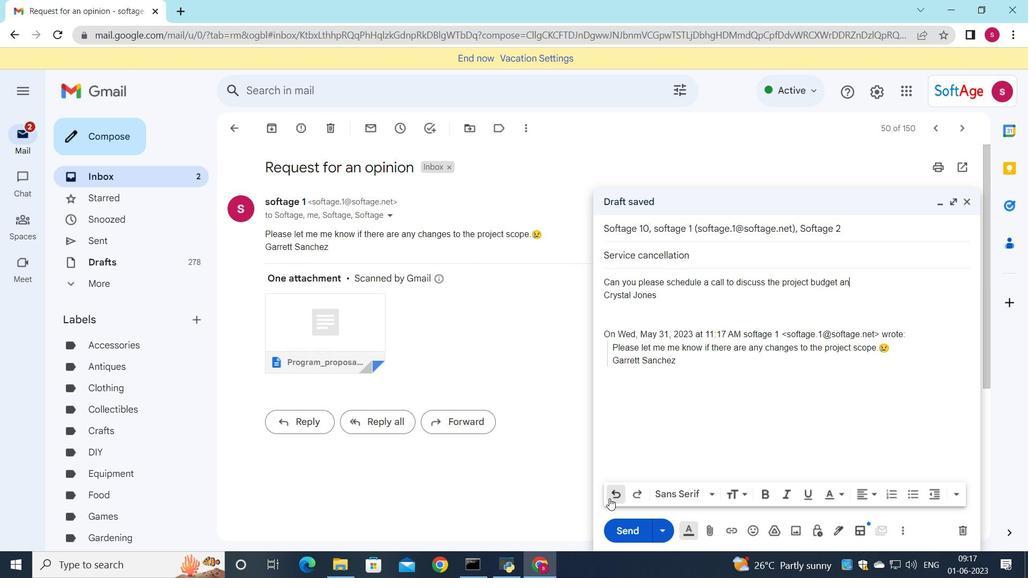 
Action: Mouse pressed left at (609, 498)
Screenshot: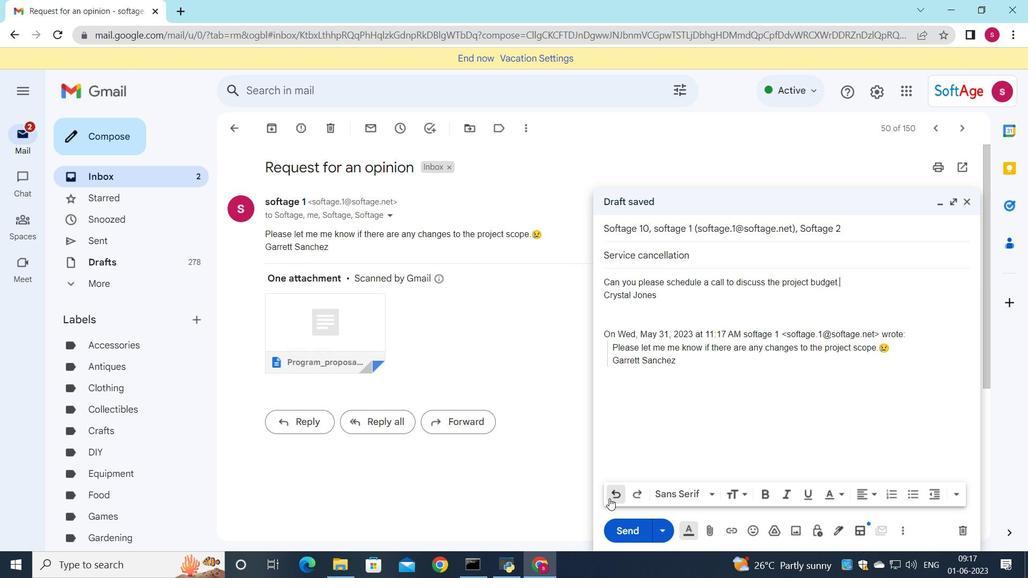 
Action: Mouse pressed left at (609, 498)
Screenshot: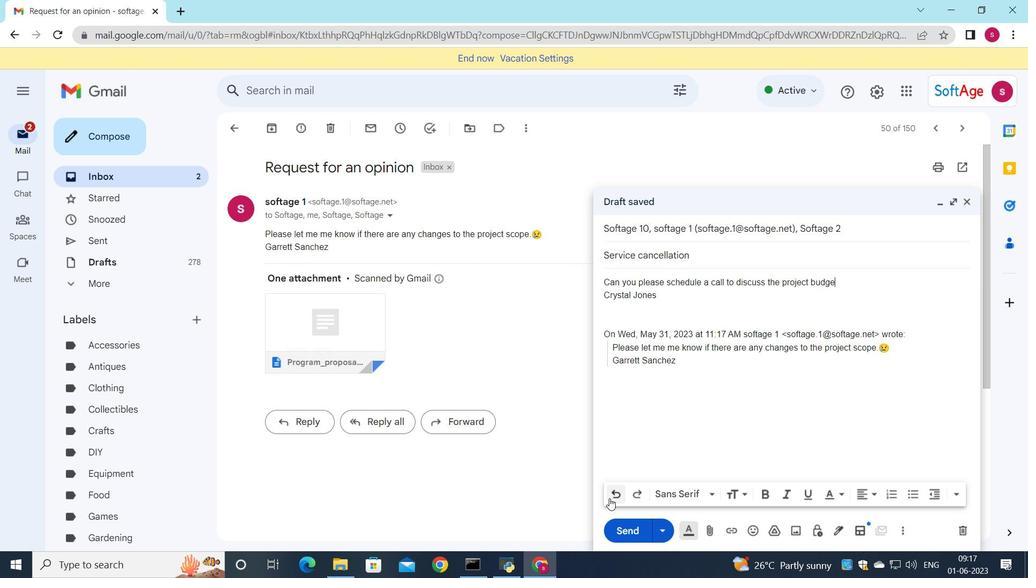 
Action: Mouse pressed left at (609, 498)
Screenshot: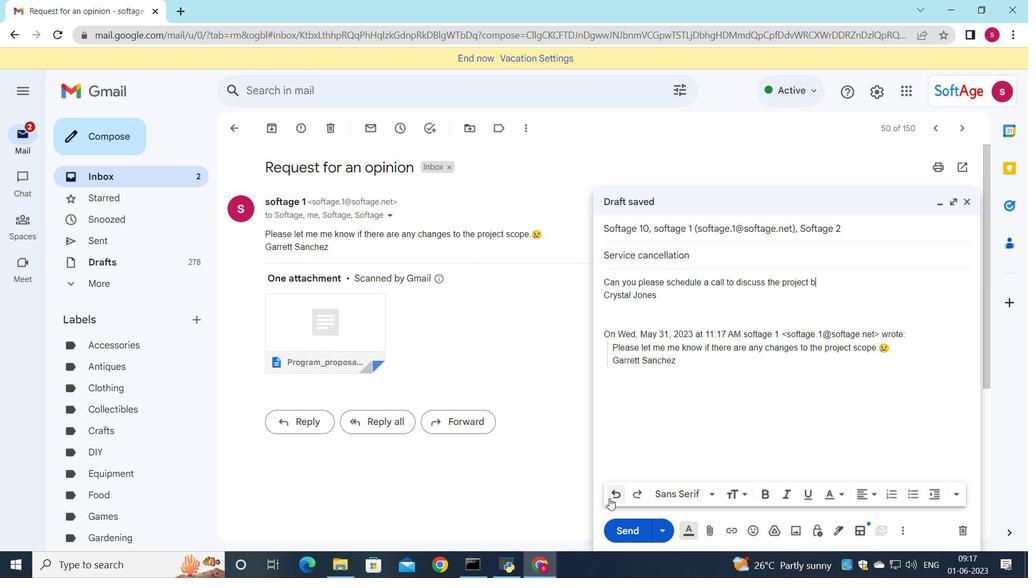 
Action: Mouse pressed left at (609, 498)
Screenshot: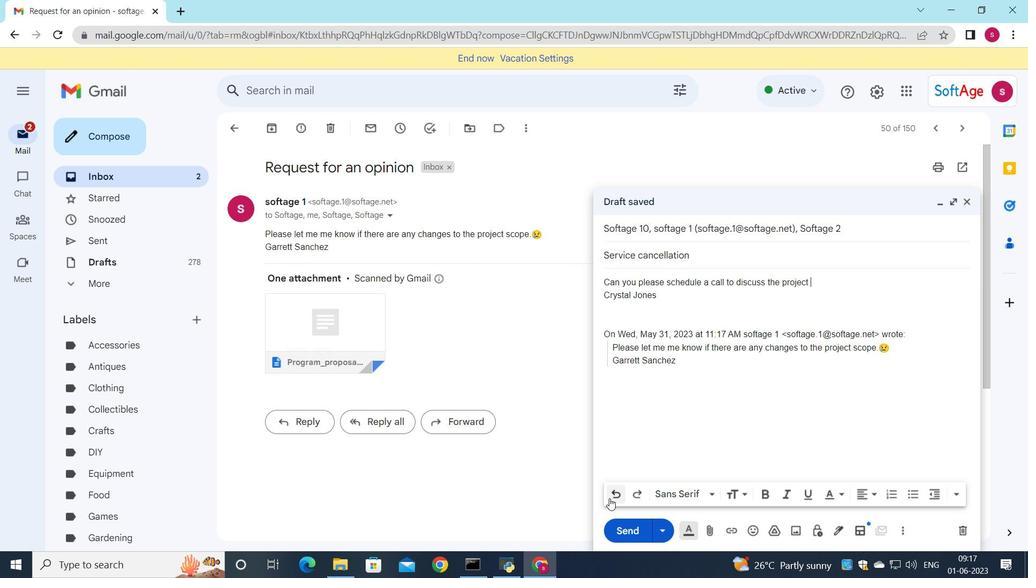 
Action: Mouse pressed left at (609, 498)
Screenshot: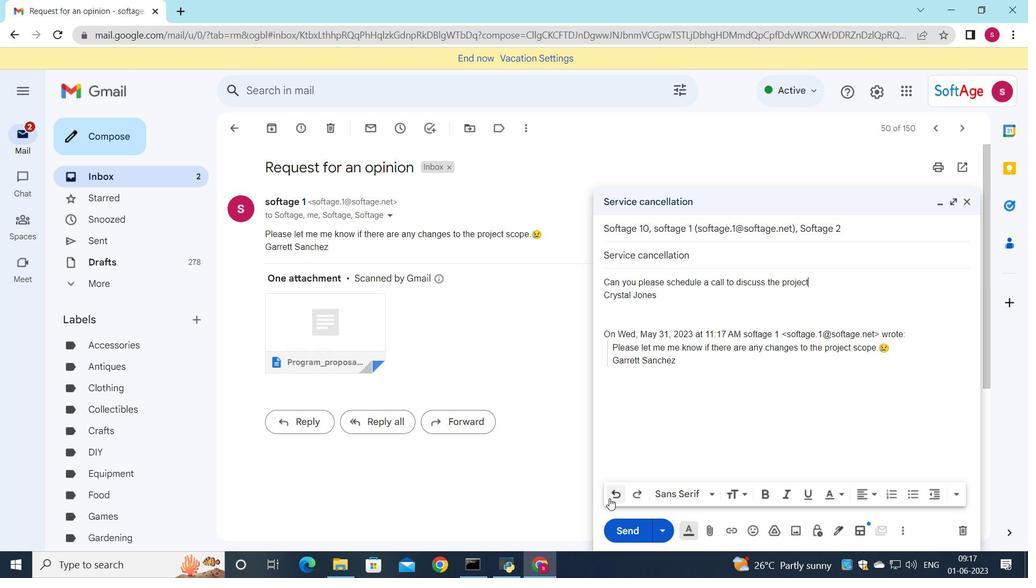 
Action: Mouse pressed left at (609, 498)
Screenshot: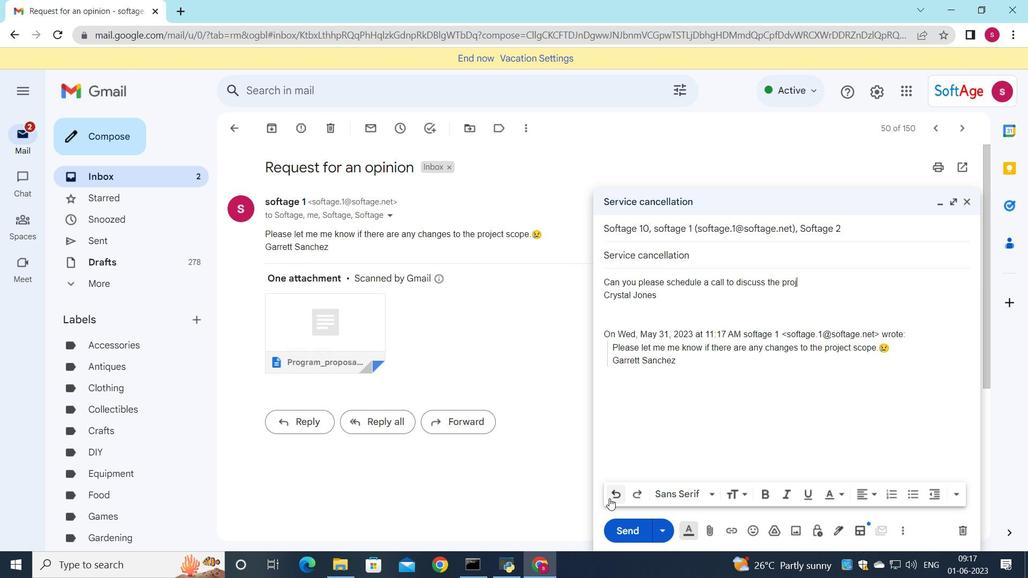 
Action: Mouse pressed left at (609, 498)
Screenshot: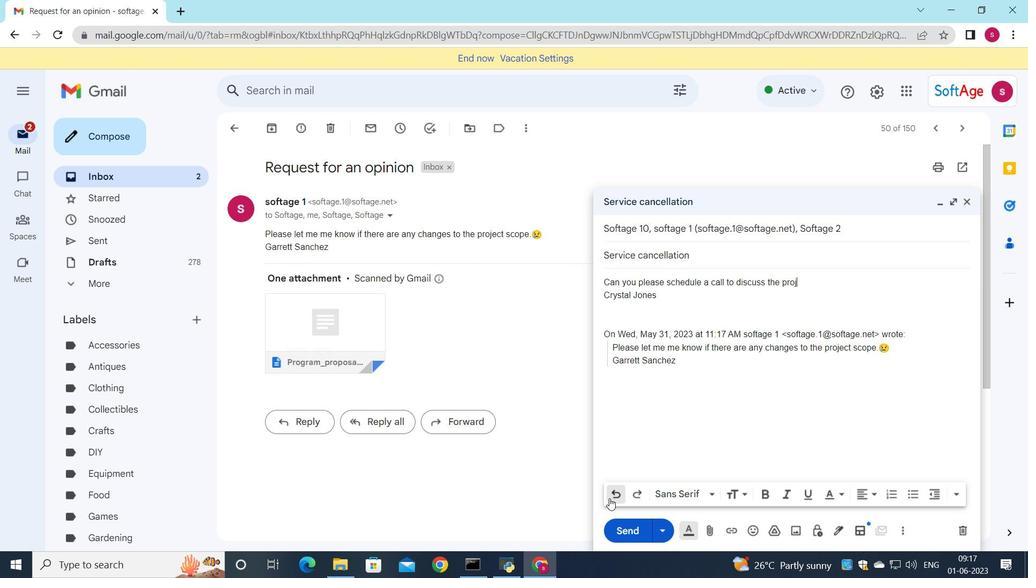 
Action: Mouse pressed left at (609, 498)
Screenshot: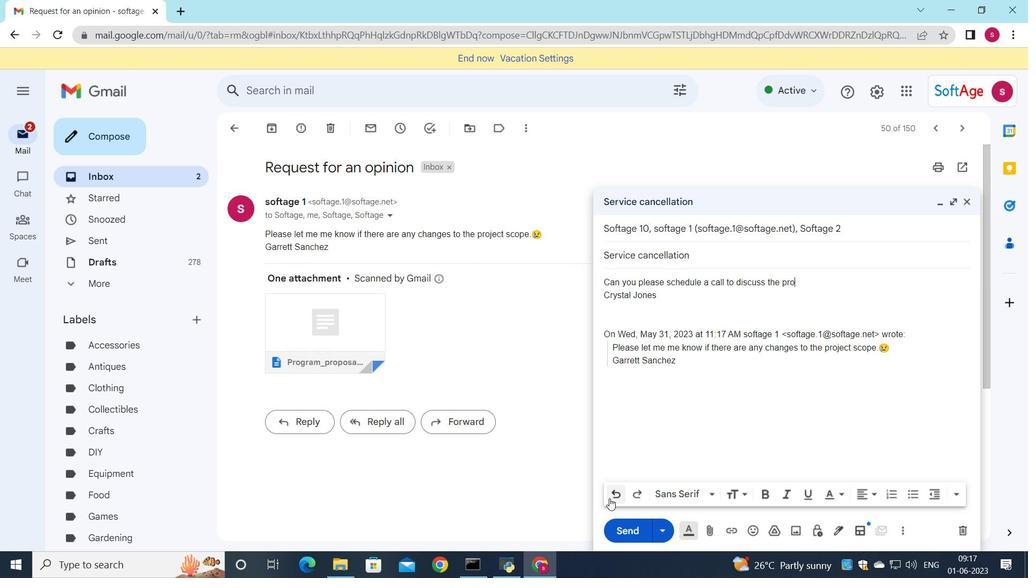 
Action: Mouse pressed left at (609, 498)
Screenshot: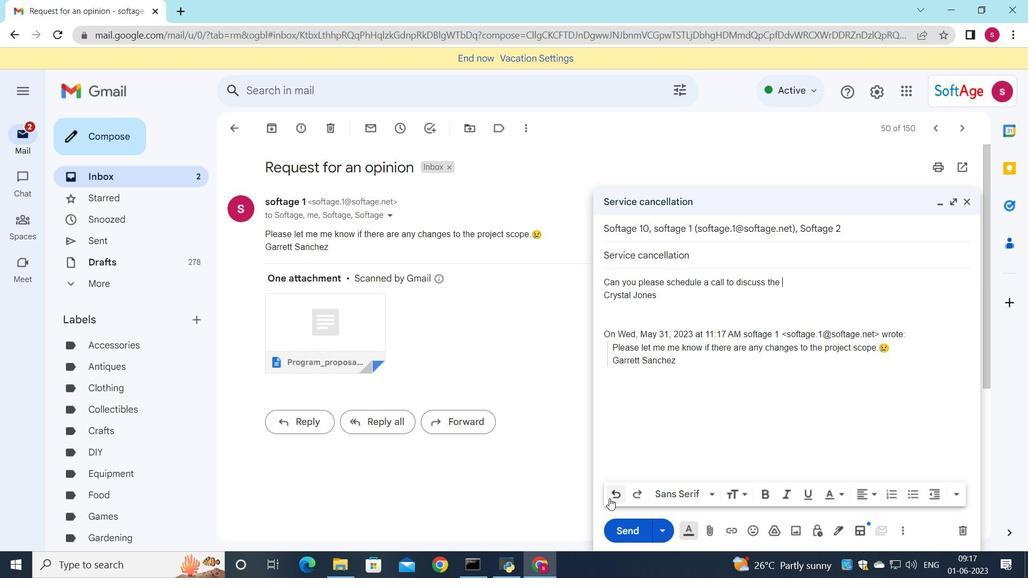 
Action: Mouse pressed left at (609, 498)
Screenshot: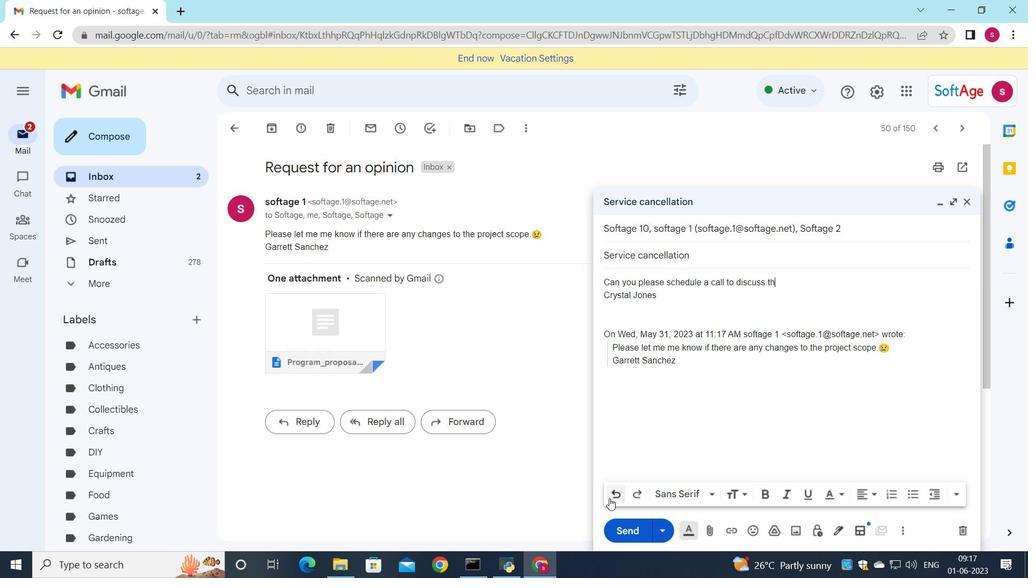 
Action: Mouse pressed left at (609, 498)
Screenshot: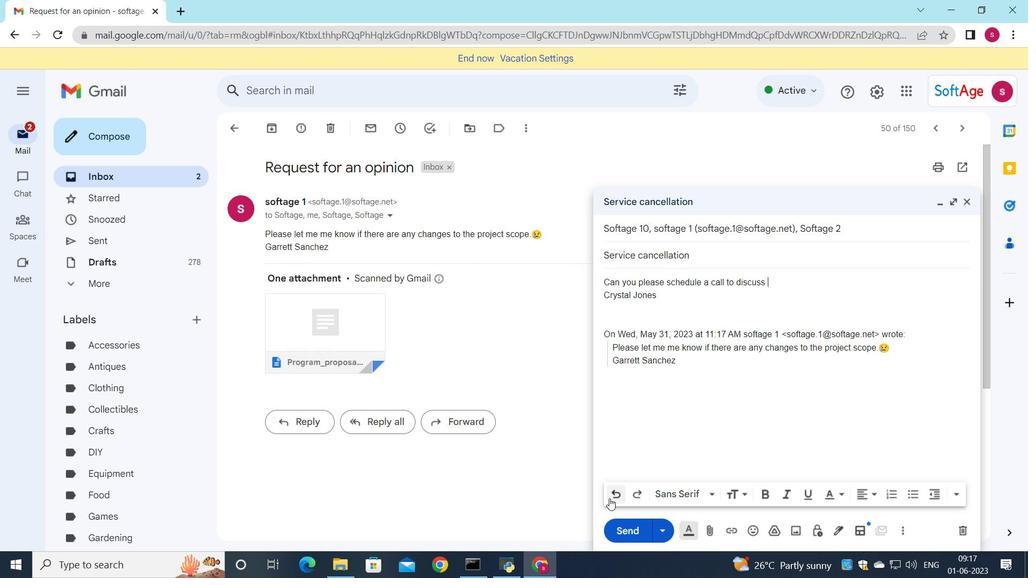 
Action: Mouse pressed left at (609, 498)
Screenshot: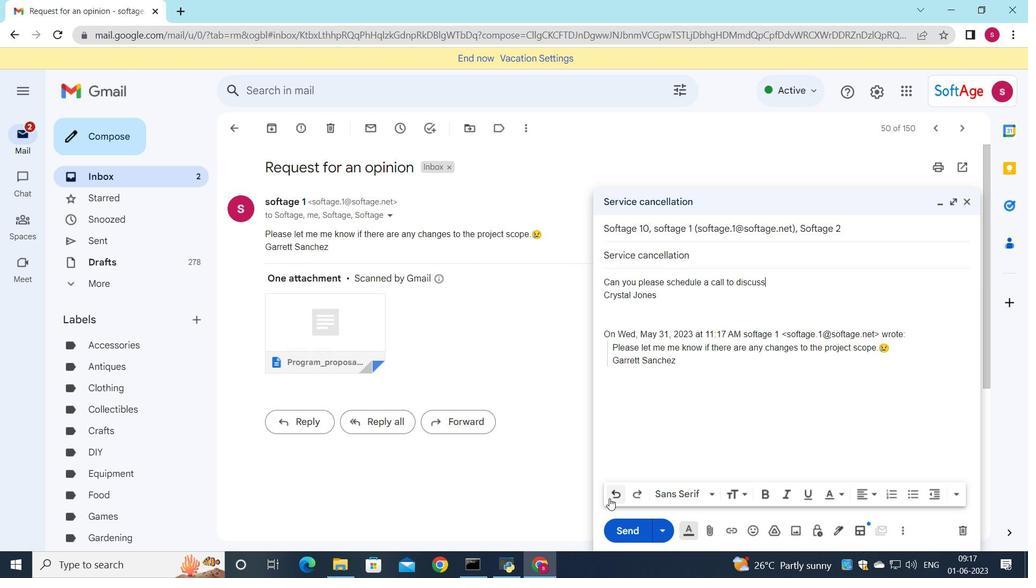 
Action: Mouse pressed left at (609, 498)
Screenshot: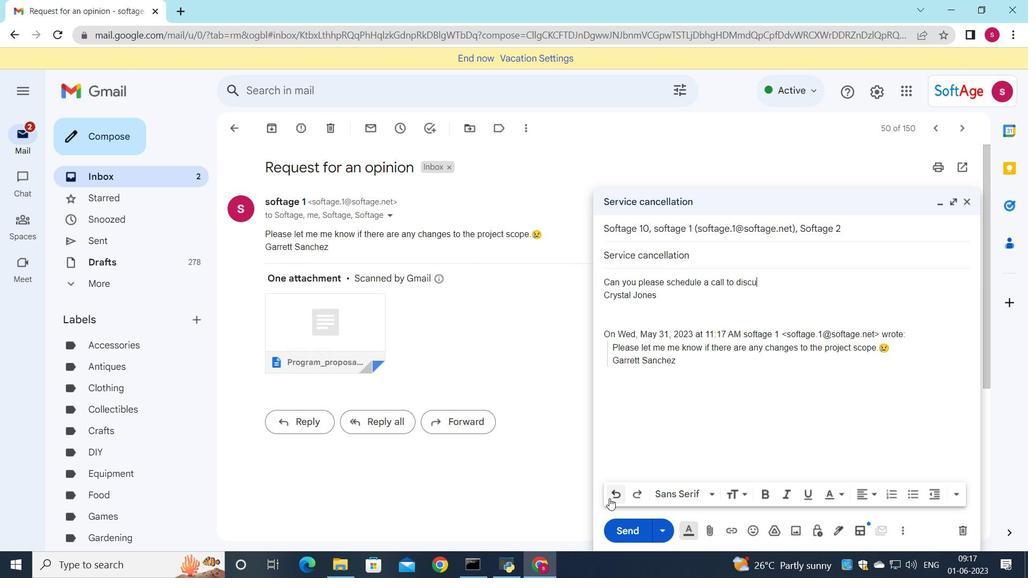 
Action: Mouse pressed left at (609, 498)
Screenshot: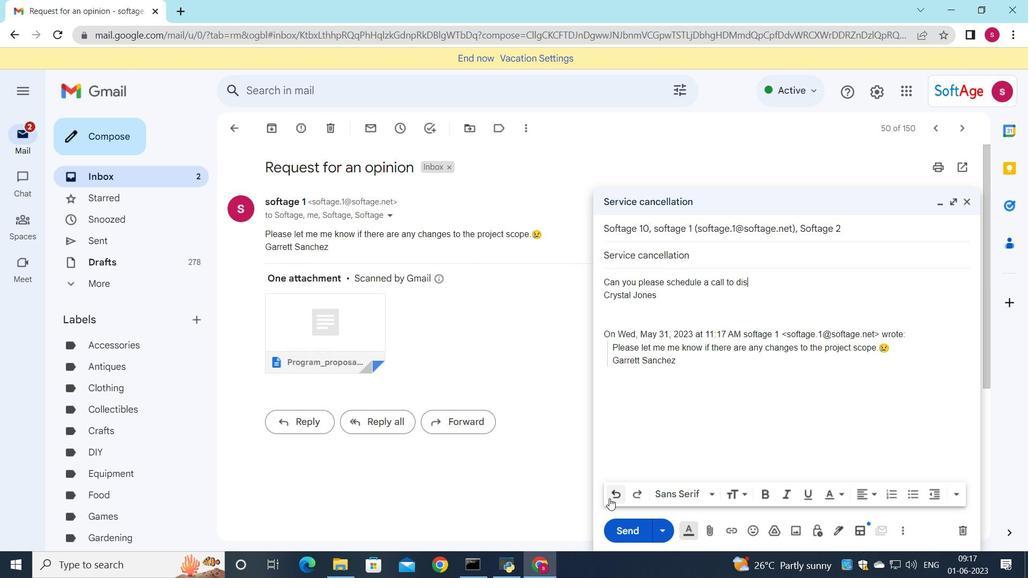 
Action: Mouse pressed left at (609, 498)
Screenshot: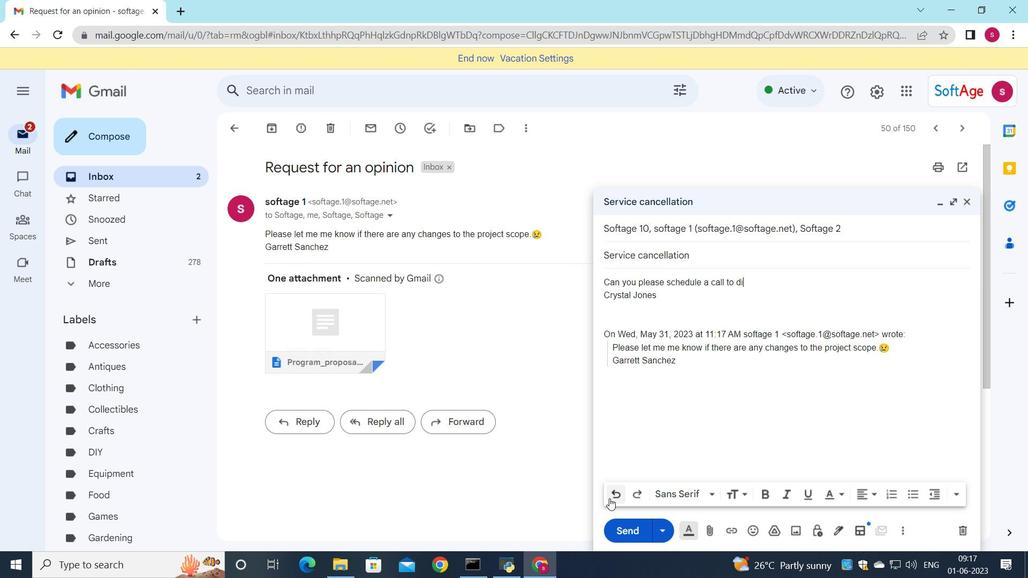 
Action: Mouse pressed left at (609, 498)
Screenshot: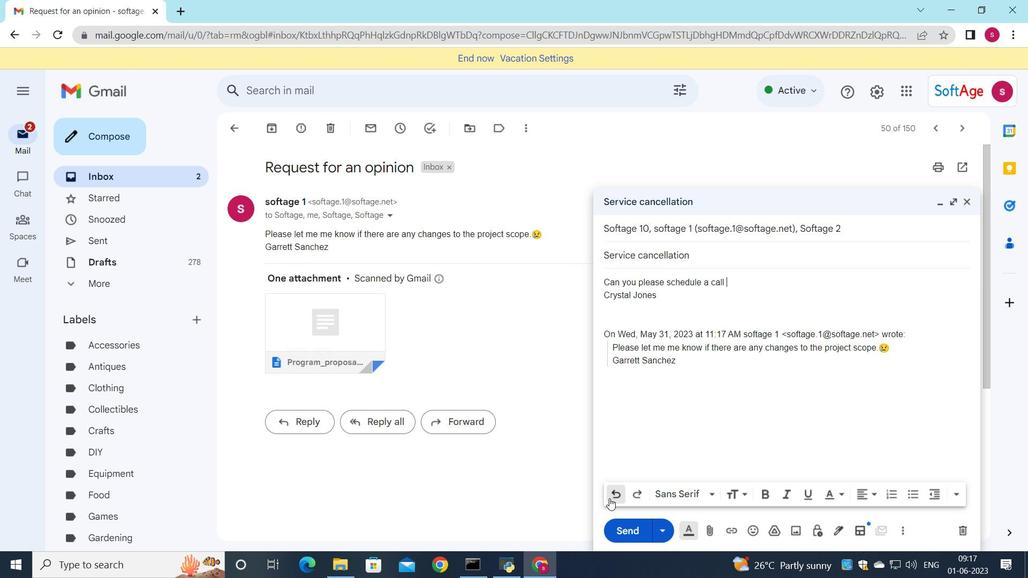 
Action: Mouse pressed left at (609, 498)
Screenshot: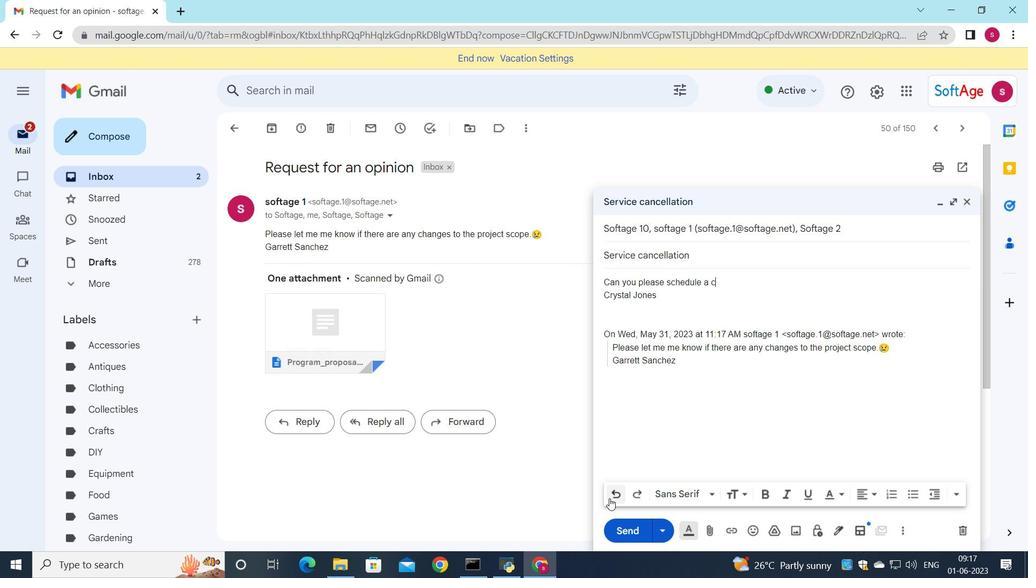 
Action: Mouse pressed left at (609, 498)
Screenshot: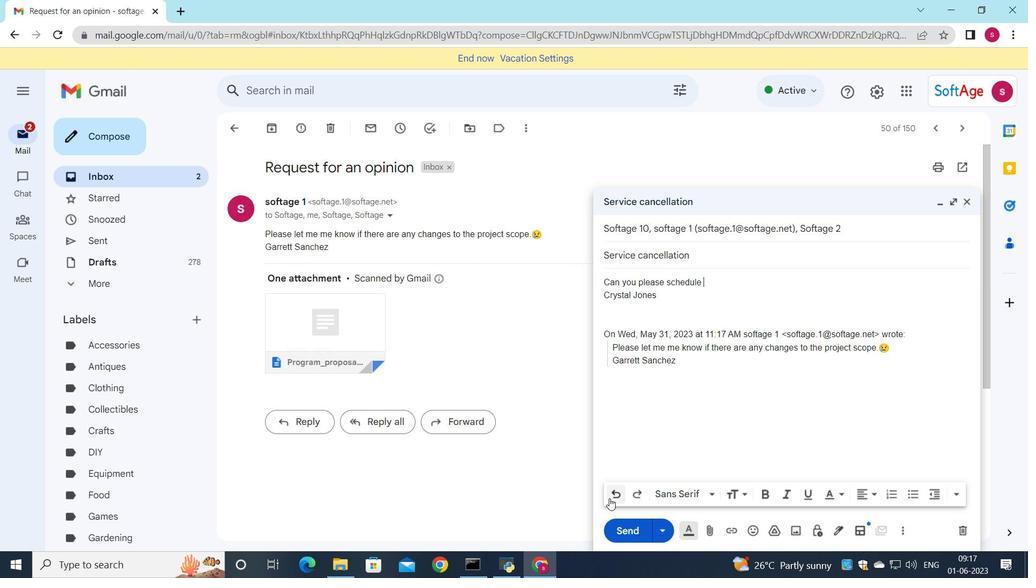 
Action: Mouse pressed left at (609, 498)
Screenshot: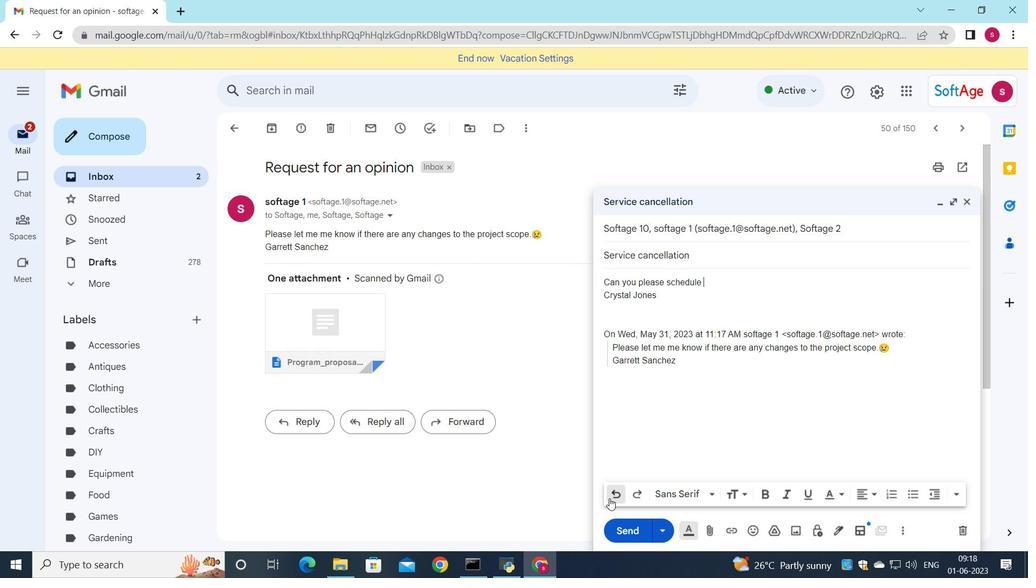 
Action: Mouse pressed left at (609, 498)
Screenshot: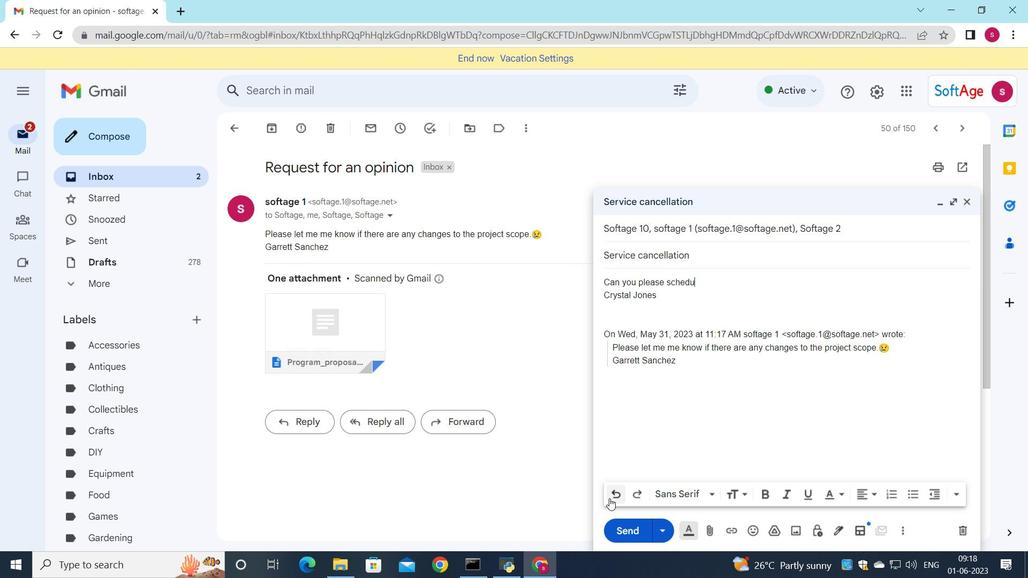 
Action: Mouse pressed left at (609, 498)
Screenshot: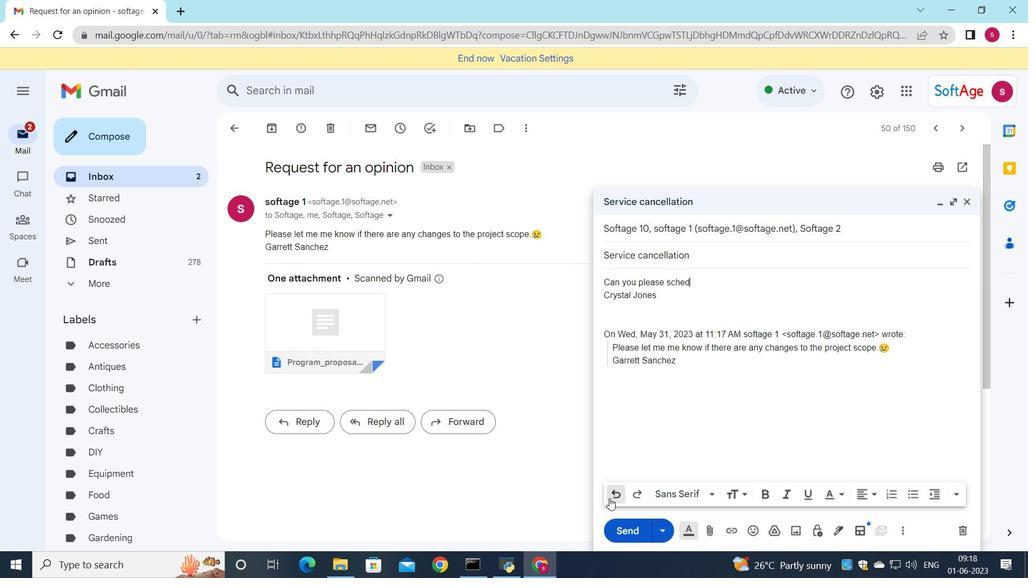 
Action: Mouse pressed left at (609, 498)
Screenshot: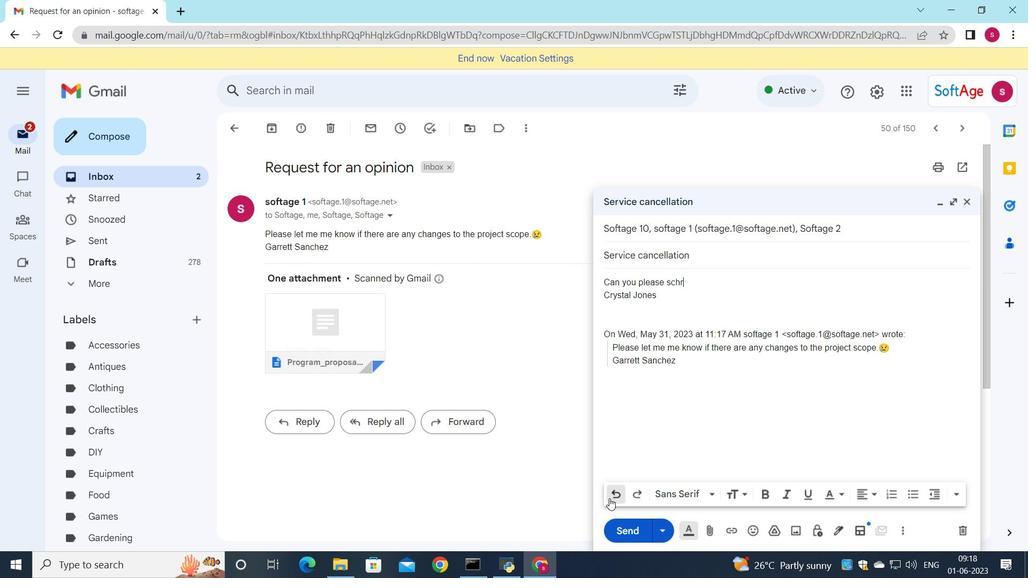 
Action: Mouse pressed left at (609, 498)
Screenshot: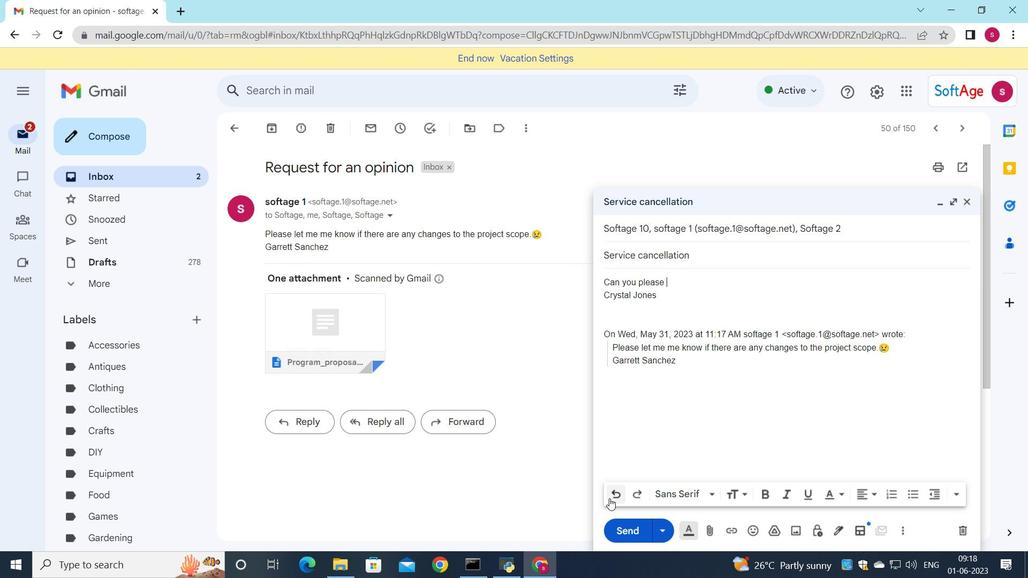 
Action: Mouse pressed left at (609, 498)
Screenshot: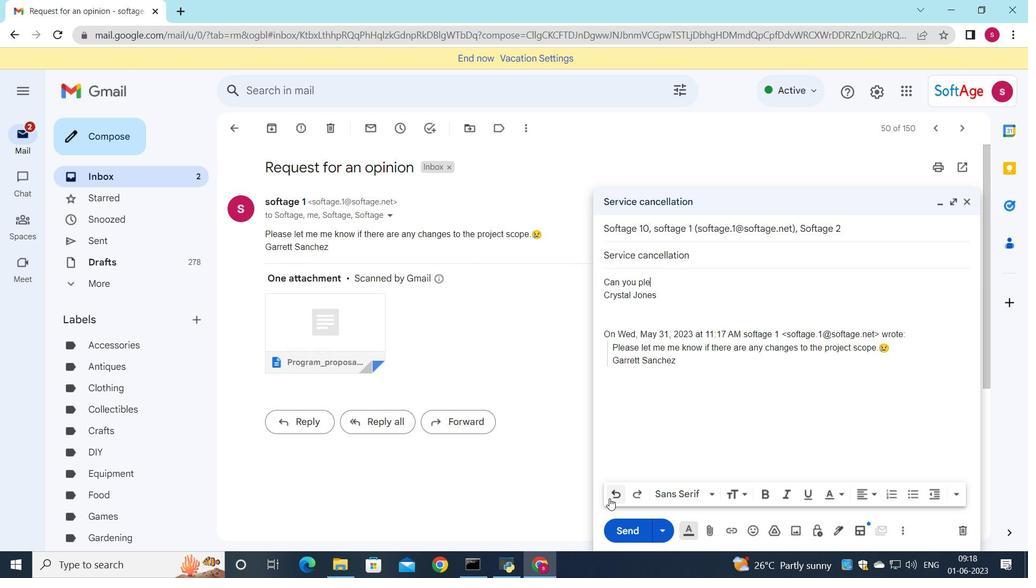 
Action: Mouse pressed left at (609, 498)
Screenshot: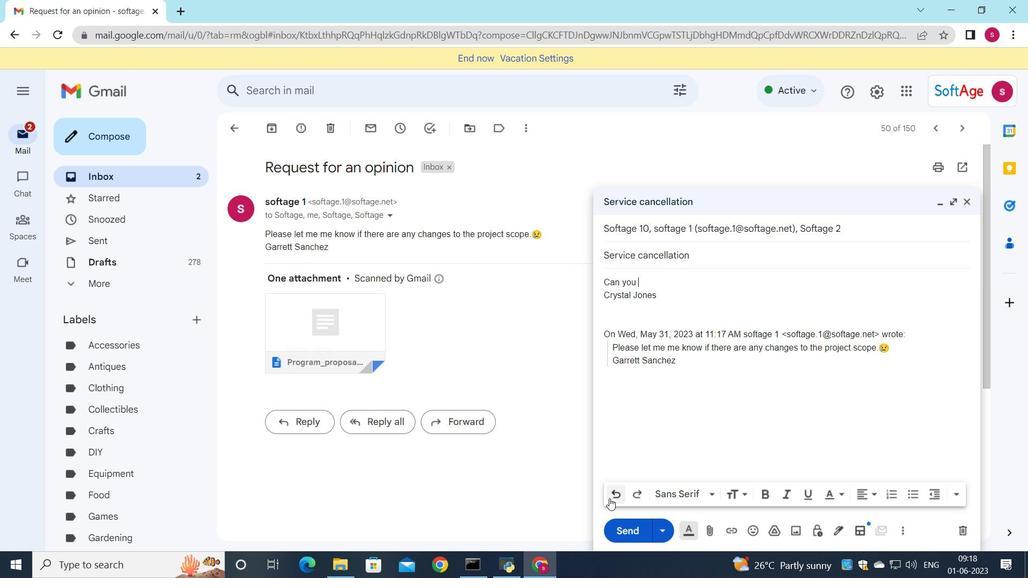 
Action: Mouse pressed left at (609, 498)
Screenshot: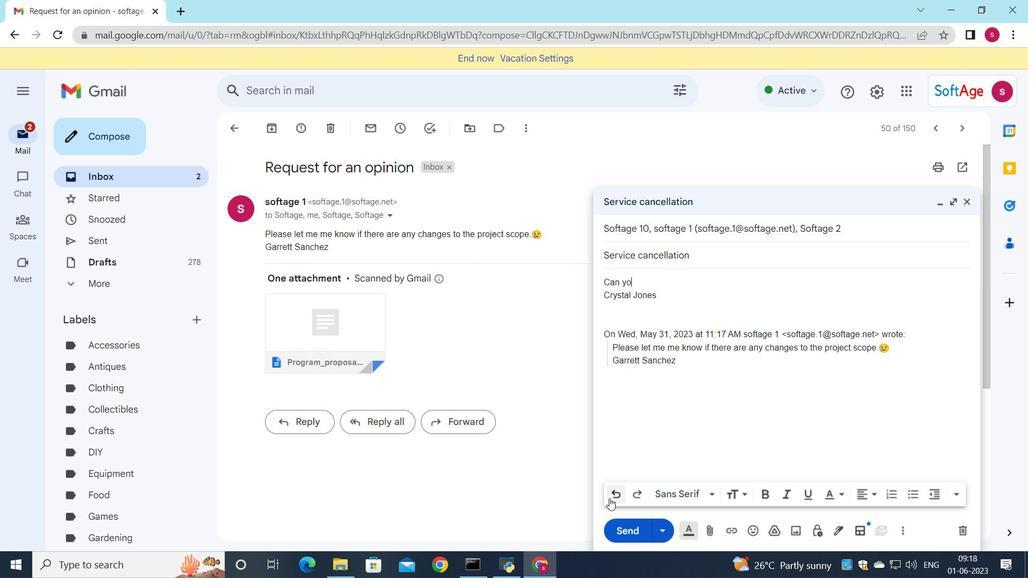 
Action: Mouse pressed left at (609, 498)
Screenshot: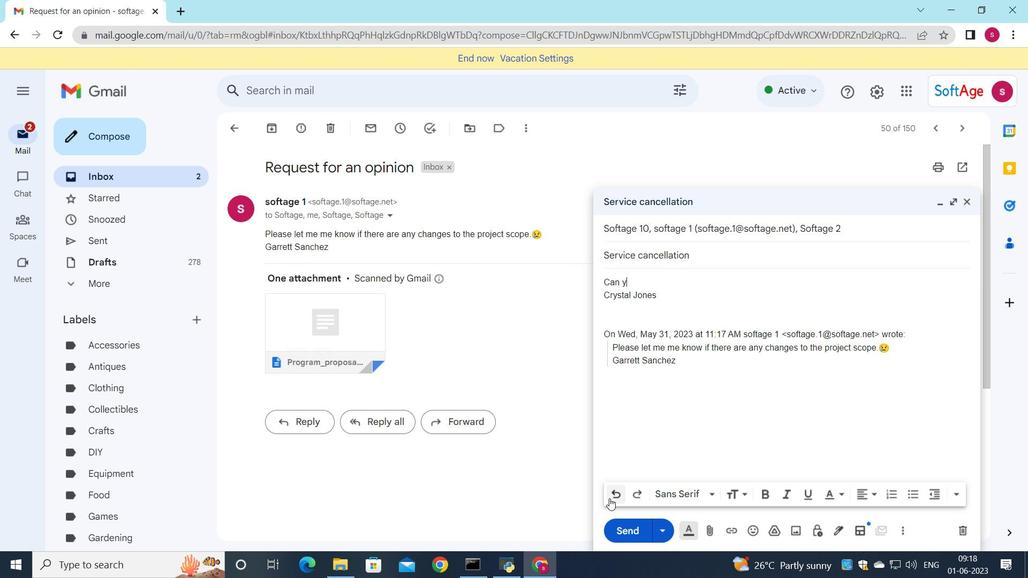 
Action: Mouse pressed left at (609, 498)
Screenshot: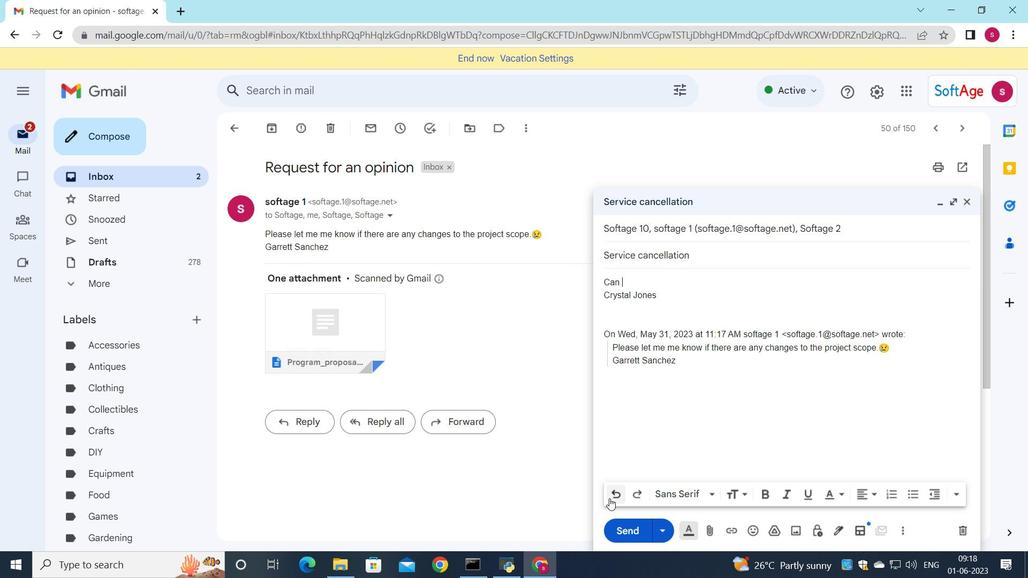 
Action: Mouse pressed left at (609, 498)
Screenshot: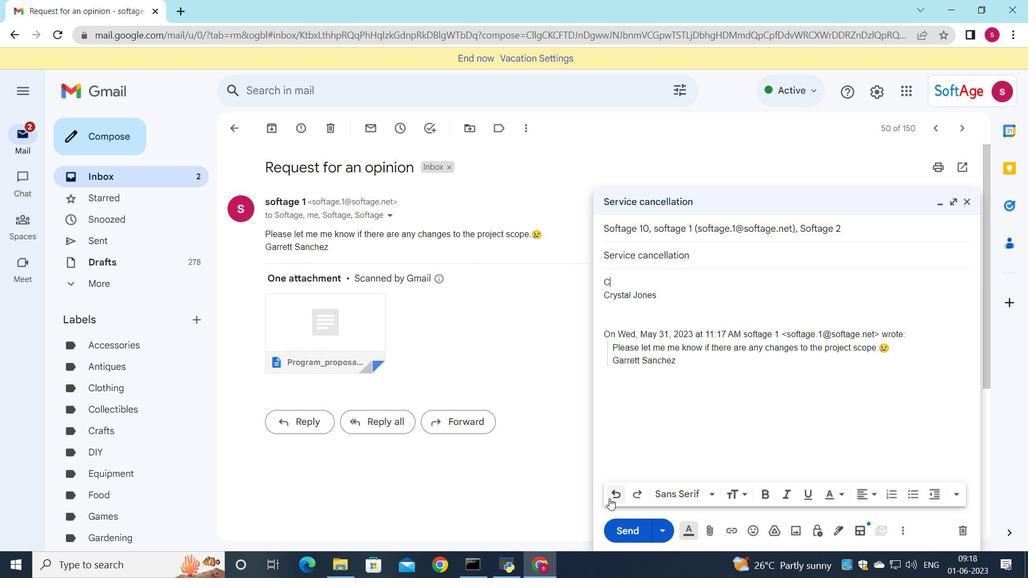 
Action: Mouse pressed left at (609, 498)
Screenshot: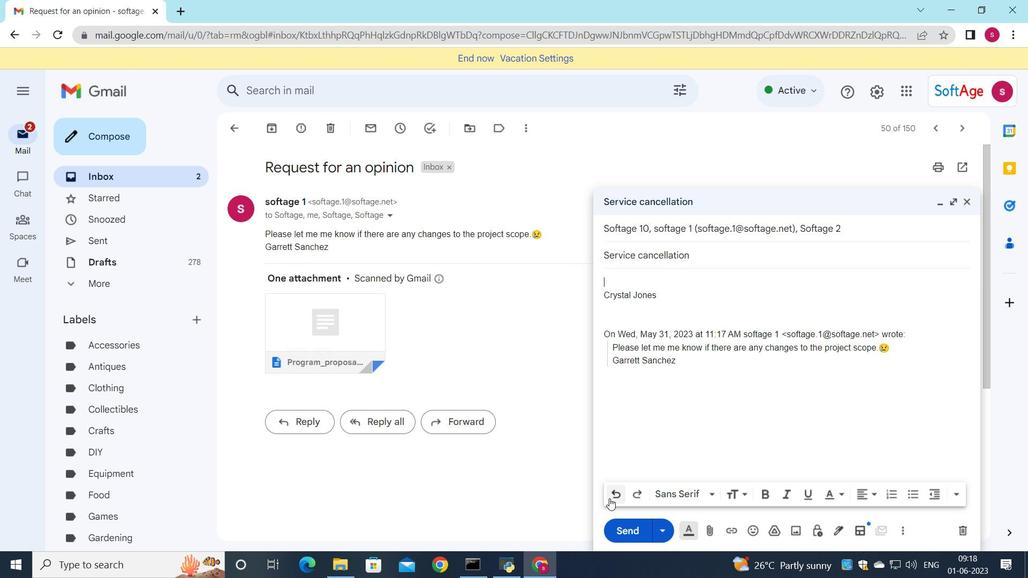 
Action: Mouse pressed left at (609, 498)
Screenshot: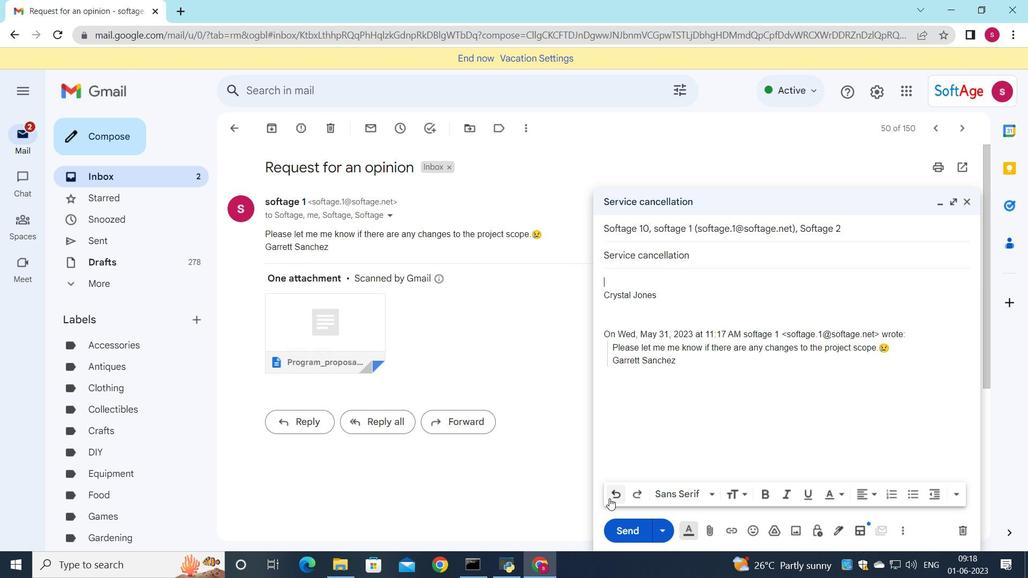 
Action: Mouse moved to (617, 436)
Screenshot: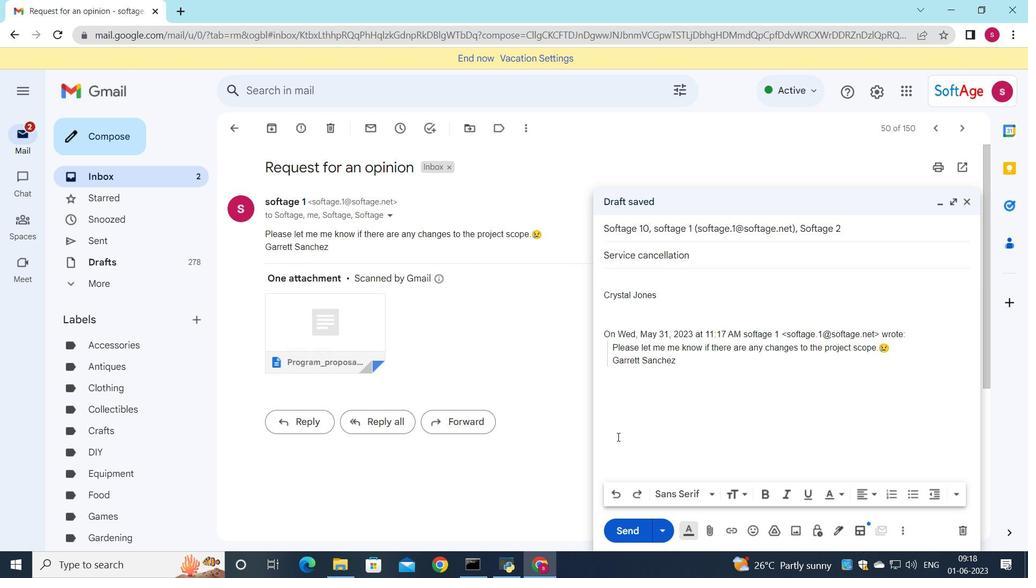
Action: Key pressed <Key.shift><Key.shift><Key.shift><Key.shift><Key.shift><Key.shift><Key.shift><Key.shift><Key.shift><Key.shift>I<Key.space>am<Key.space>sorry<Key.space>for<Key.space>any<Key.space>mis<Key.space><Key.backspace>communication<Key.space>on<Key.space>our<Key.space>end.
Screenshot: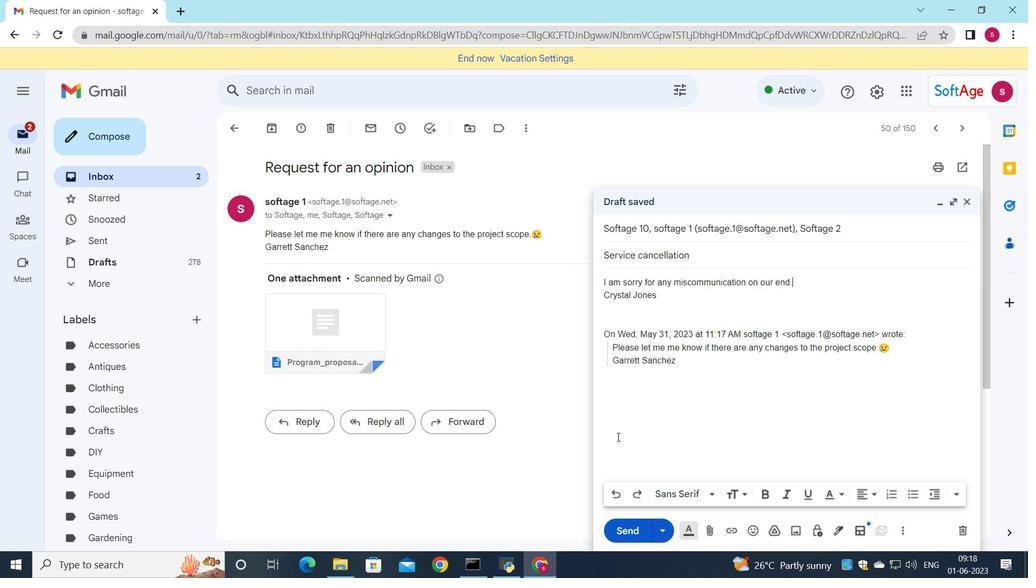 
Action: Mouse moved to (634, 529)
Screenshot: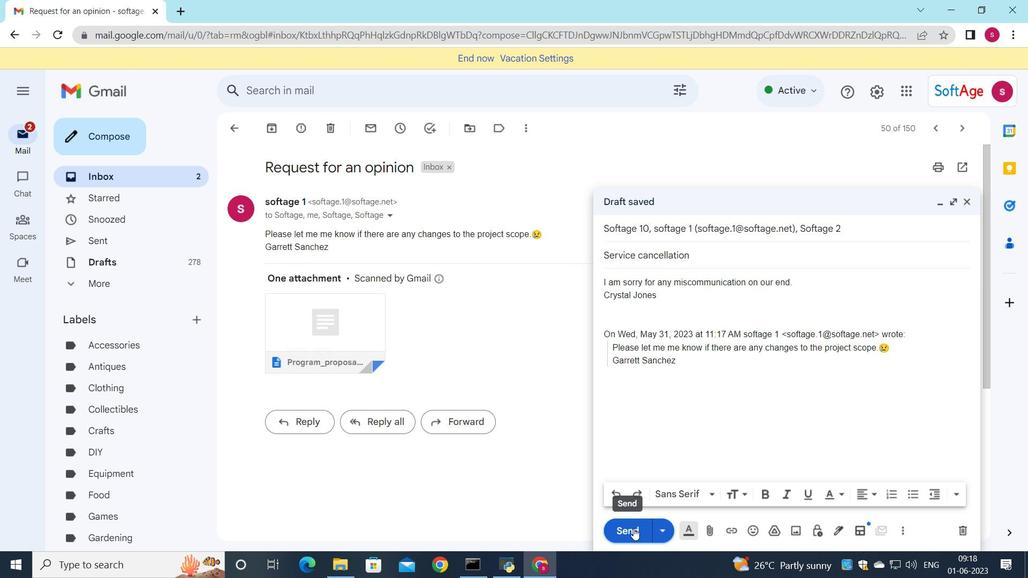 
Action: Mouse pressed left at (634, 529)
Screenshot: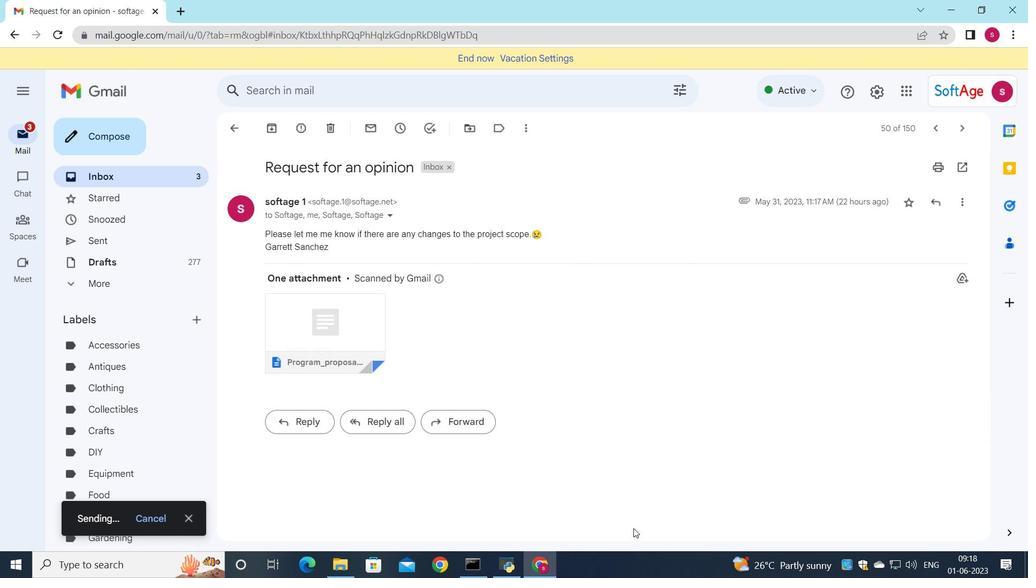 
Action: Mouse moved to (90, 178)
Screenshot: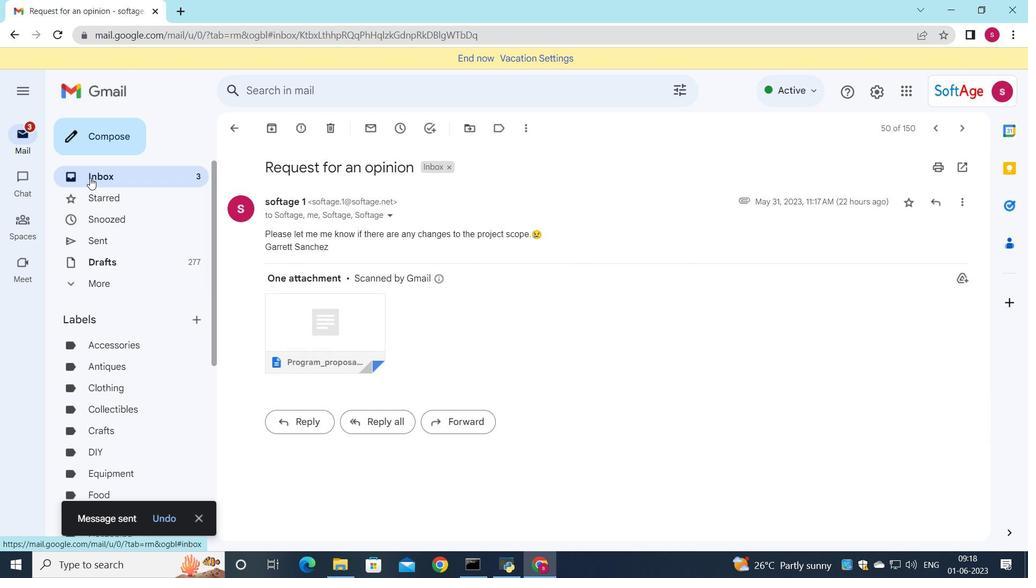 
Action: Mouse pressed left at (90, 178)
Screenshot: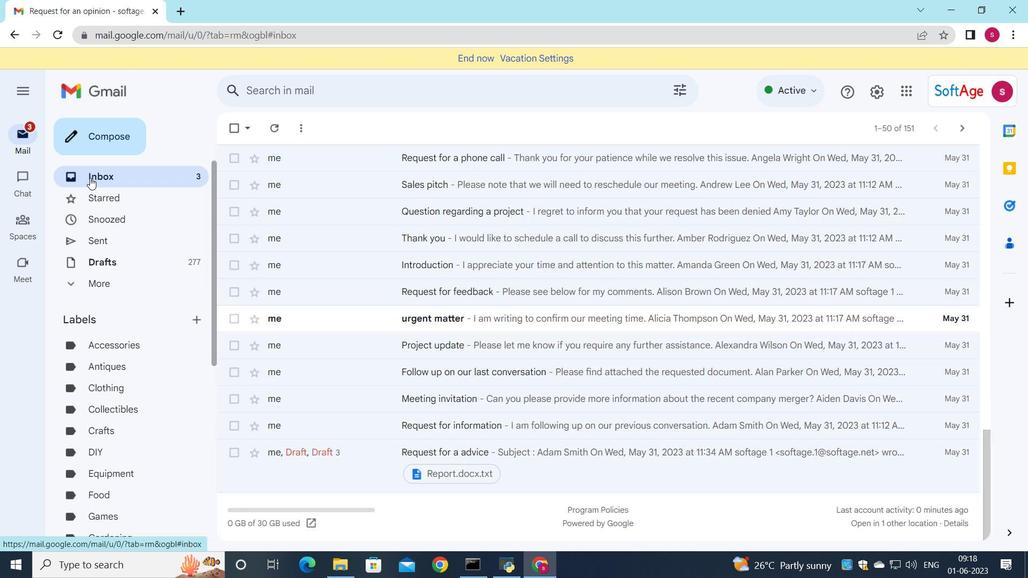 
Action: Mouse moved to (397, 284)
Screenshot: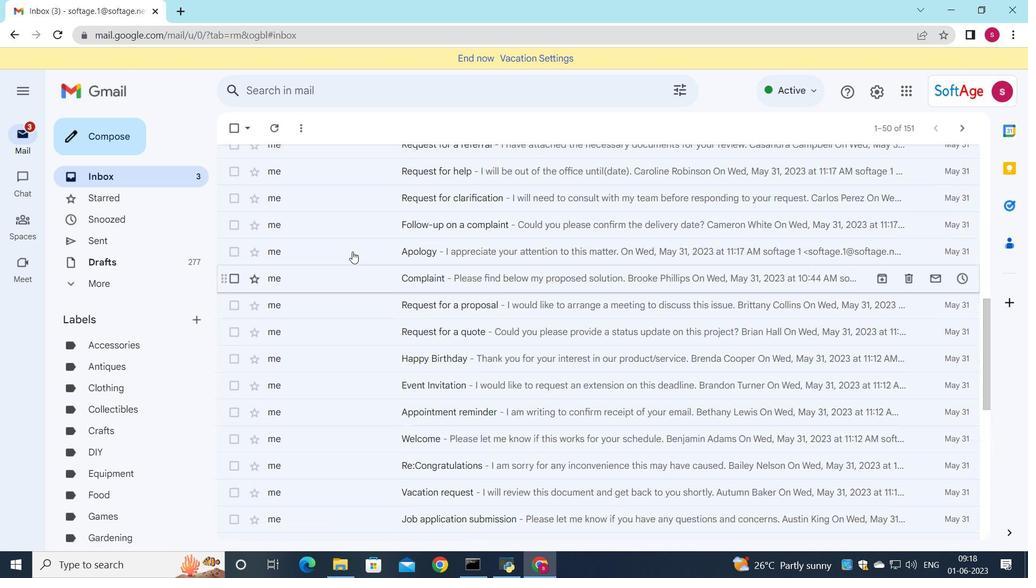 
Action: Mouse scrolled (397, 284) with delta (0, 0)
Screenshot: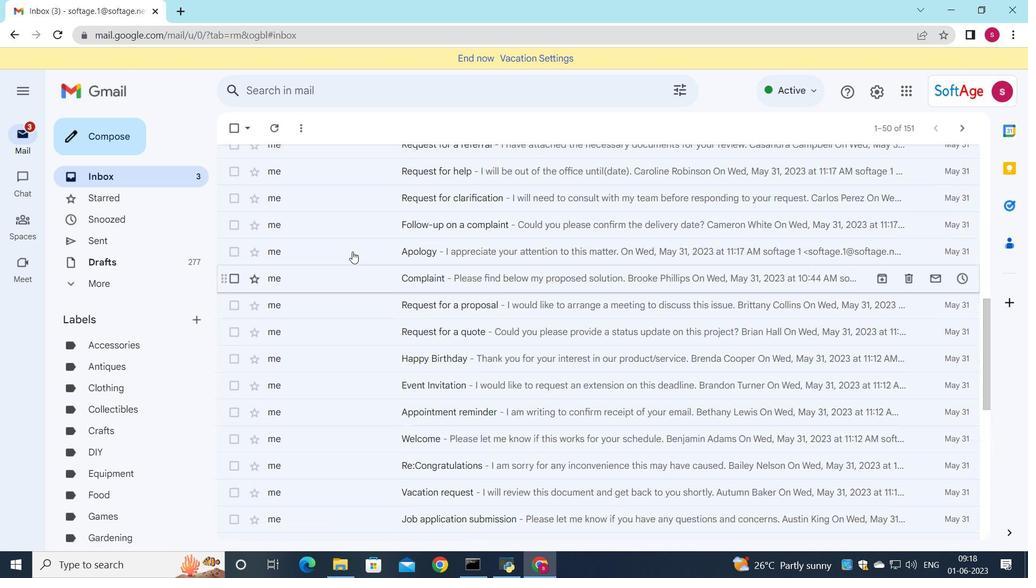 
Action: Mouse moved to (397, 283)
Screenshot: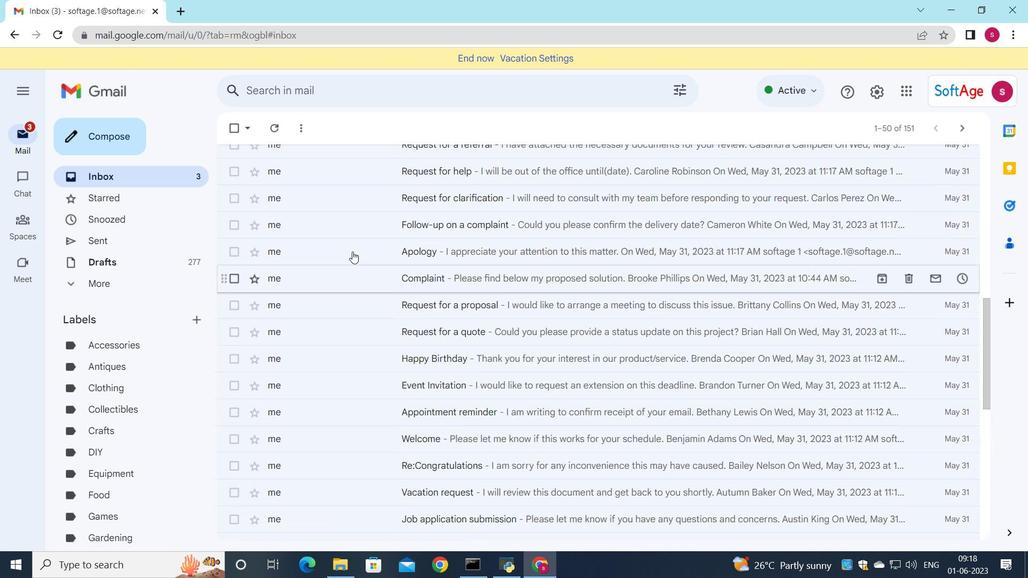 
Action: Mouse scrolled (397, 284) with delta (0, 0)
Screenshot: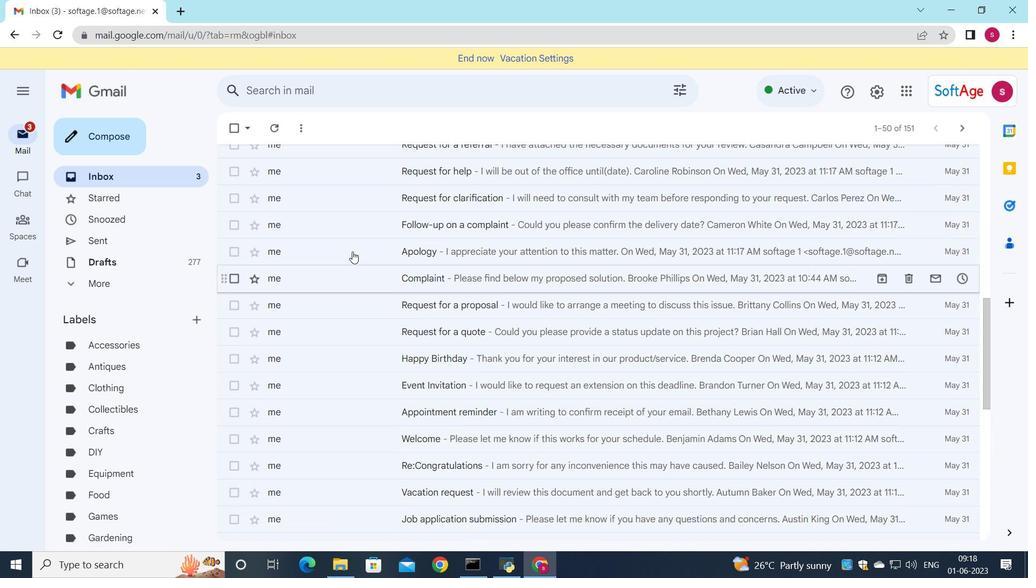 
Action: Mouse moved to (398, 283)
Screenshot: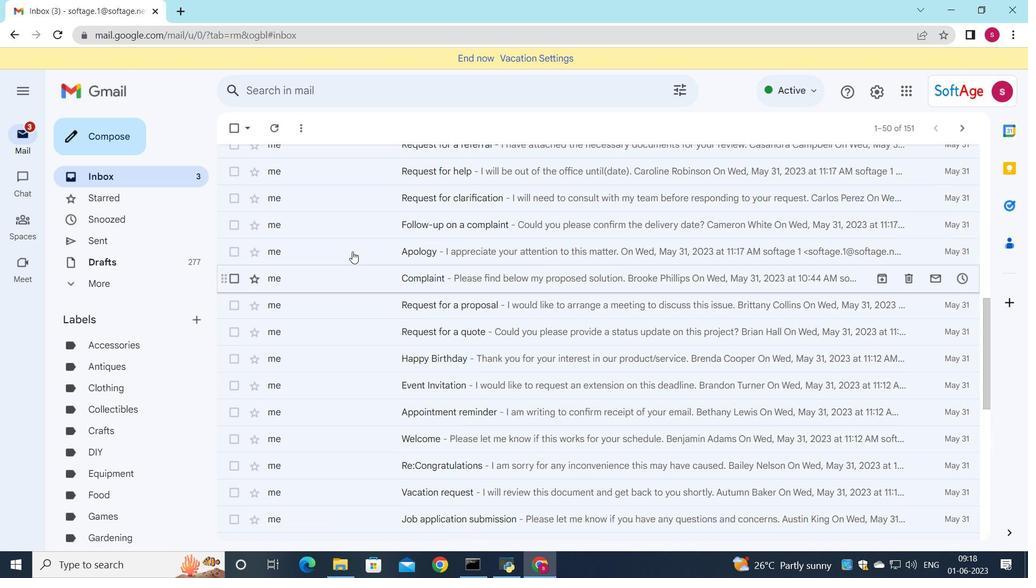 
Action: Mouse scrolled (398, 284) with delta (0, 0)
Screenshot: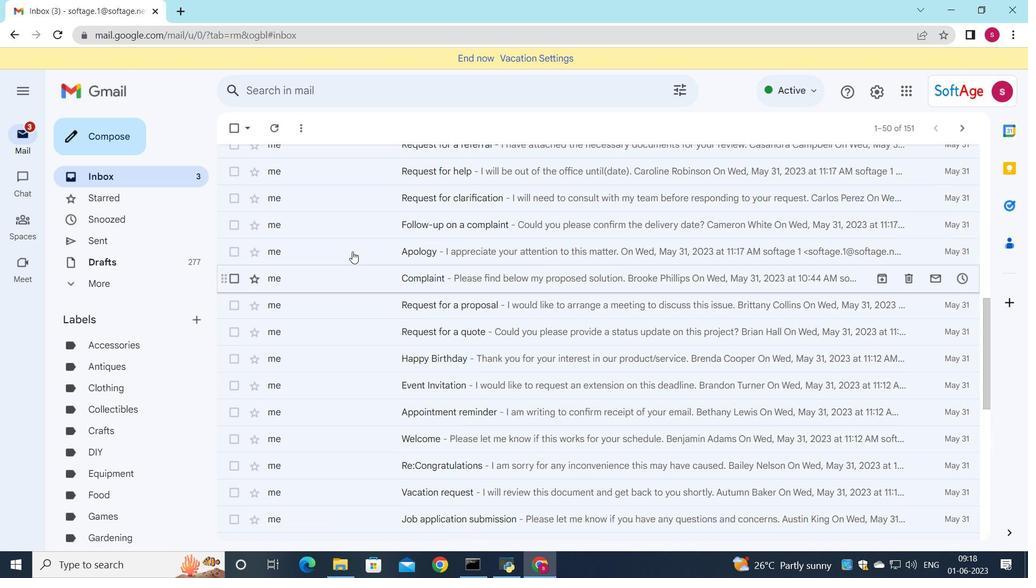 
Action: Mouse scrolled (398, 284) with delta (0, 0)
Screenshot: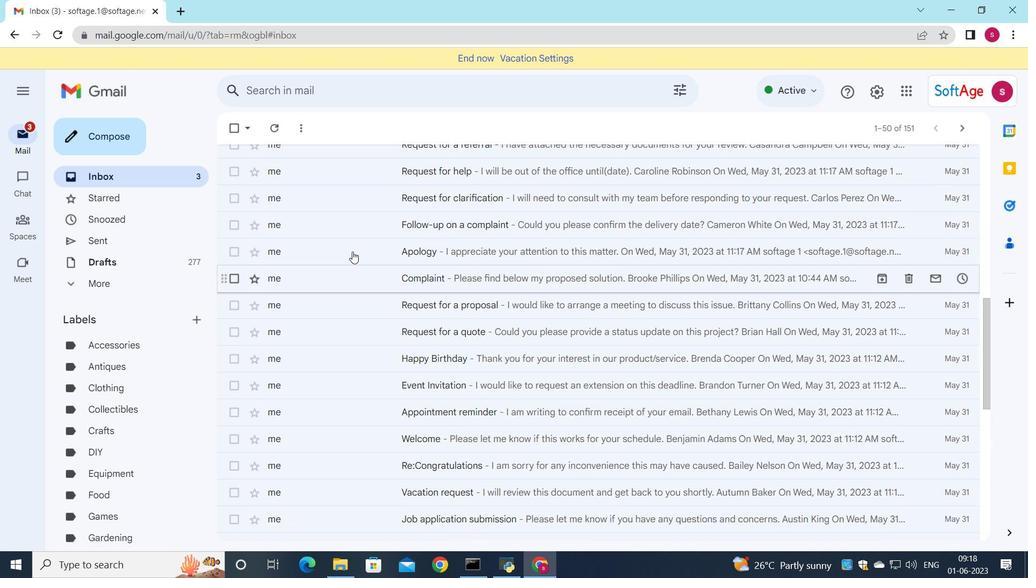 
Action: Mouse scrolled (398, 284) with delta (0, 0)
Screenshot: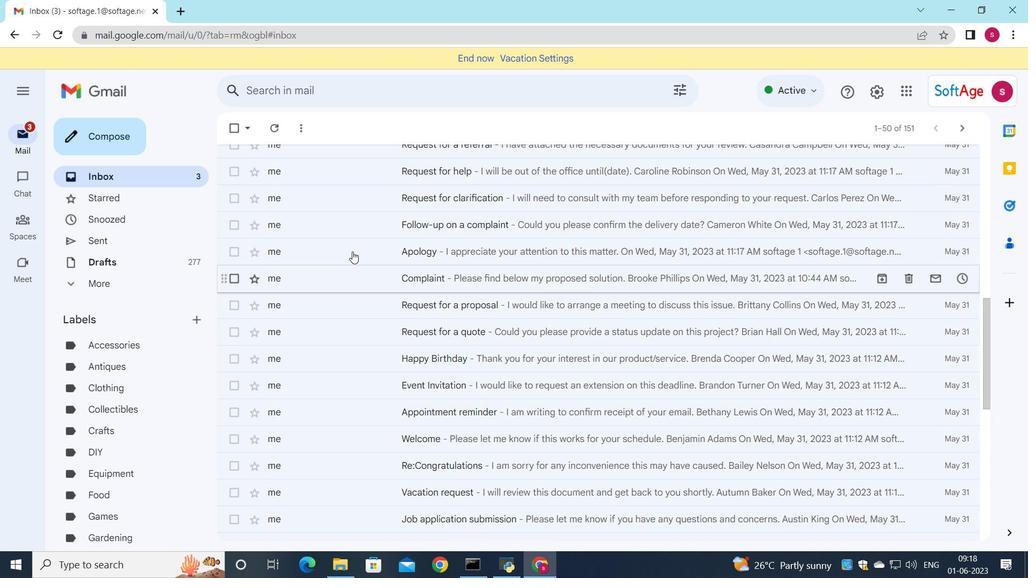 
Action: Mouse scrolled (398, 284) with delta (0, 0)
Screenshot: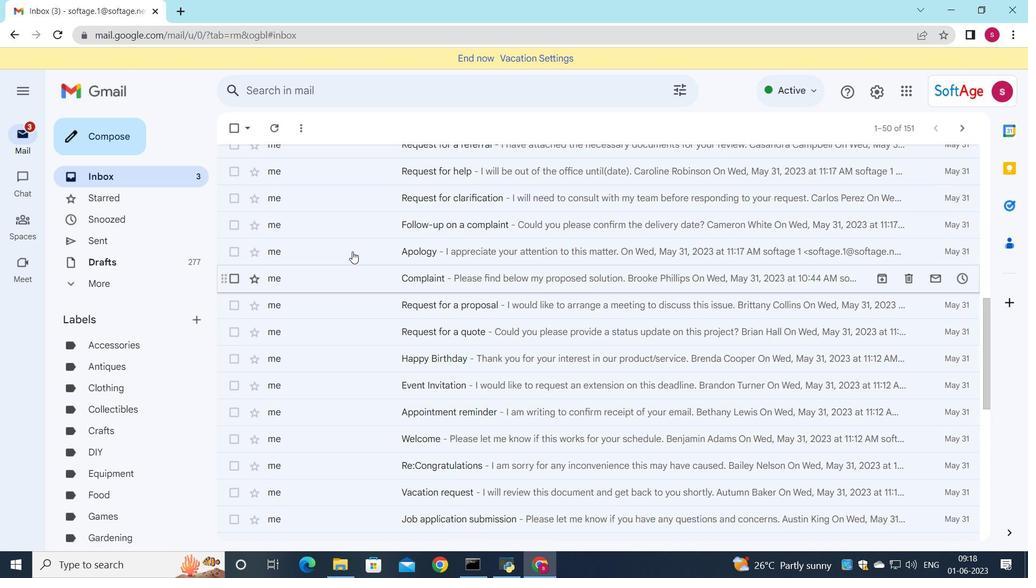 
Action: Mouse moved to (376, 267)
Screenshot: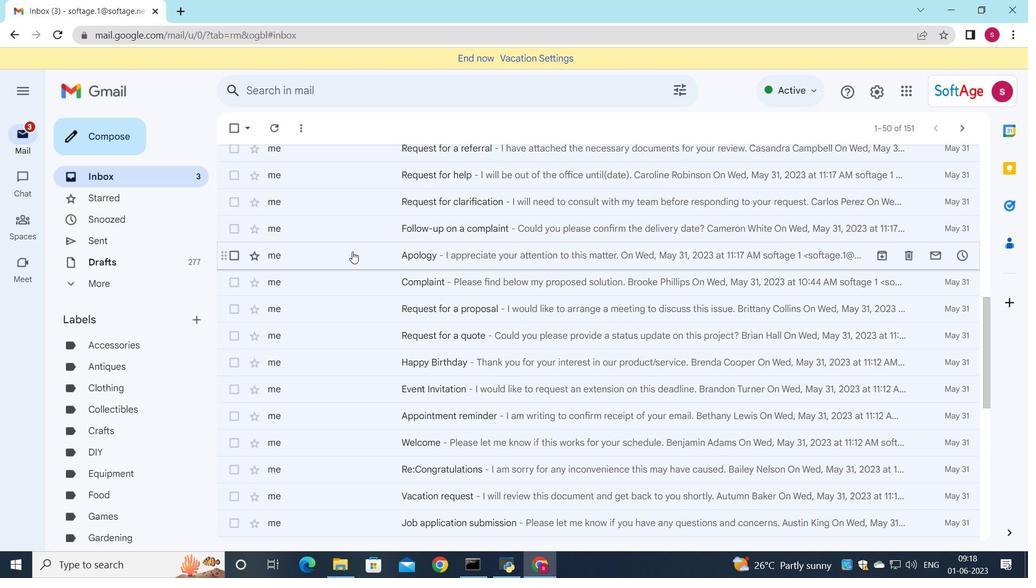 
Action: Mouse scrolled (376, 268) with delta (0, 0)
Screenshot: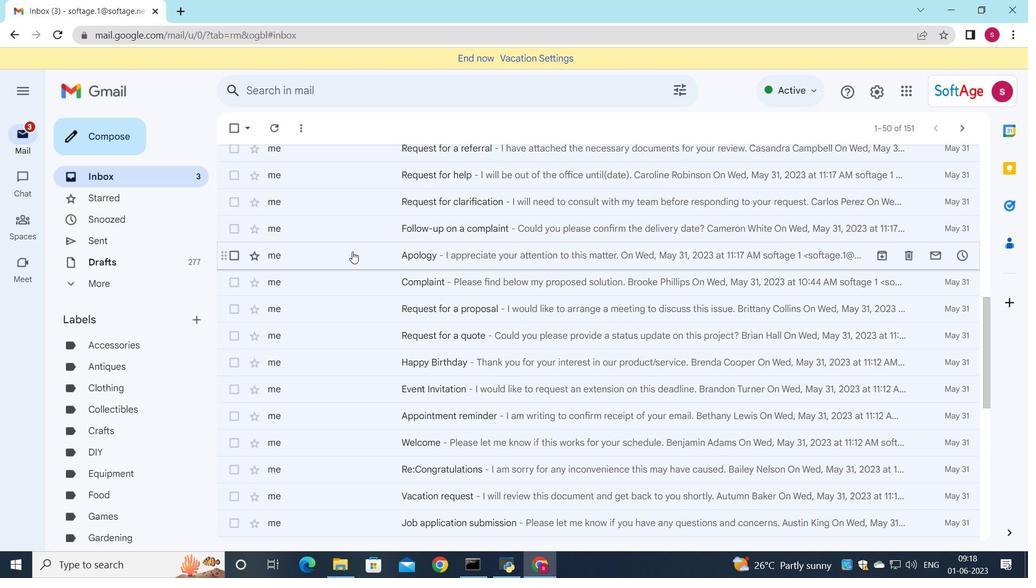 
Action: Mouse moved to (352, 251)
Screenshot: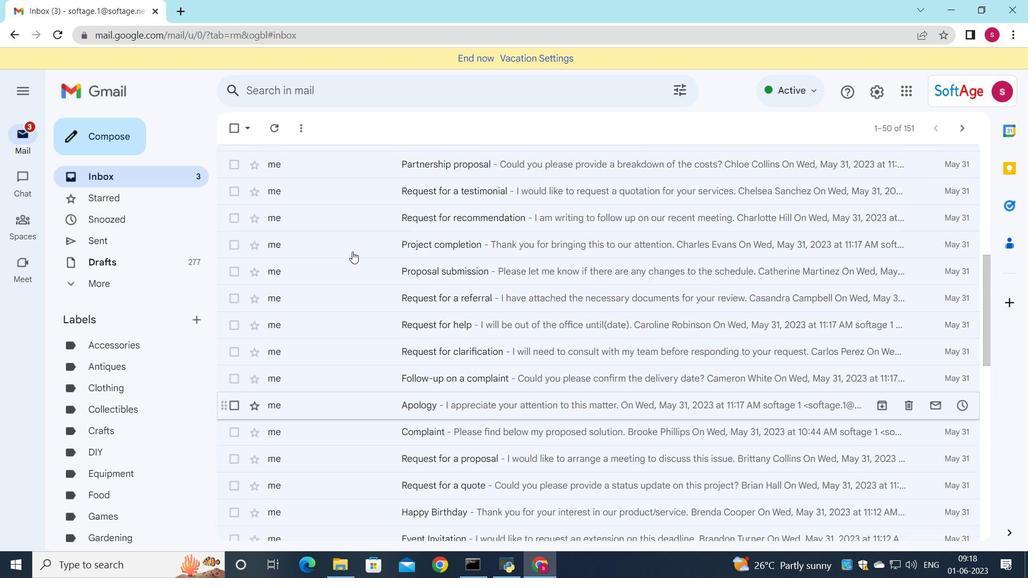 
Action: Mouse scrolled (352, 252) with delta (0, 0)
Screenshot: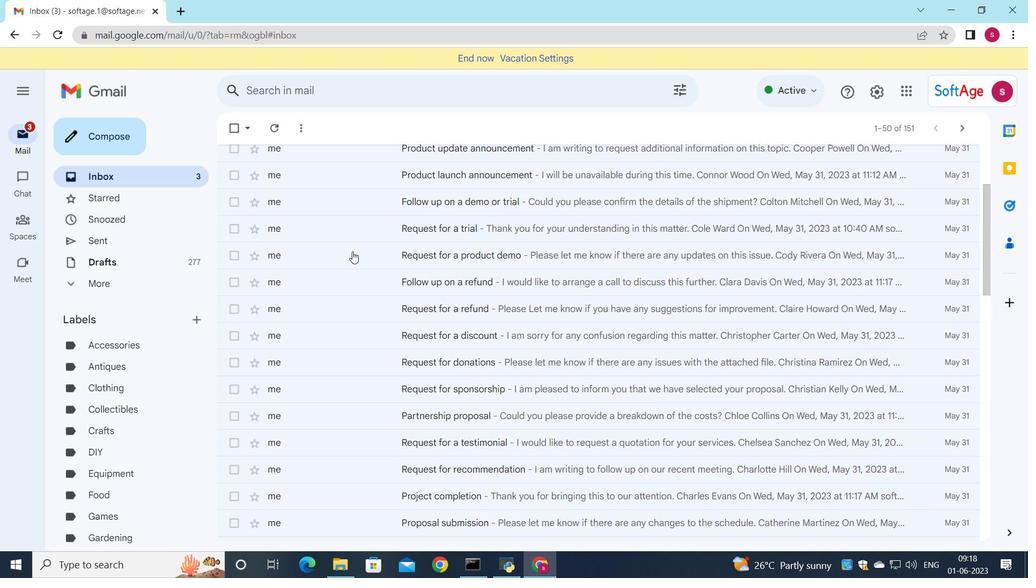 
Action: Mouse scrolled (352, 252) with delta (0, 0)
Screenshot: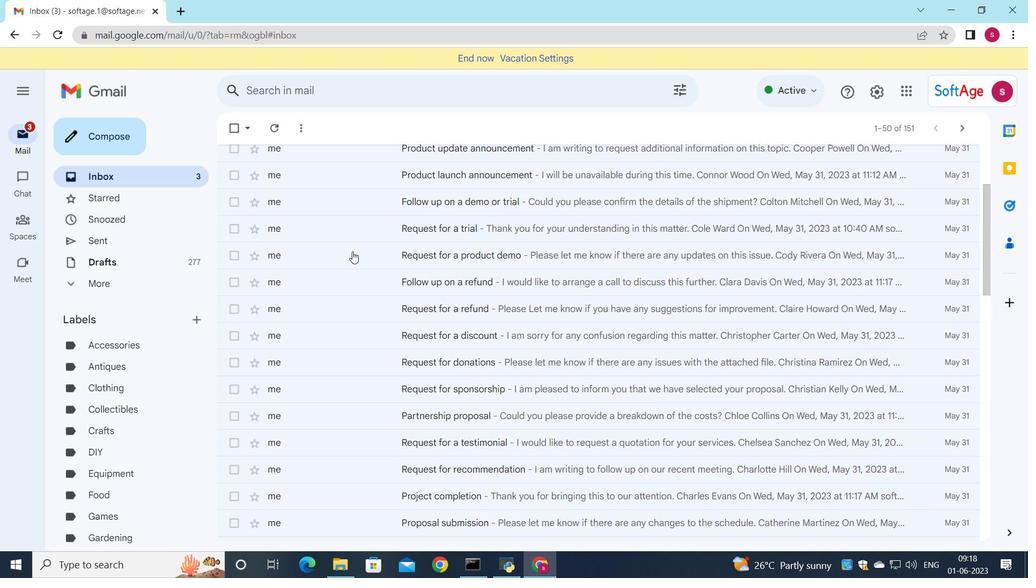 
Action: Mouse scrolled (352, 252) with delta (0, 0)
Screenshot: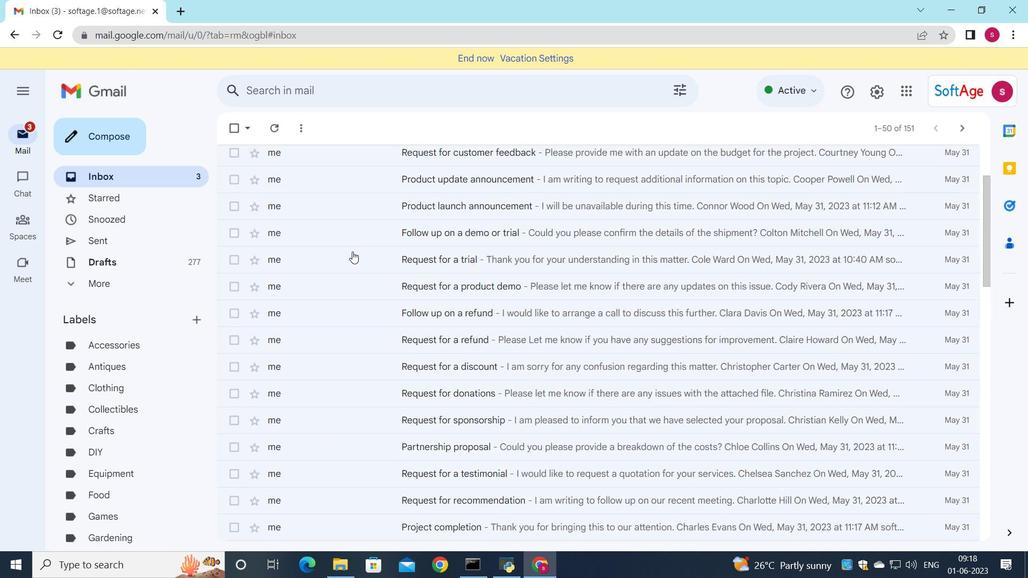 
Action: Mouse scrolled (352, 252) with delta (0, 0)
Screenshot: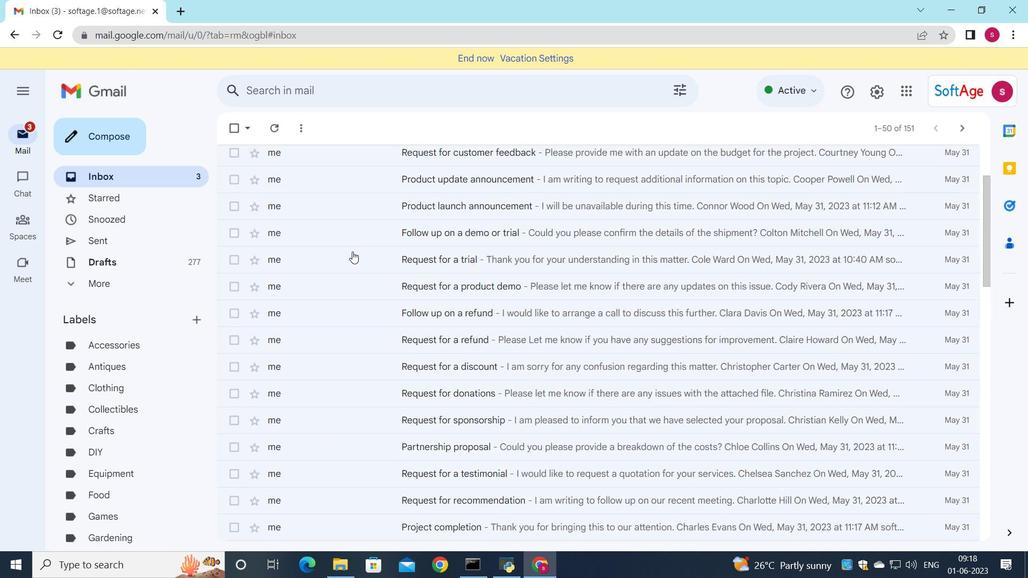 
Action: Mouse scrolled (352, 252) with delta (0, 0)
Screenshot: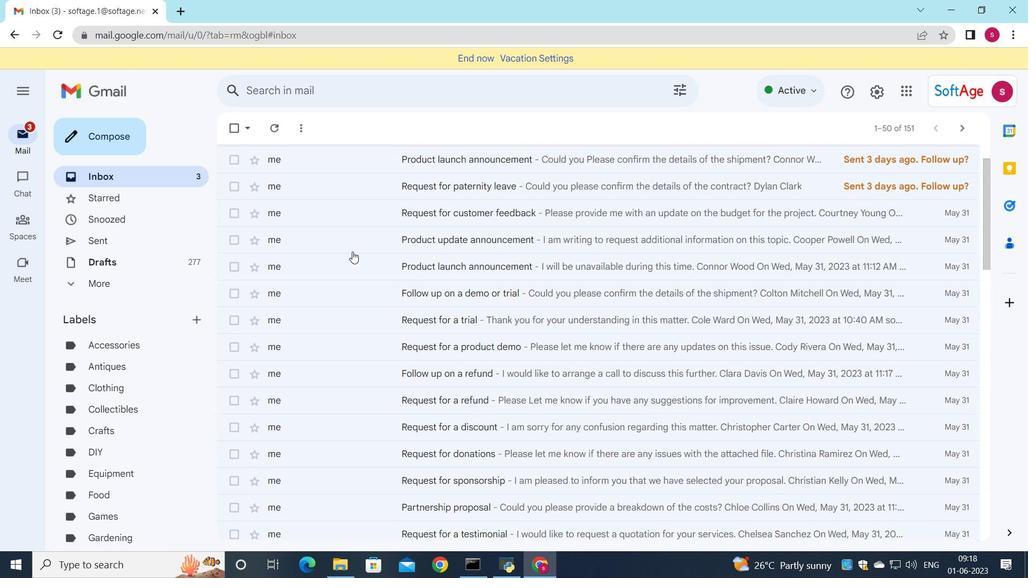 
Action: Mouse scrolled (352, 252) with delta (0, 0)
Screenshot: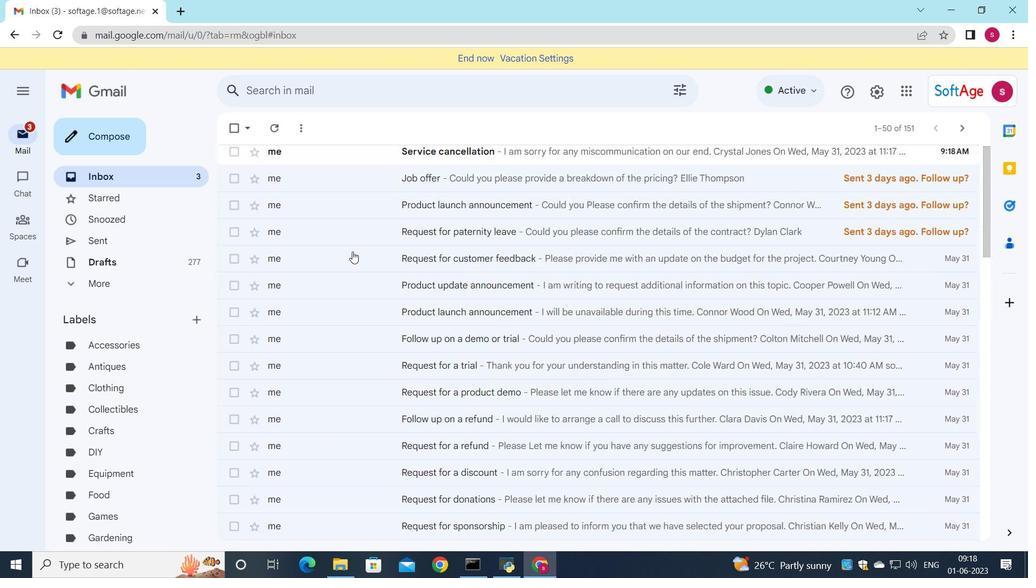 
Action: Mouse scrolled (352, 252) with delta (0, 0)
Screenshot: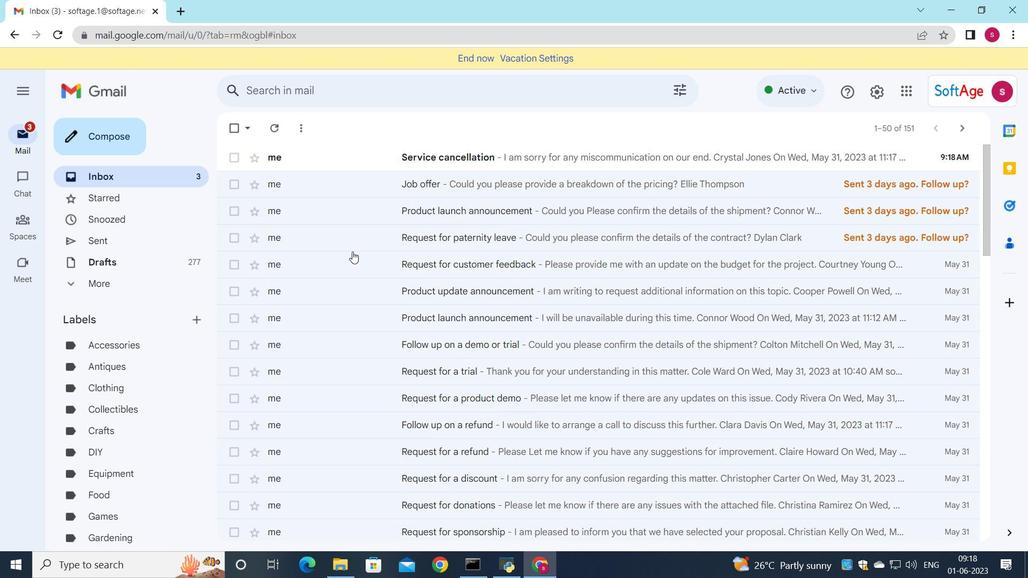 
Action: Mouse scrolled (352, 252) with delta (0, 0)
Screenshot: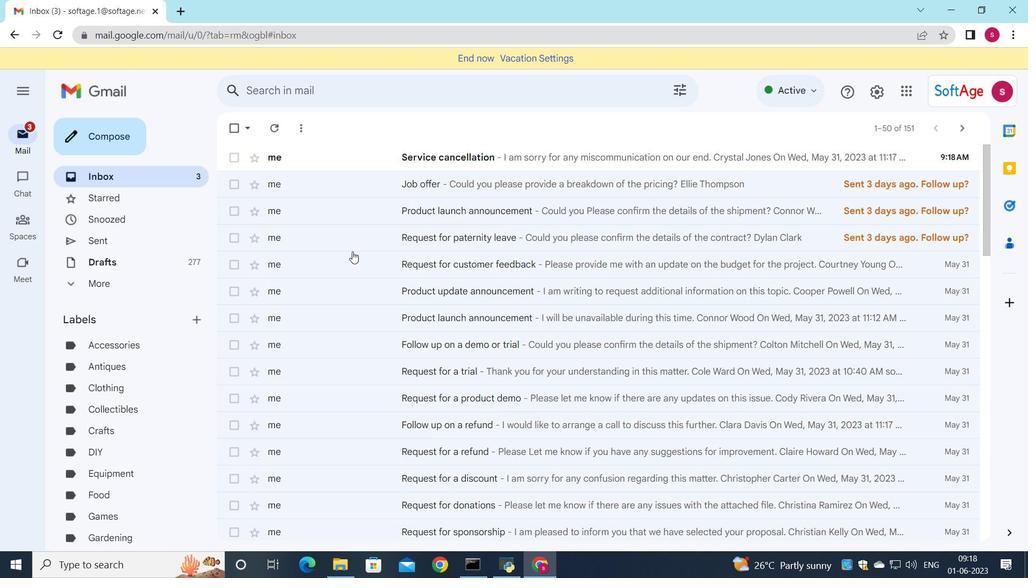 
Action: Mouse scrolled (352, 252) with delta (0, 0)
Screenshot: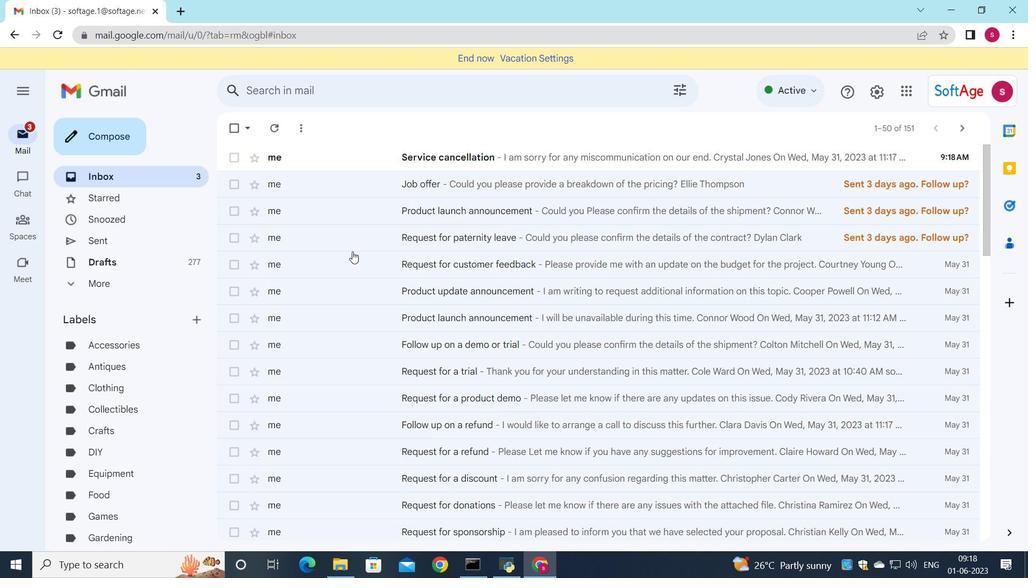 
Action: Mouse scrolled (352, 252) with delta (0, 0)
Screenshot: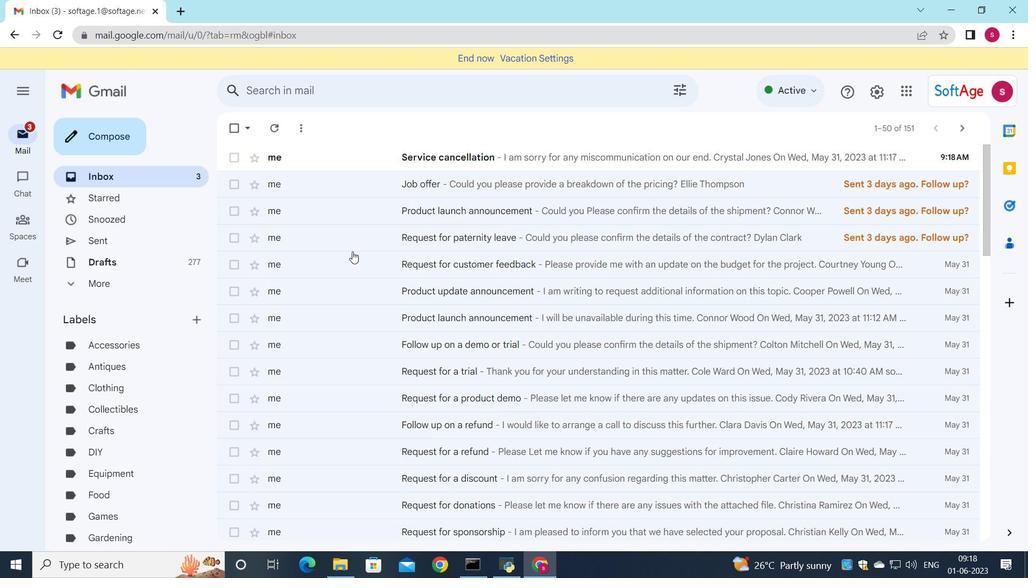
Action: Mouse scrolled (352, 252) with delta (0, 0)
Screenshot: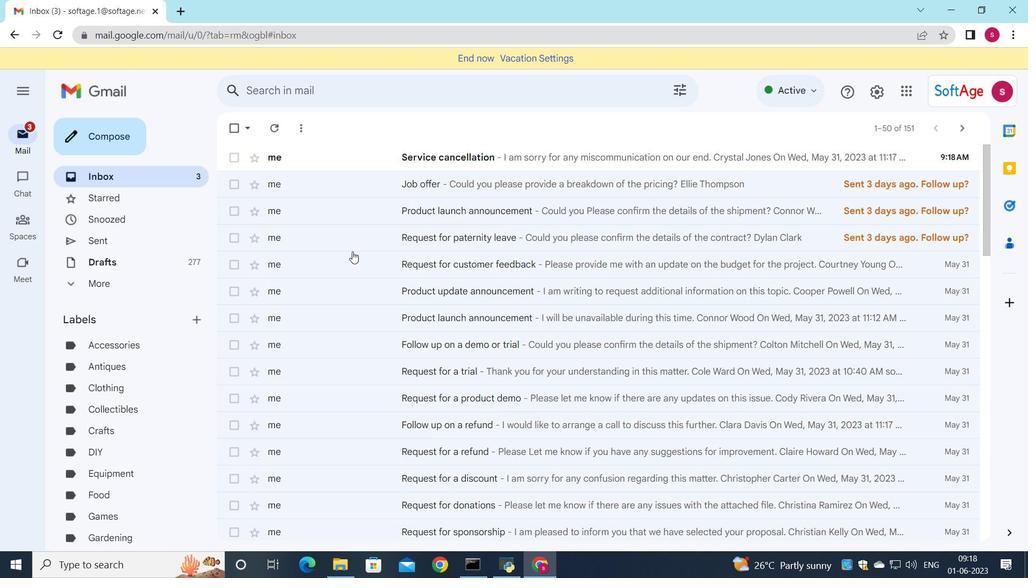 
Action: Mouse scrolled (352, 252) with delta (0, 0)
Screenshot: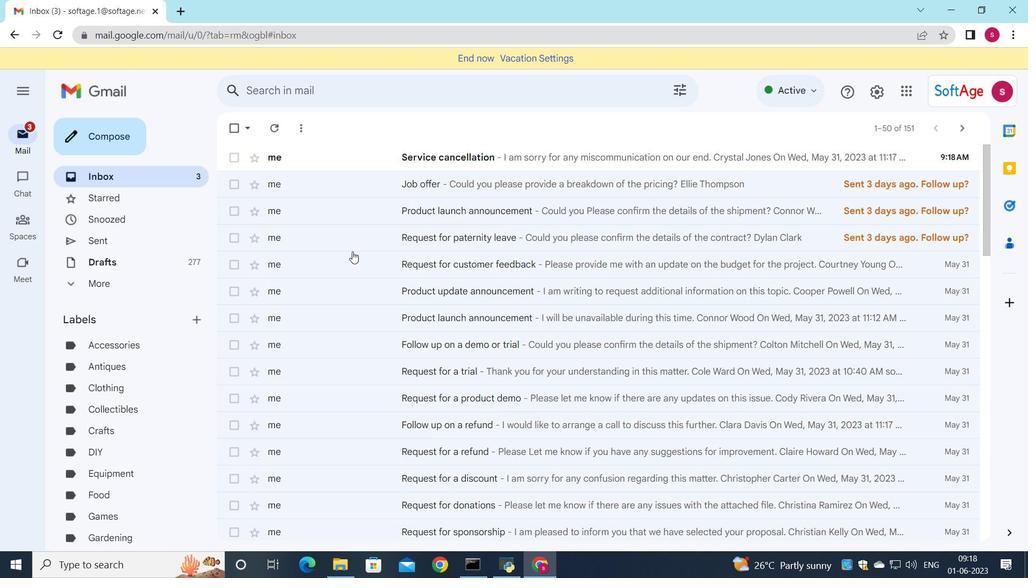 
Action: Mouse scrolled (352, 252) with delta (0, 0)
Screenshot: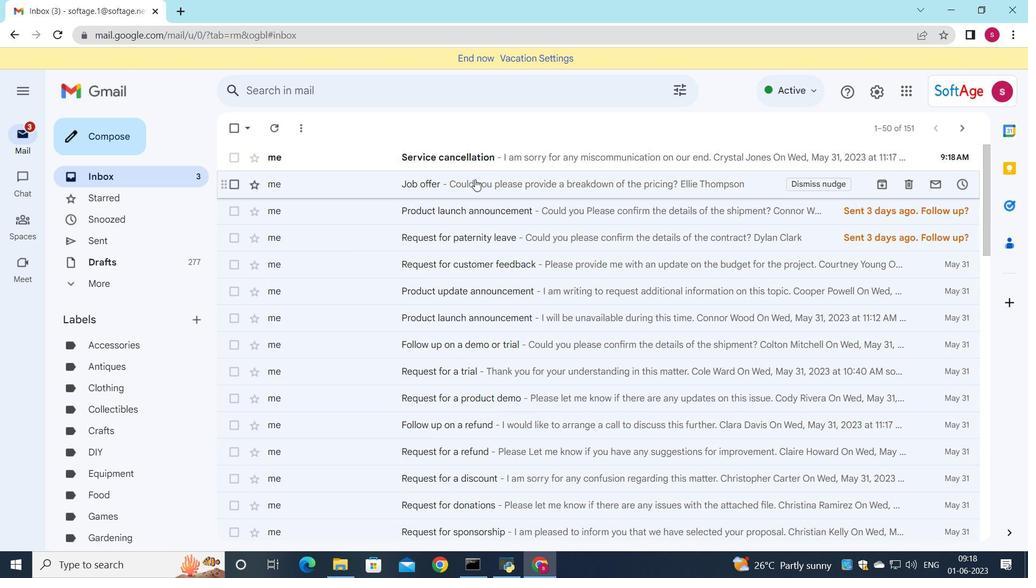 
Action: Mouse scrolled (352, 252) with delta (0, 0)
Screenshot: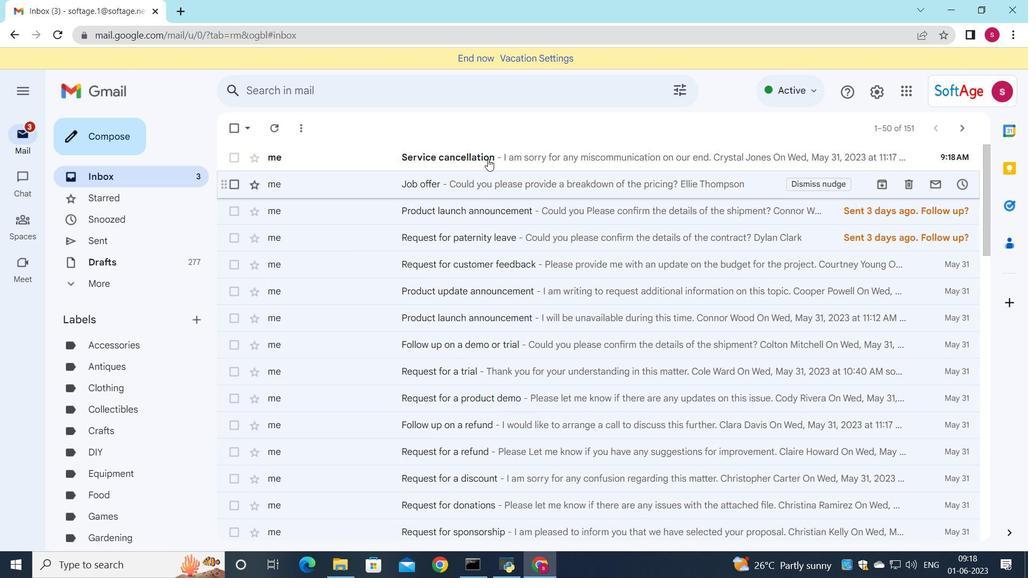 
Action: Mouse scrolled (352, 252) with delta (0, 0)
Screenshot: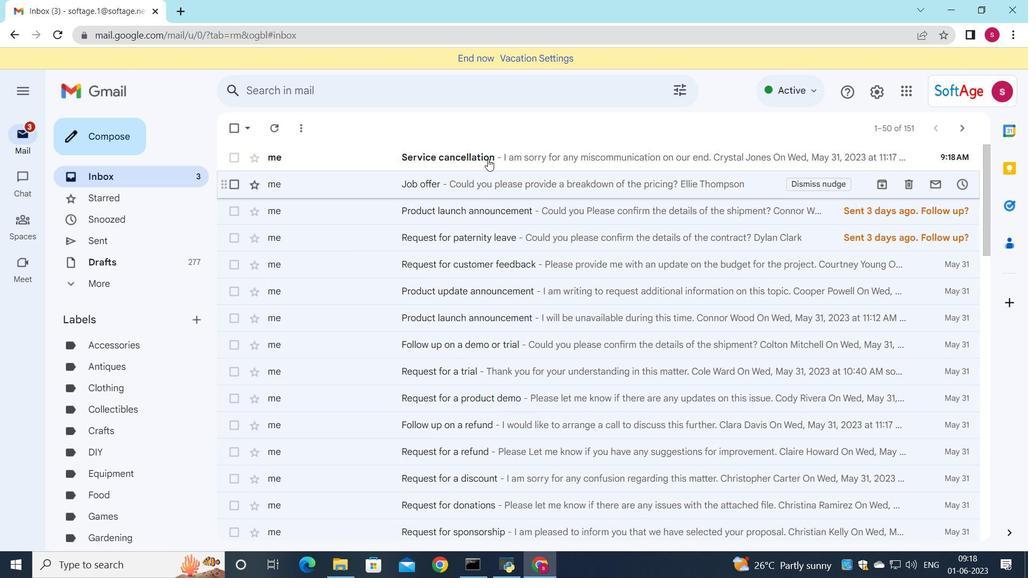 
Action: Mouse scrolled (352, 252) with delta (0, 0)
Screenshot: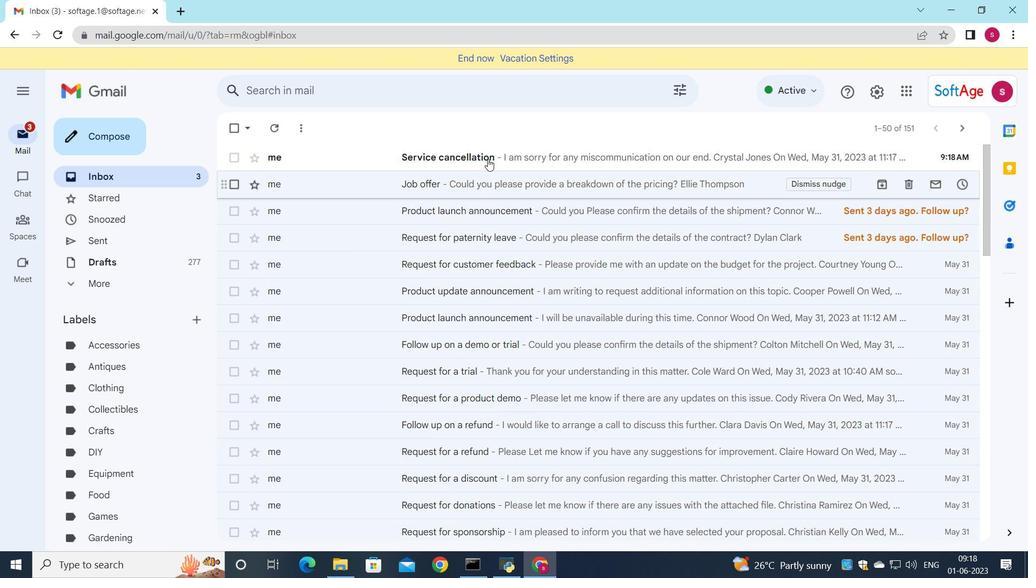 
Action: Mouse scrolled (352, 252) with delta (0, 0)
Screenshot: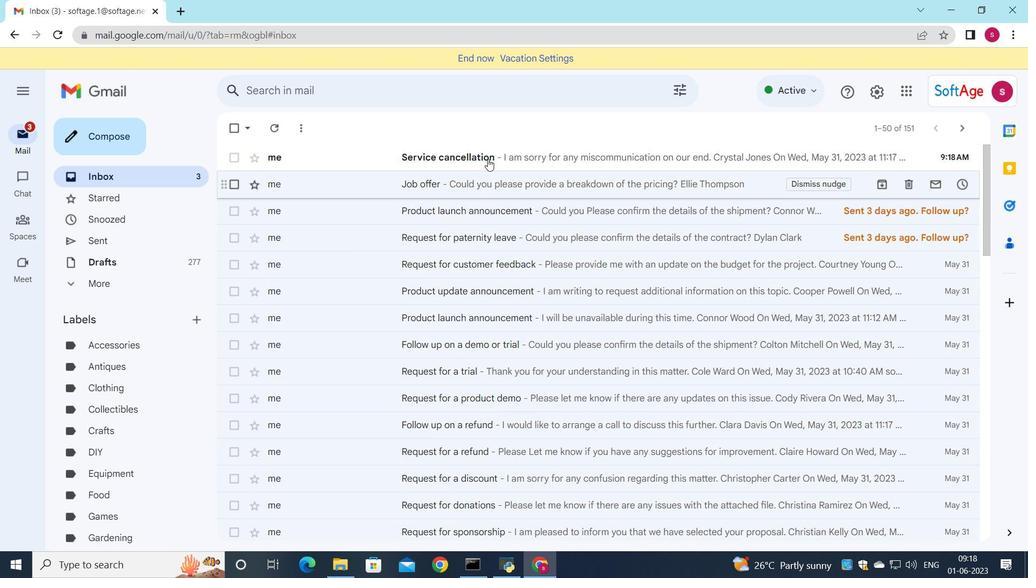 
Action: Mouse moved to (461, 153)
Screenshot: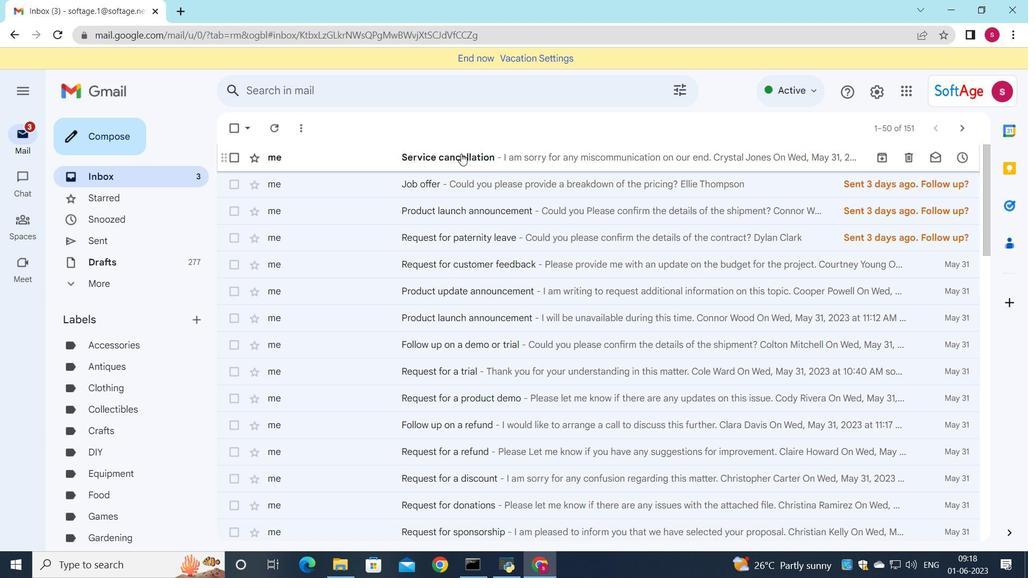 
Action: Mouse pressed left at (461, 153)
Screenshot: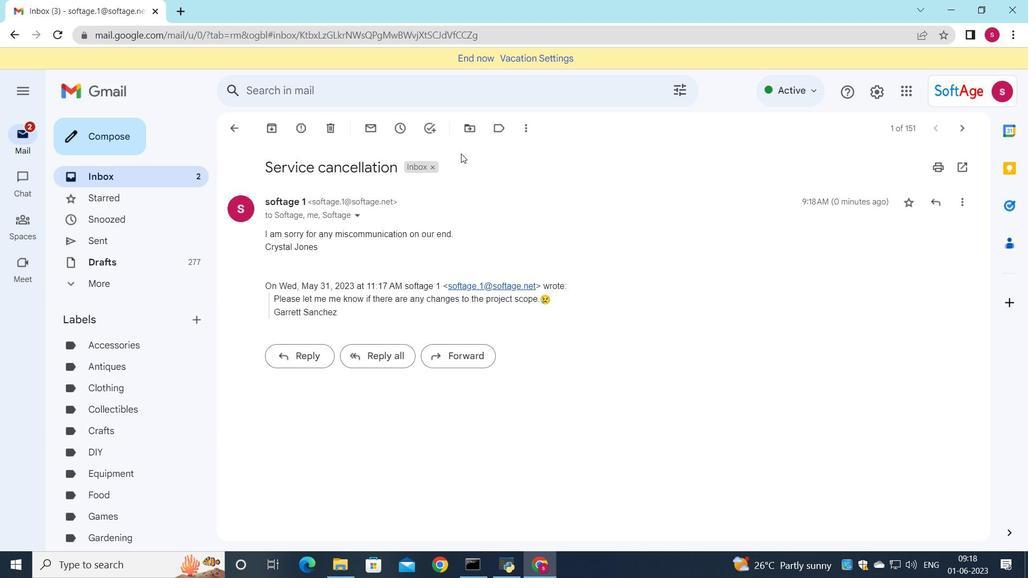 
Action: Mouse moved to (454, 254)
Screenshot: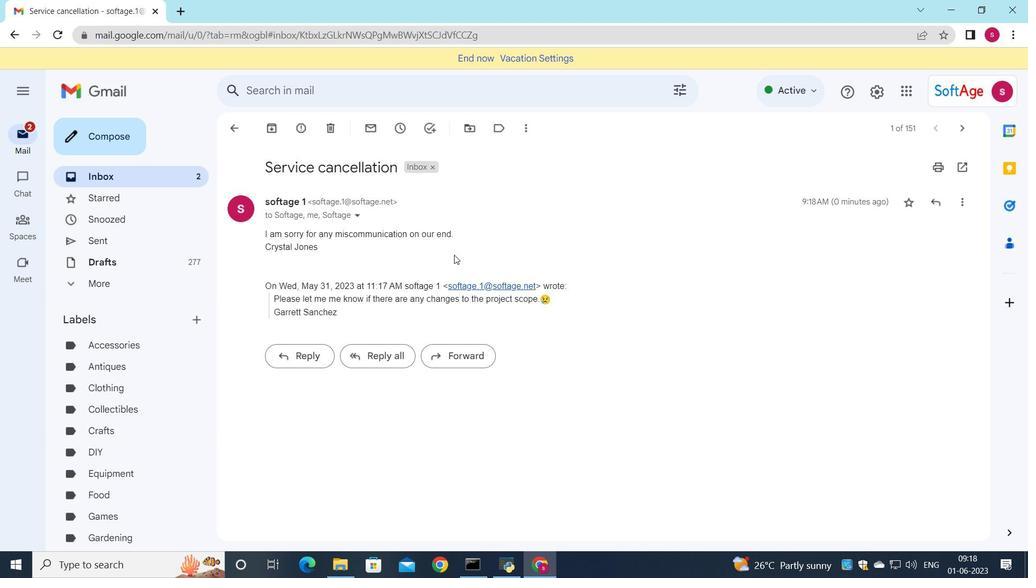 
